 Task: In the  document Pottery.html, select heading and apply ' Italics'  Using "replace feature", replace:  'by to using'. Insert smartchip (Place) on bottom of the page New York Insert the mentioned footnote for 20th word with font style Arial and font size 8: The data was collected in 2022
Action: Mouse moved to (337, 458)
Screenshot: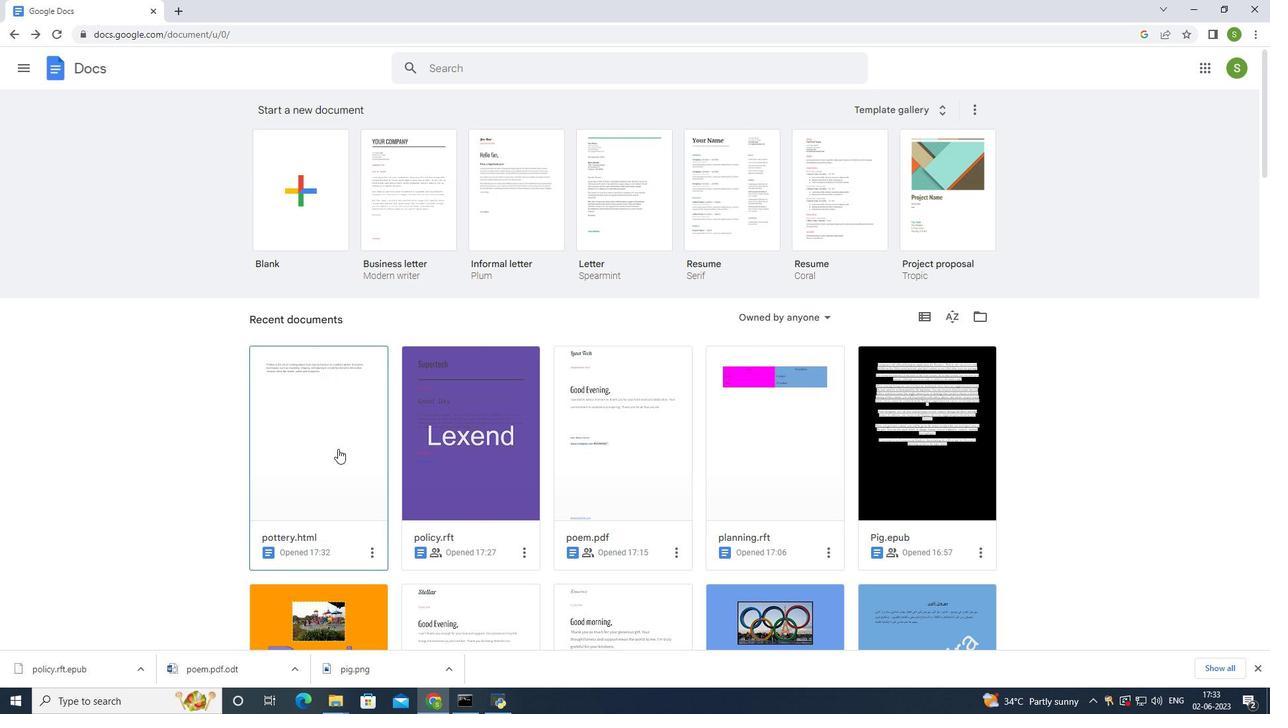 
Action: Mouse pressed left at (337, 458)
Screenshot: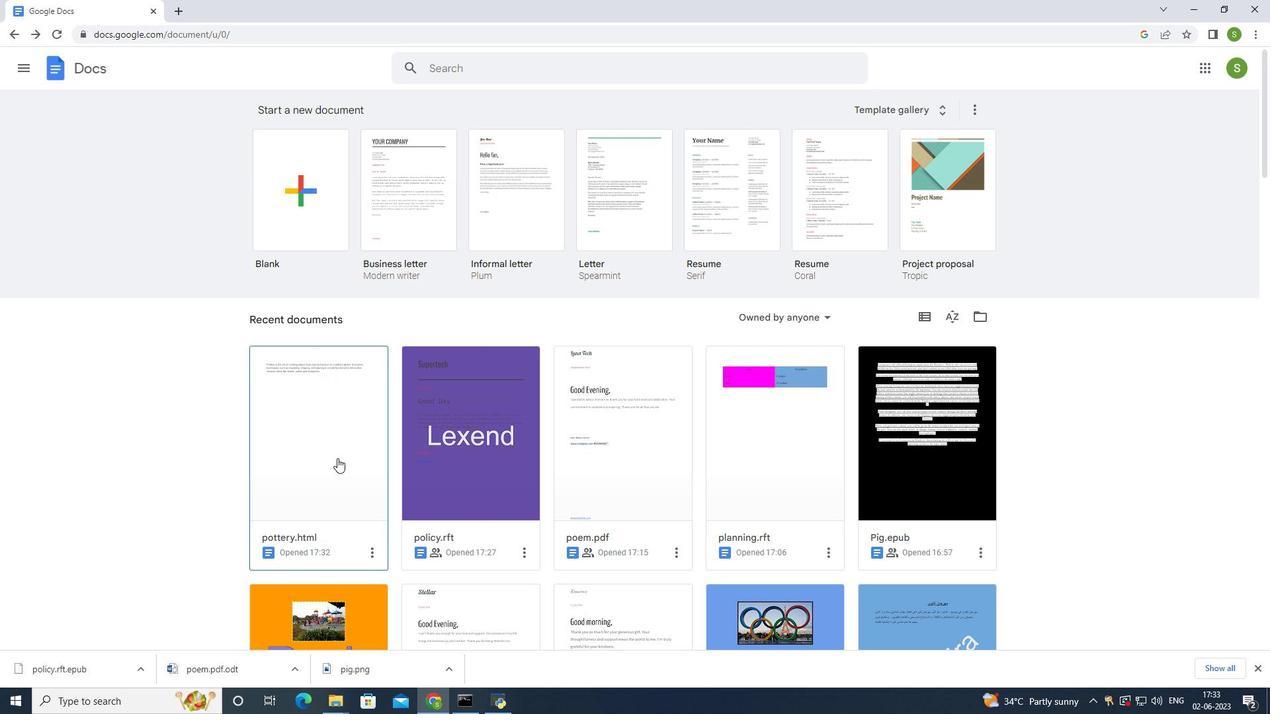 
Action: Mouse moved to (586, 187)
Screenshot: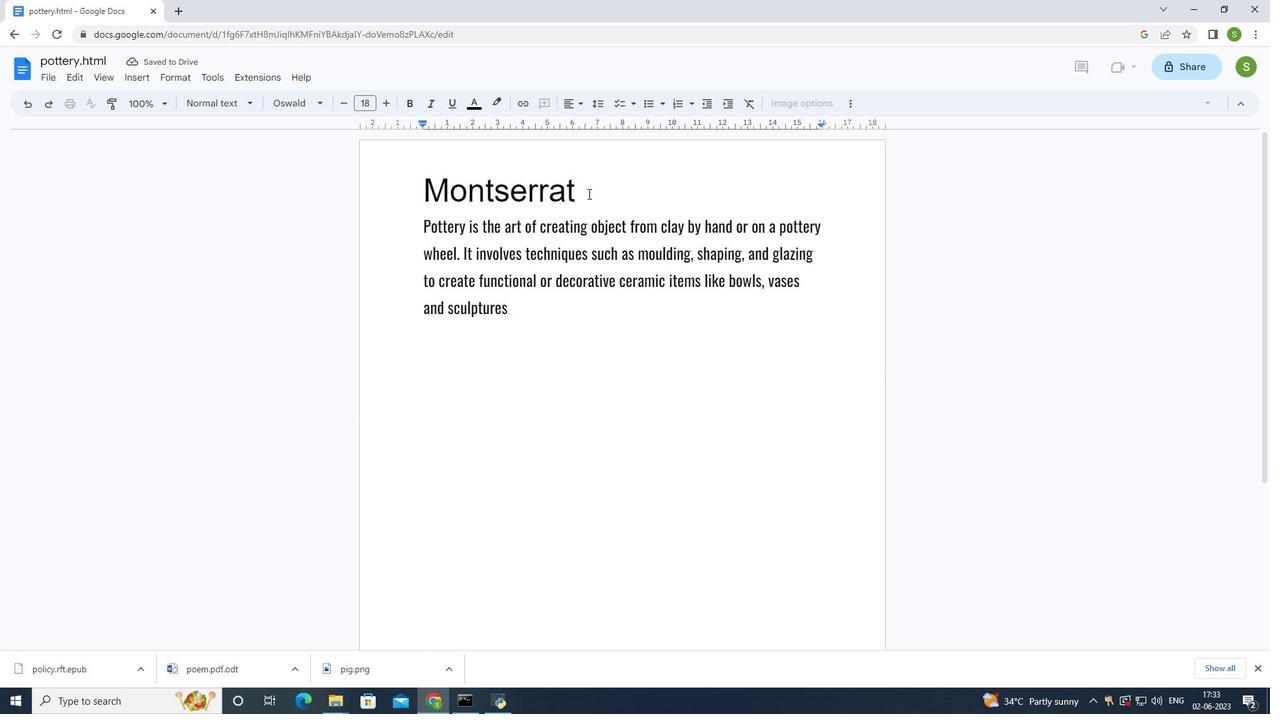 
Action: Mouse pressed left at (586, 187)
Screenshot: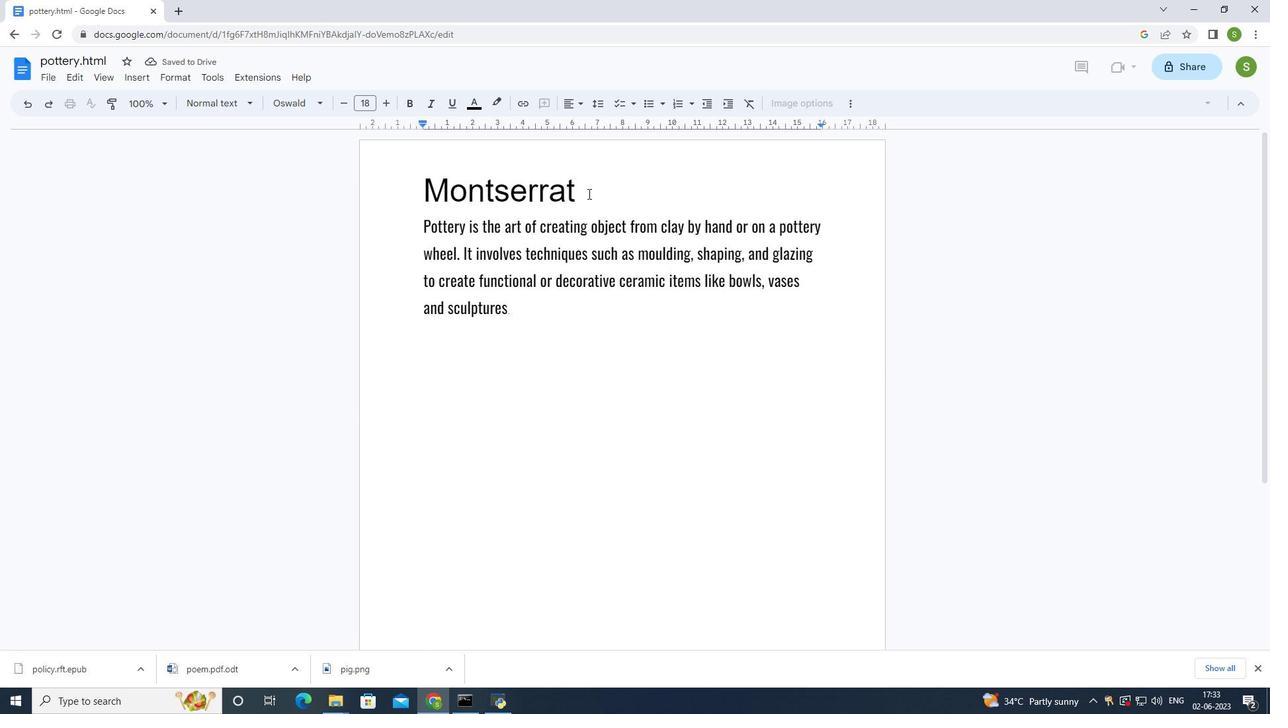 
Action: Mouse moved to (587, 188)
Screenshot: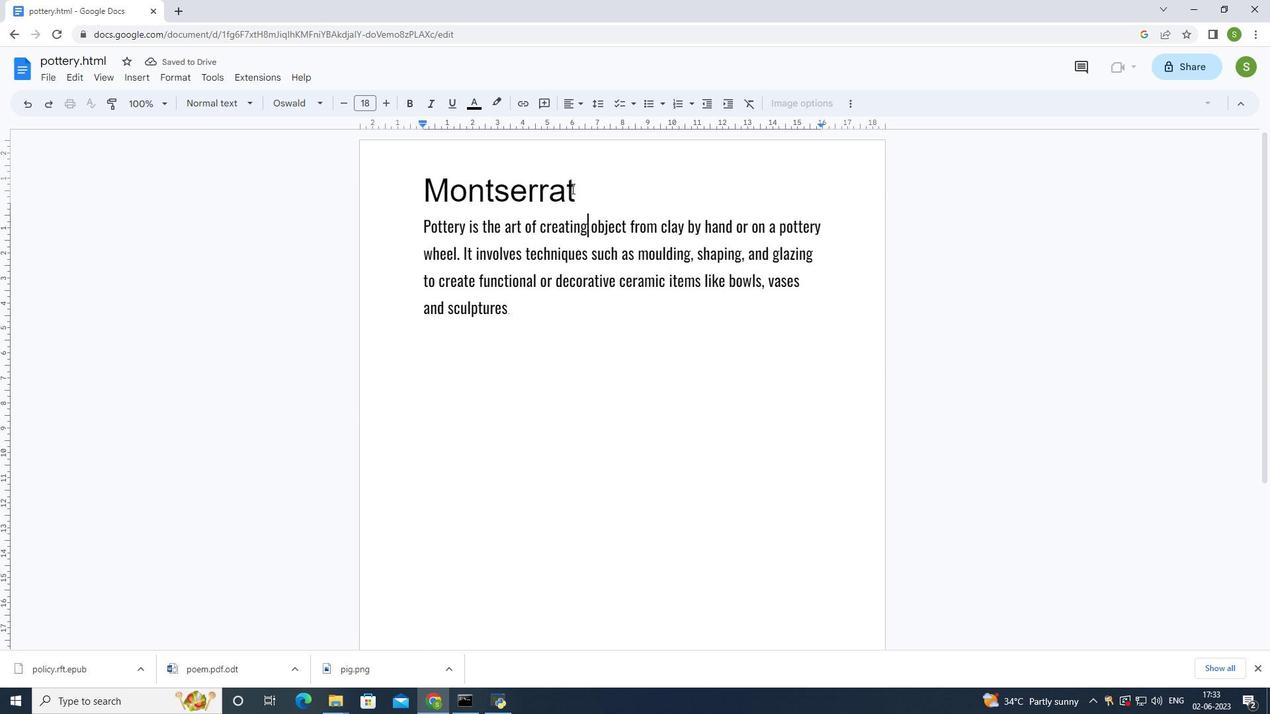 
Action: Mouse pressed left at (587, 188)
Screenshot: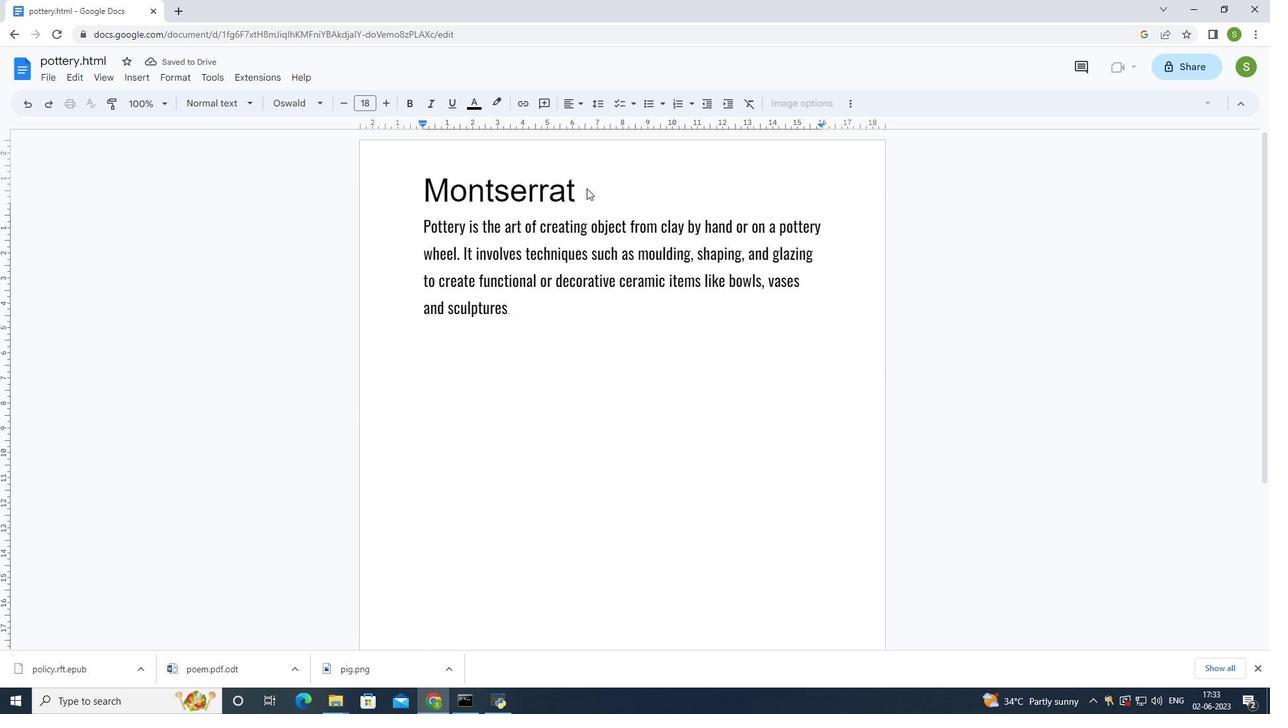 
Action: Mouse moved to (573, 189)
Screenshot: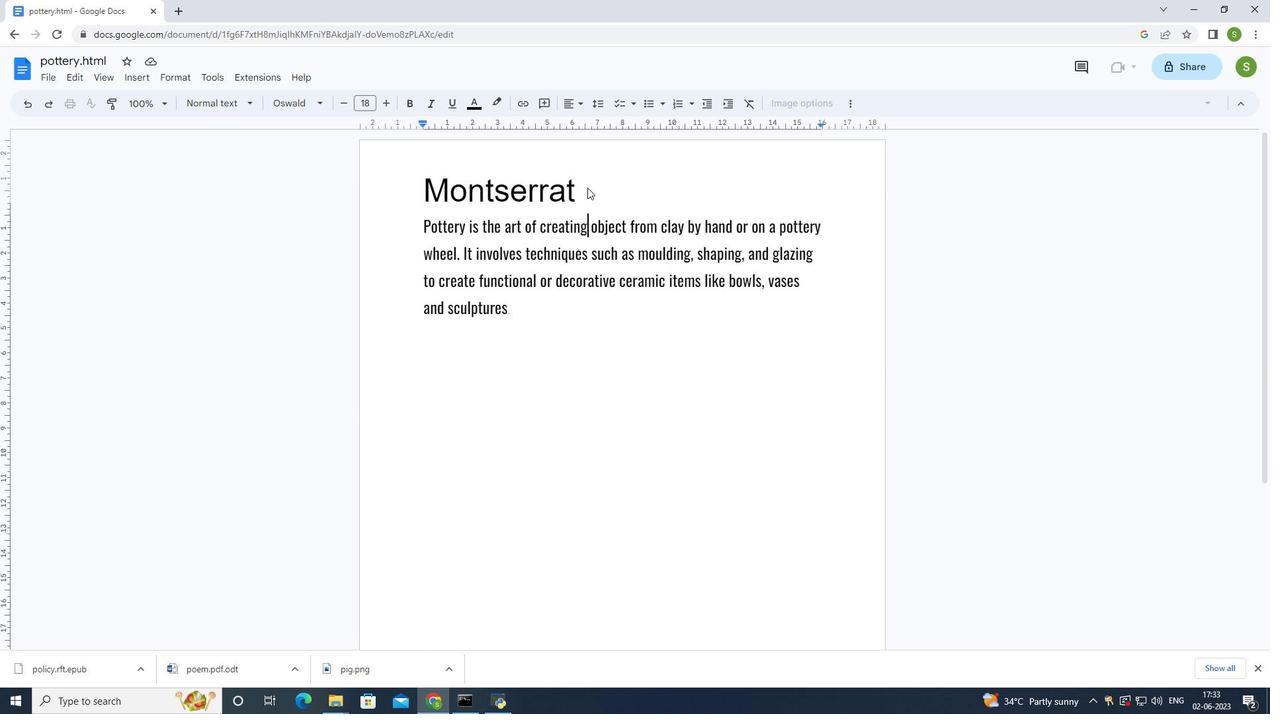 
Action: Mouse pressed left at (573, 189)
Screenshot: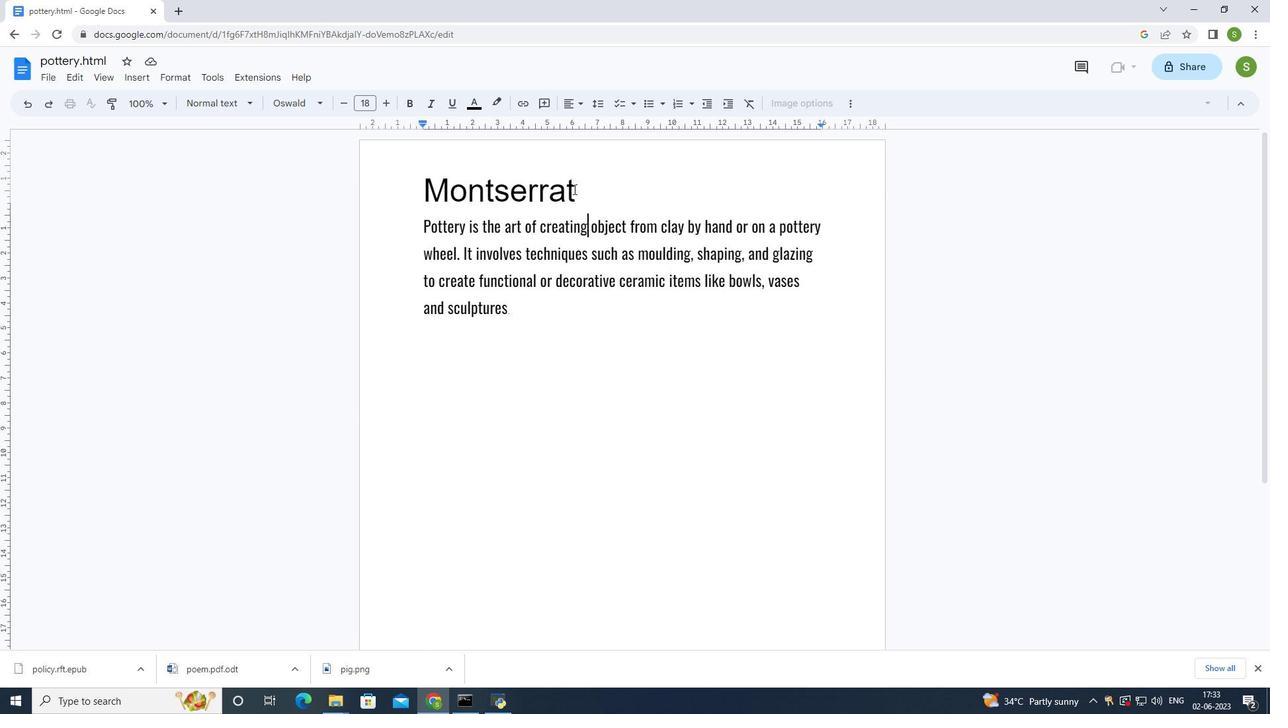 
Action: Mouse pressed left at (573, 189)
Screenshot: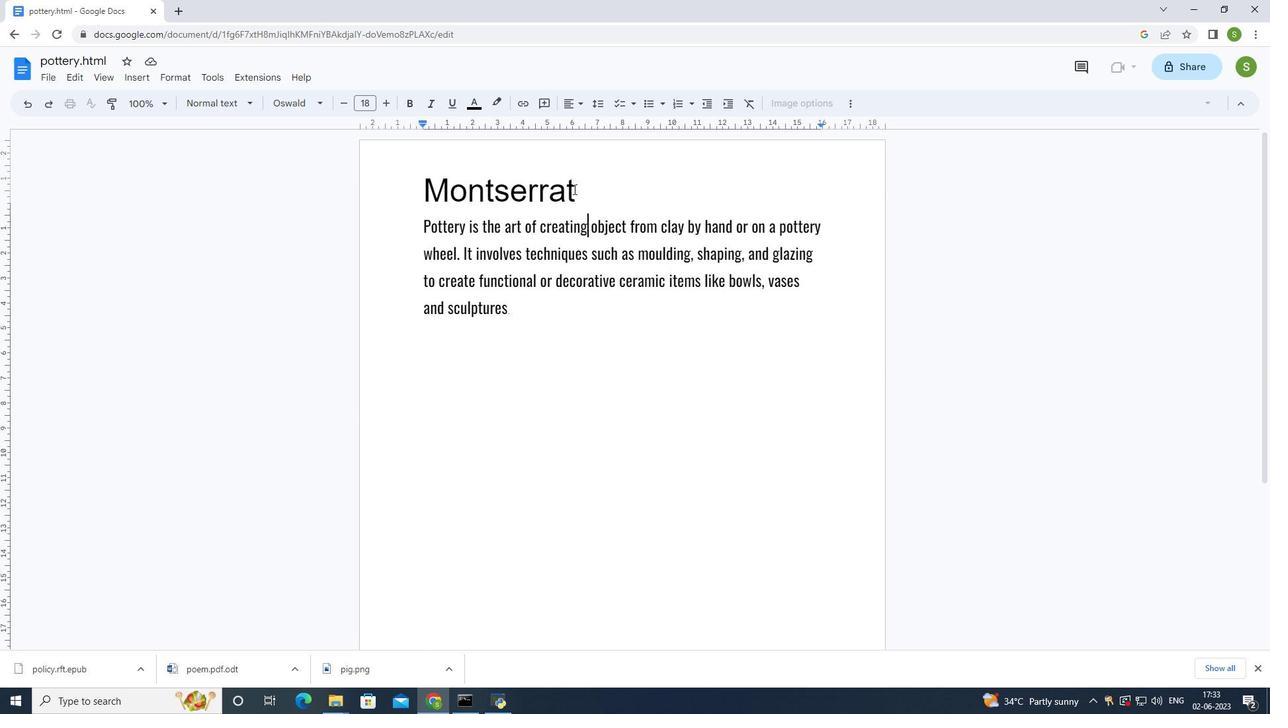 
Action: Mouse pressed left at (573, 189)
Screenshot: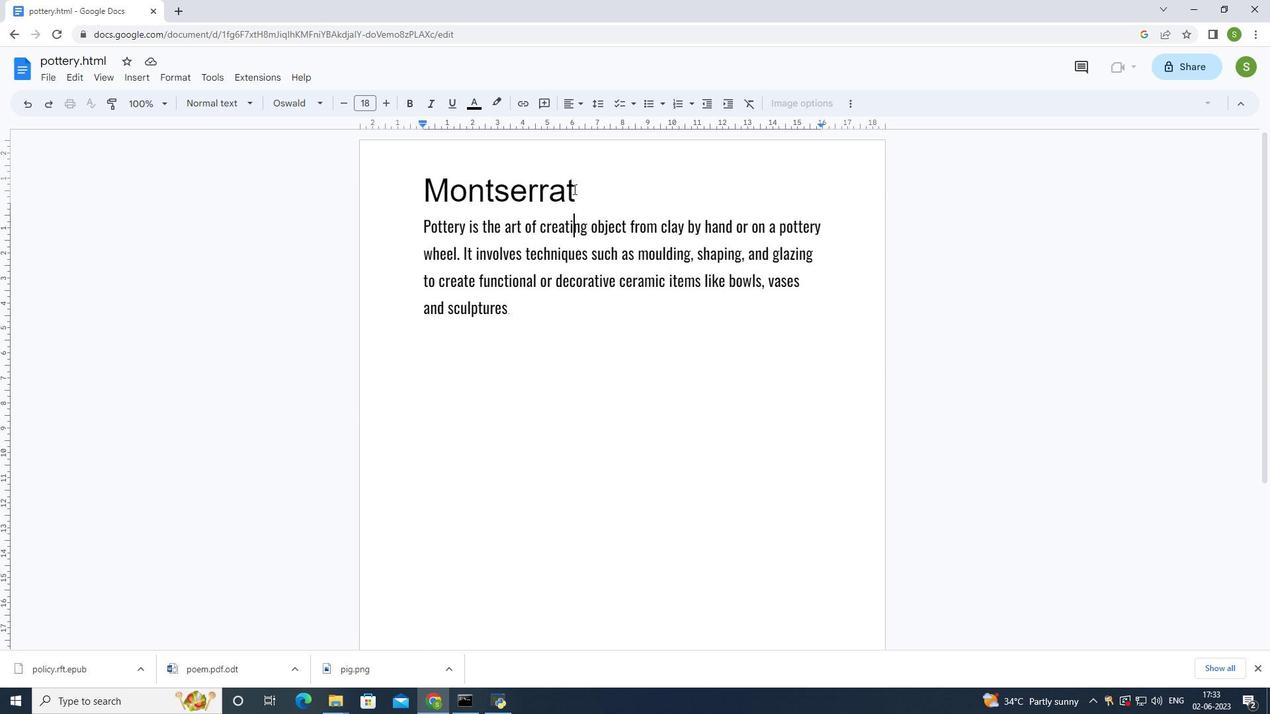 
Action: Mouse pressed left at (573, 189)
Screenshot: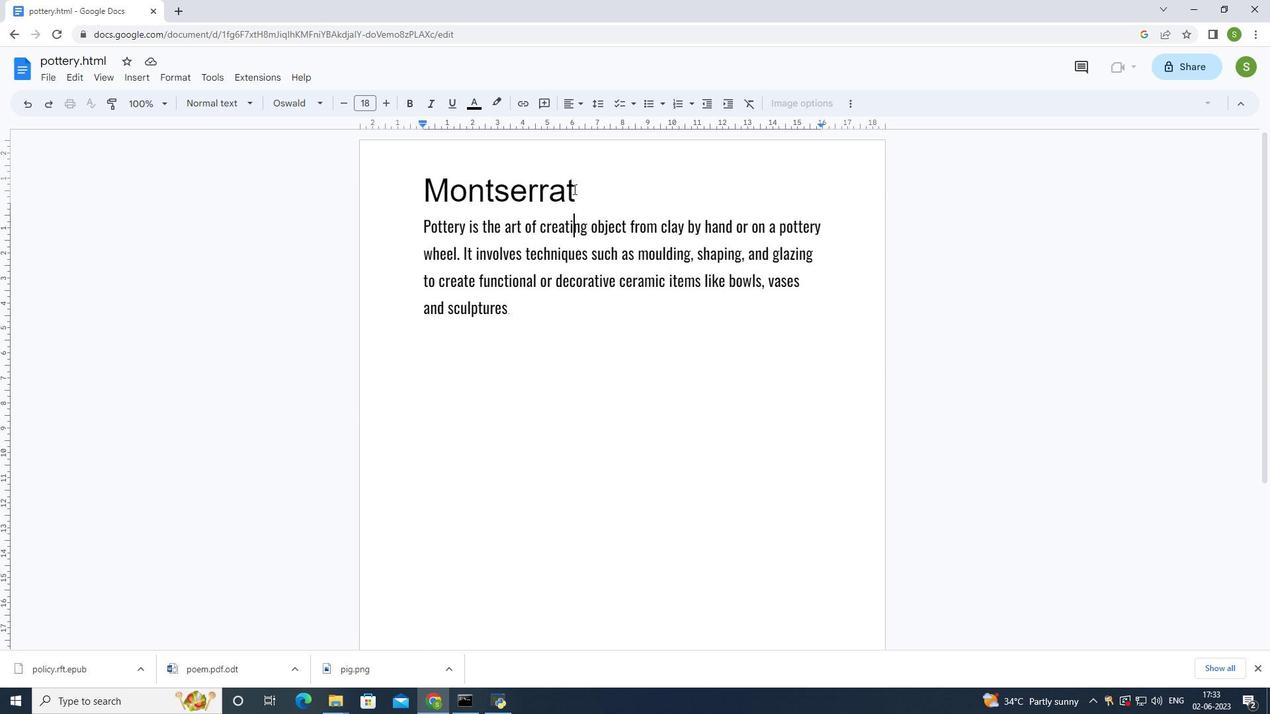 
Action: Mouse pressed left at (573, 189)
Screenshot: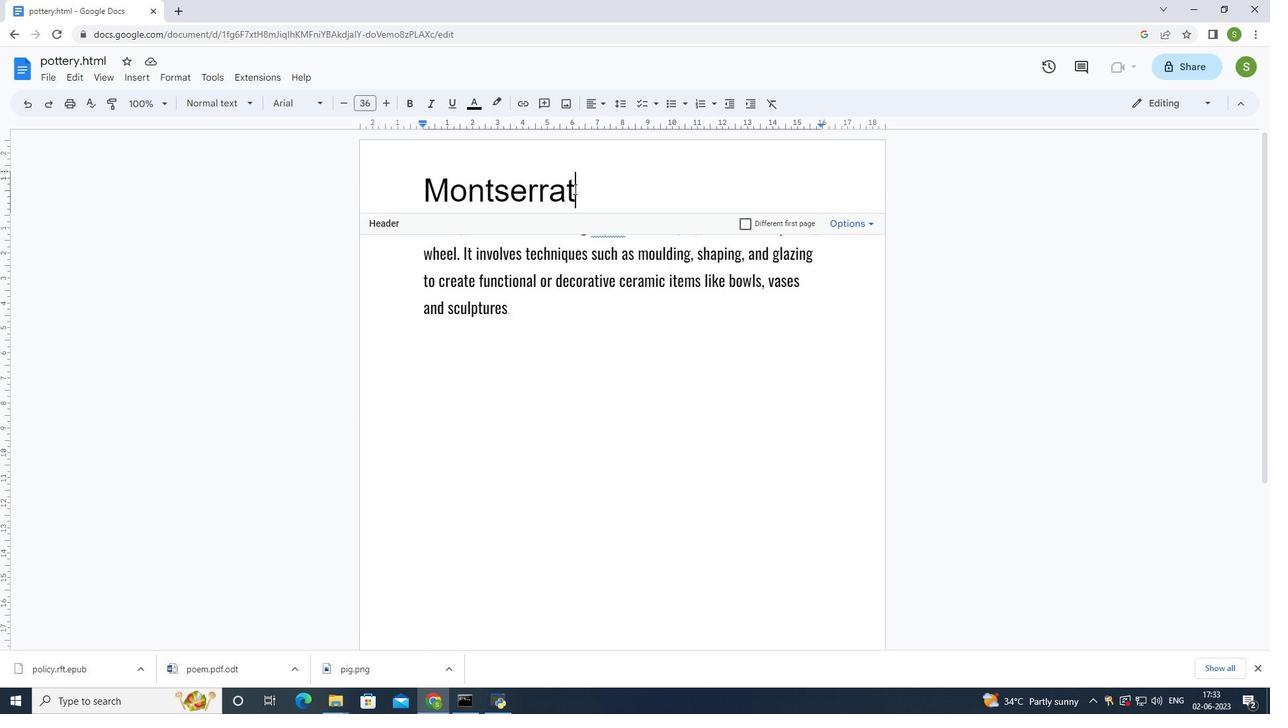 
Action: Mouse moved to (424, 102)
Screenshot: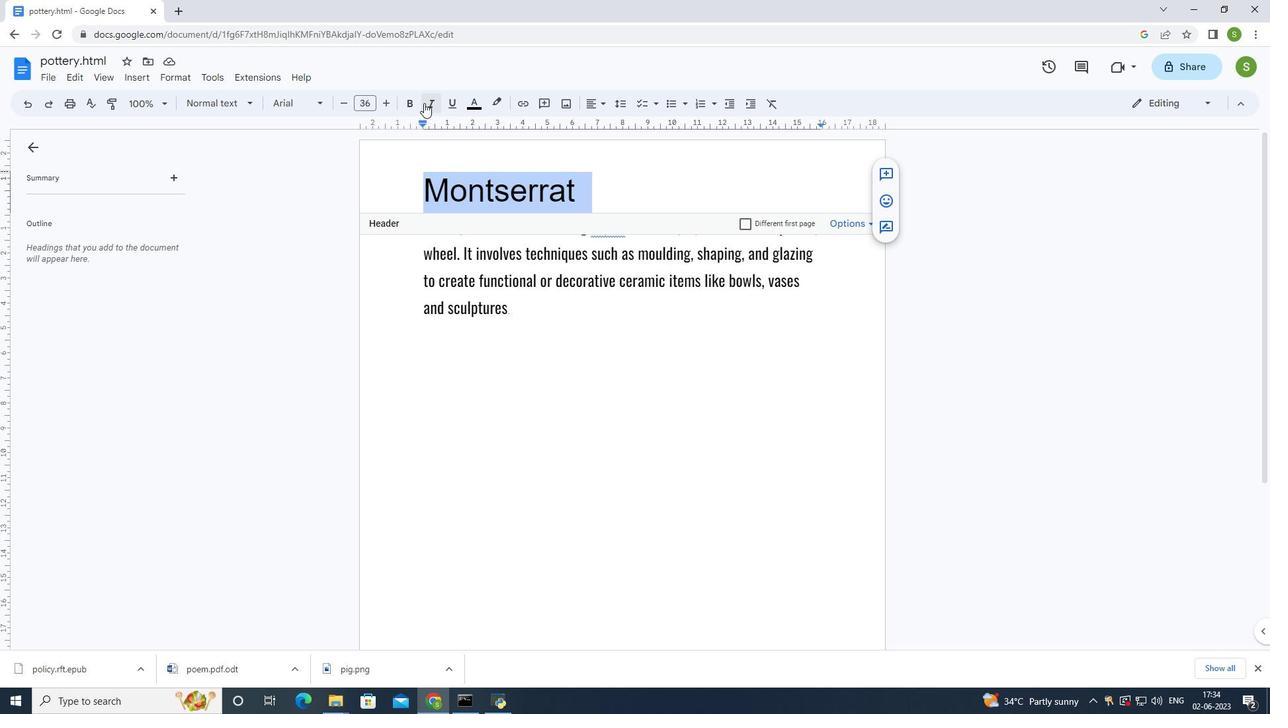
Action: Mouse pressed left at (424, 102)
Screenshot: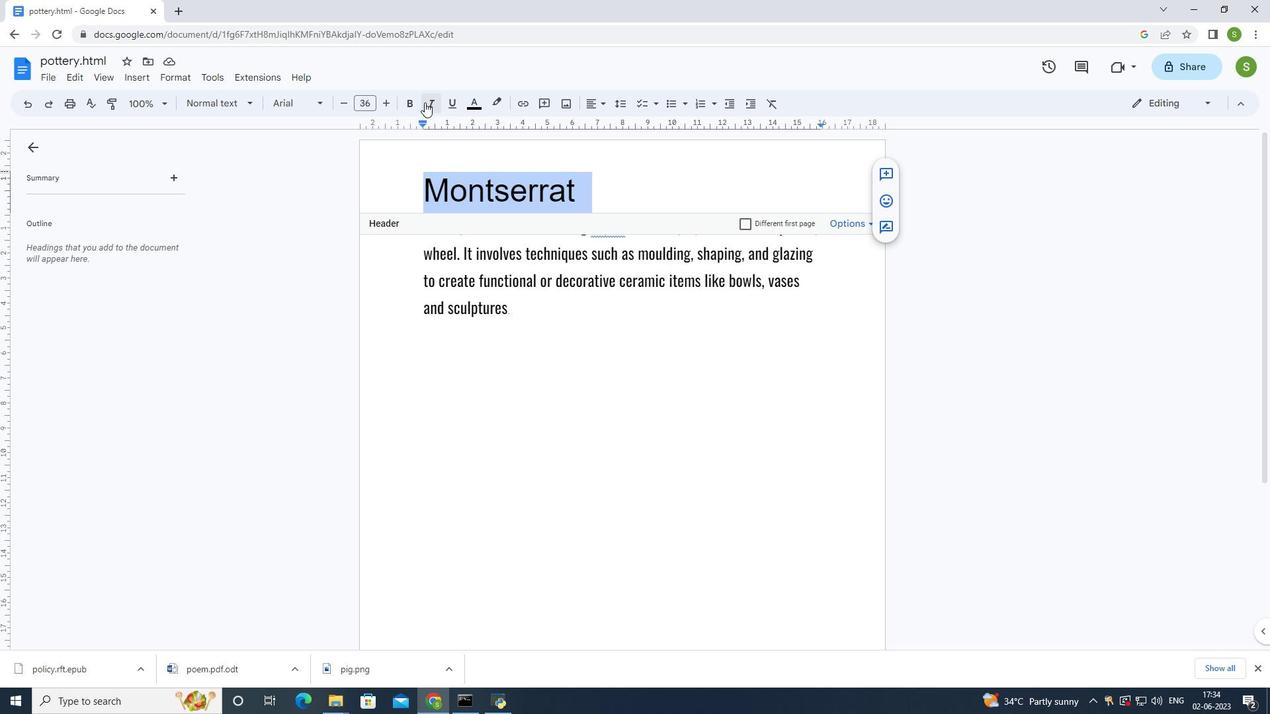 
Action: Mouse moved to (414, 258)
Screenshot: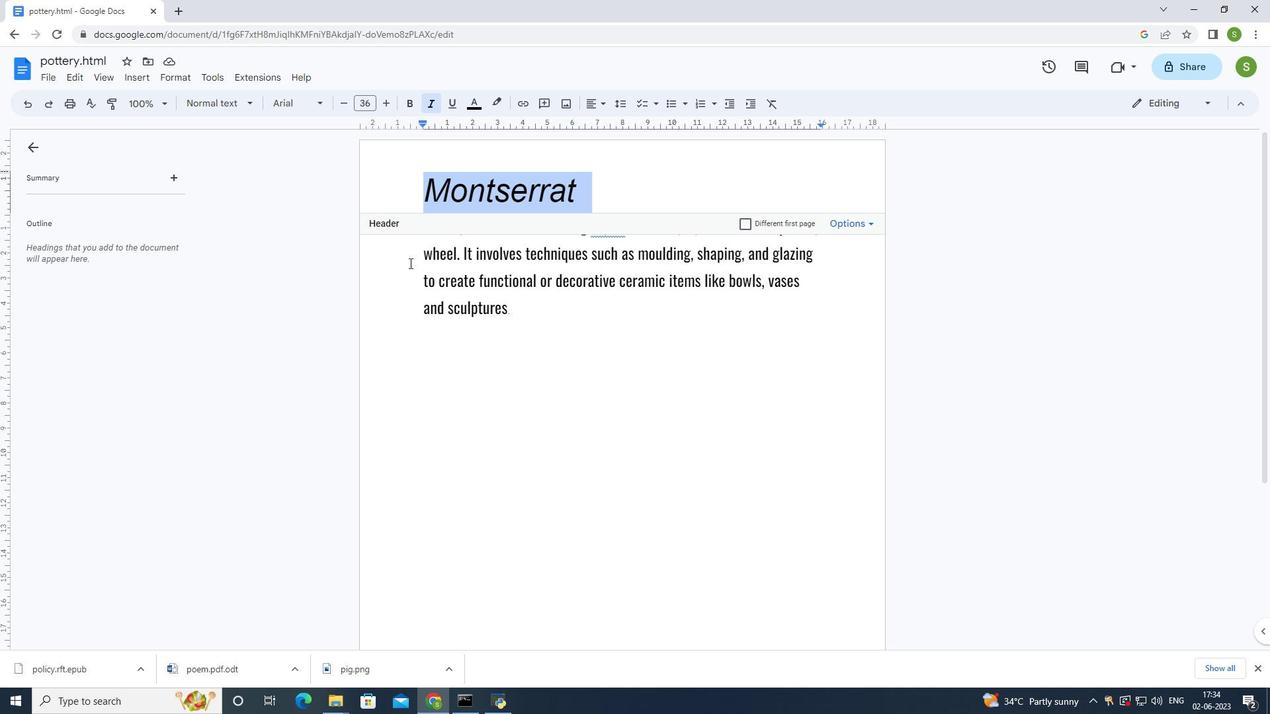 
Action: Mouse pressed left at (414, 258)
Screenshot: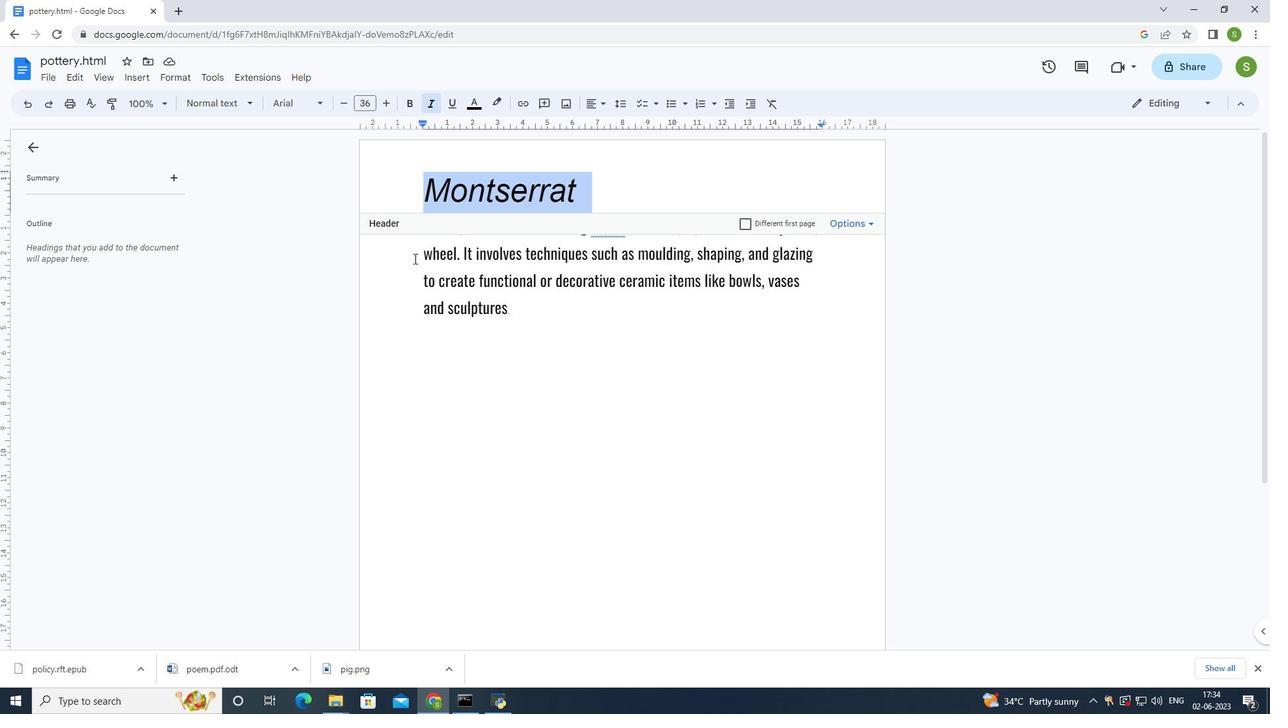 
Action: Mouse moved to (632, 344)
Screenshot: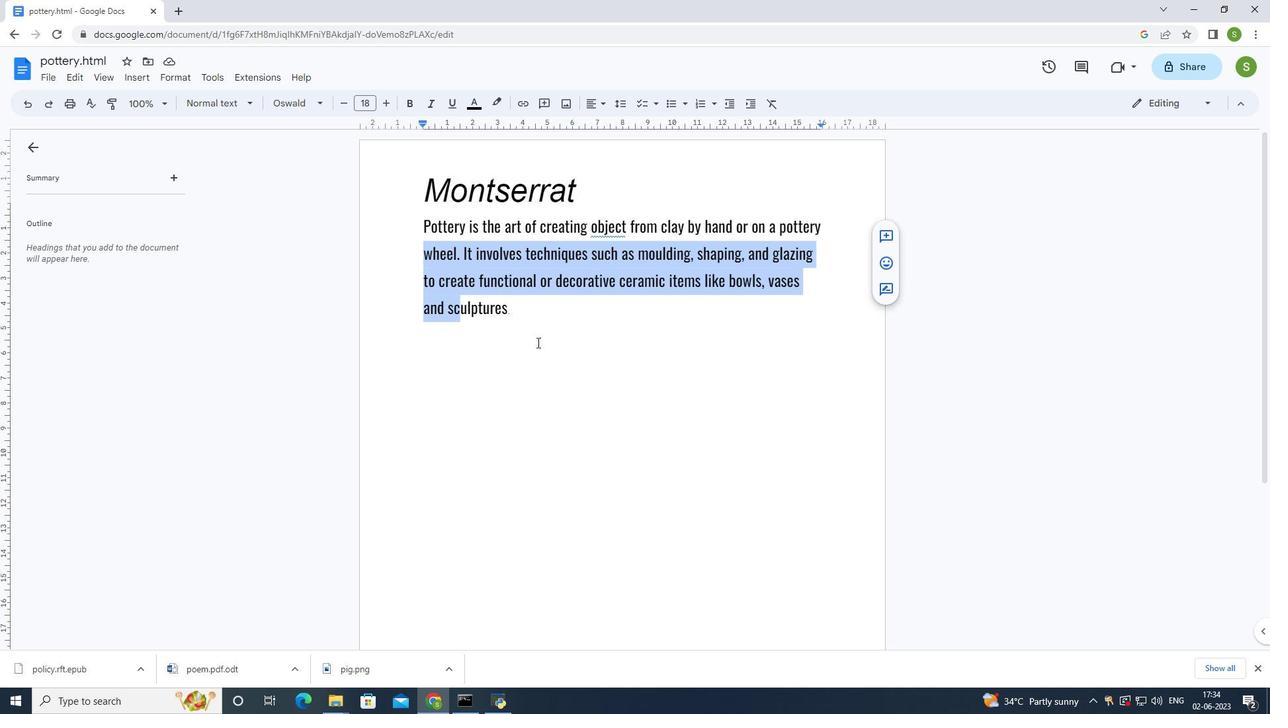 
Action: Mouse pressed left at (632, 344)
Screenshot: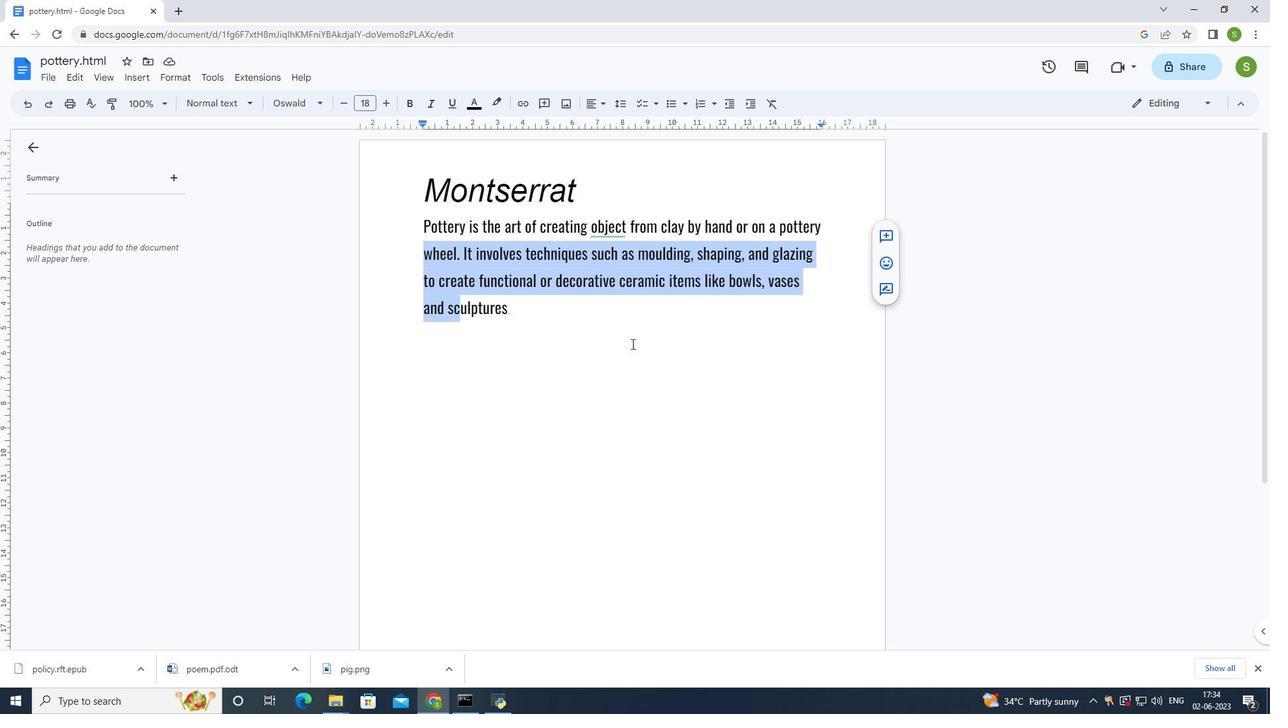 
Action: Mouse moved to (415, 215)
Screenshot: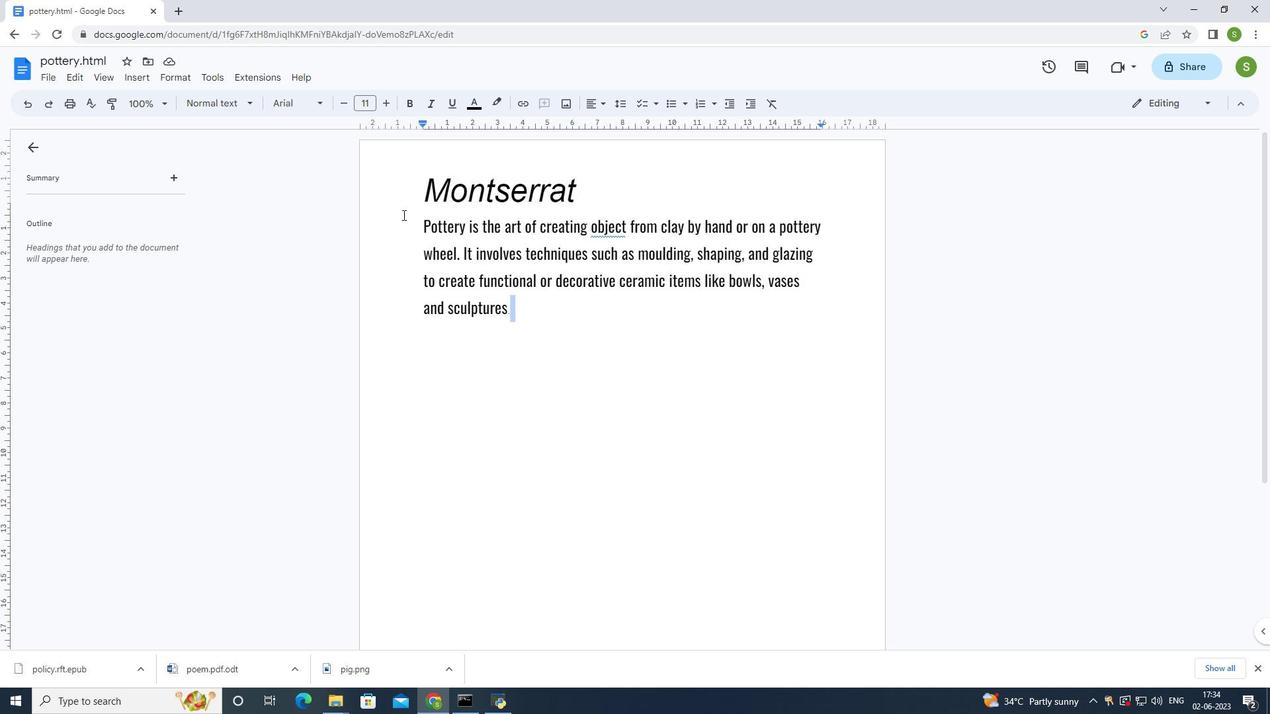
Action: Mouse pressed left at (415, 215)
Screenshot: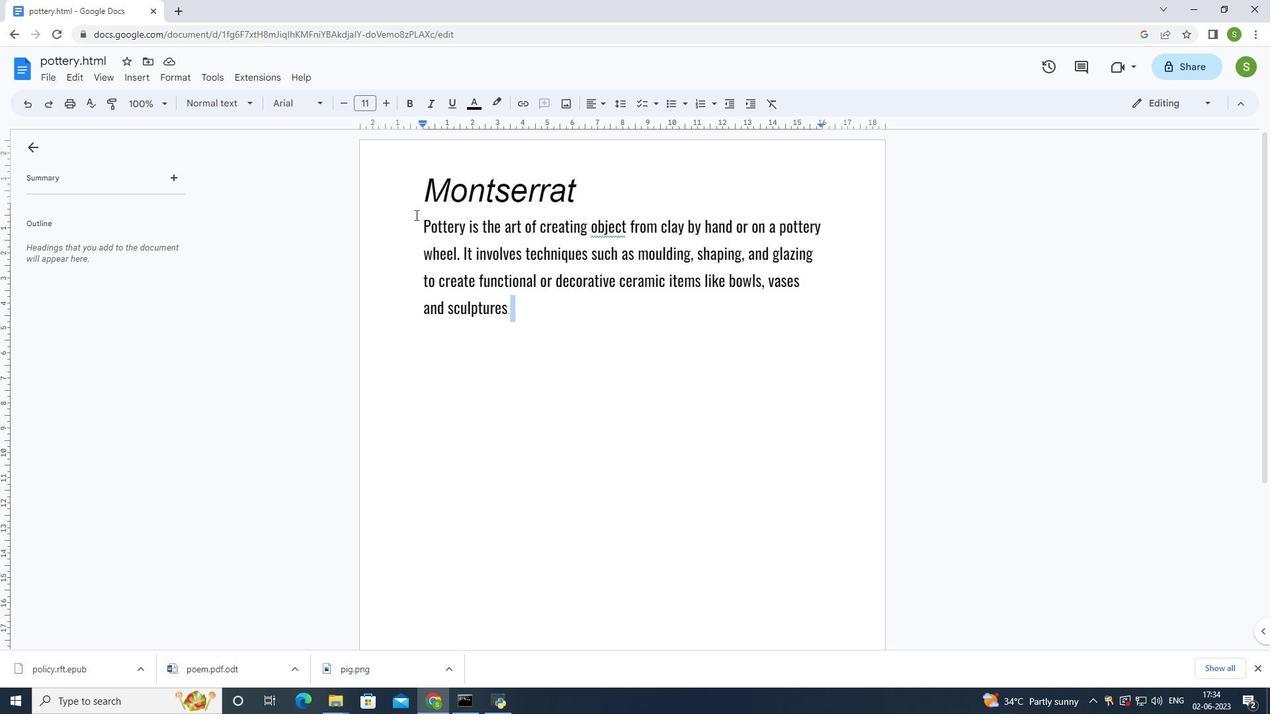 
Action: Mouse moved to (95, 74)
Screenshot: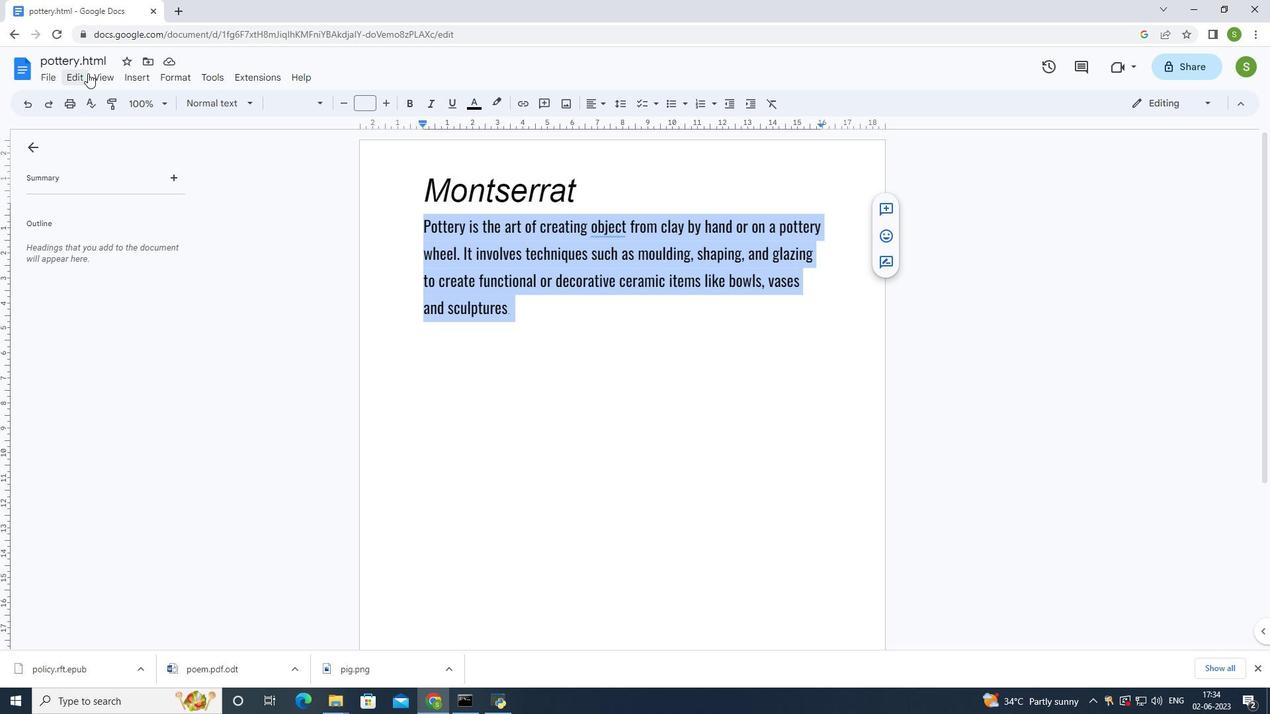 
Action: Mouse pressed left at (95, 74)
Screenshot: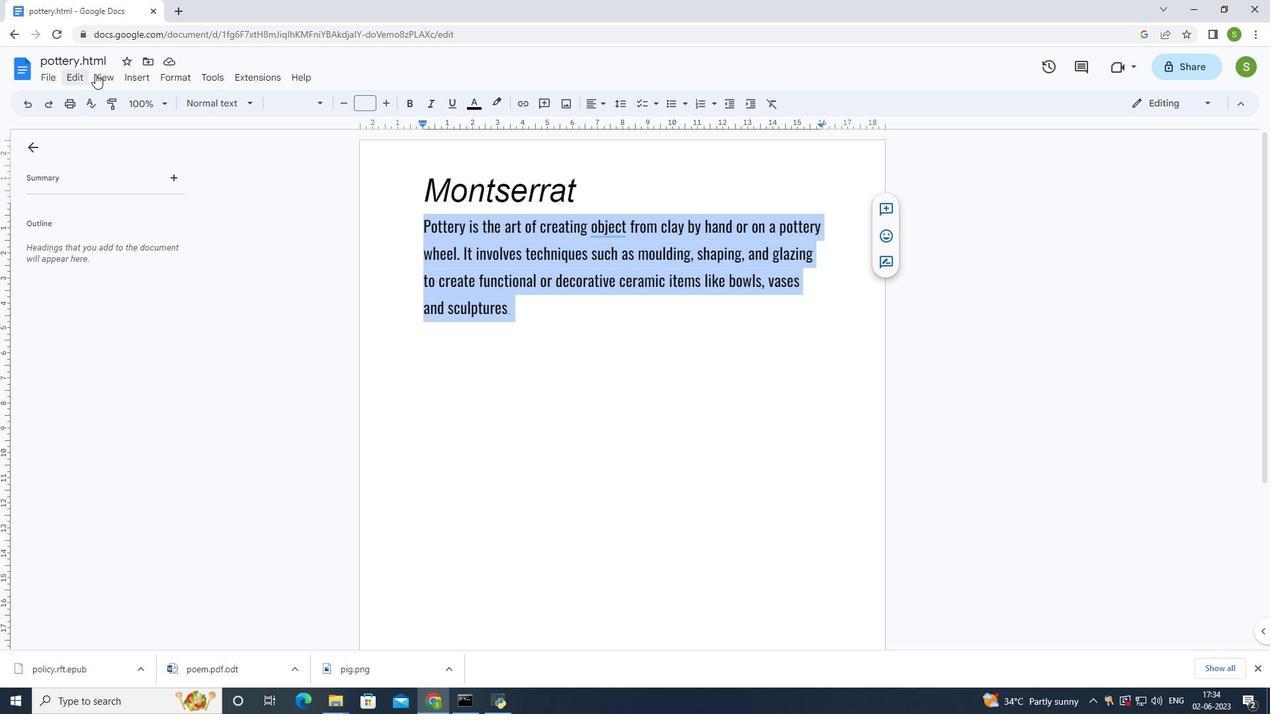 
Action: Mouse moved to (117, 301)
Screenshot: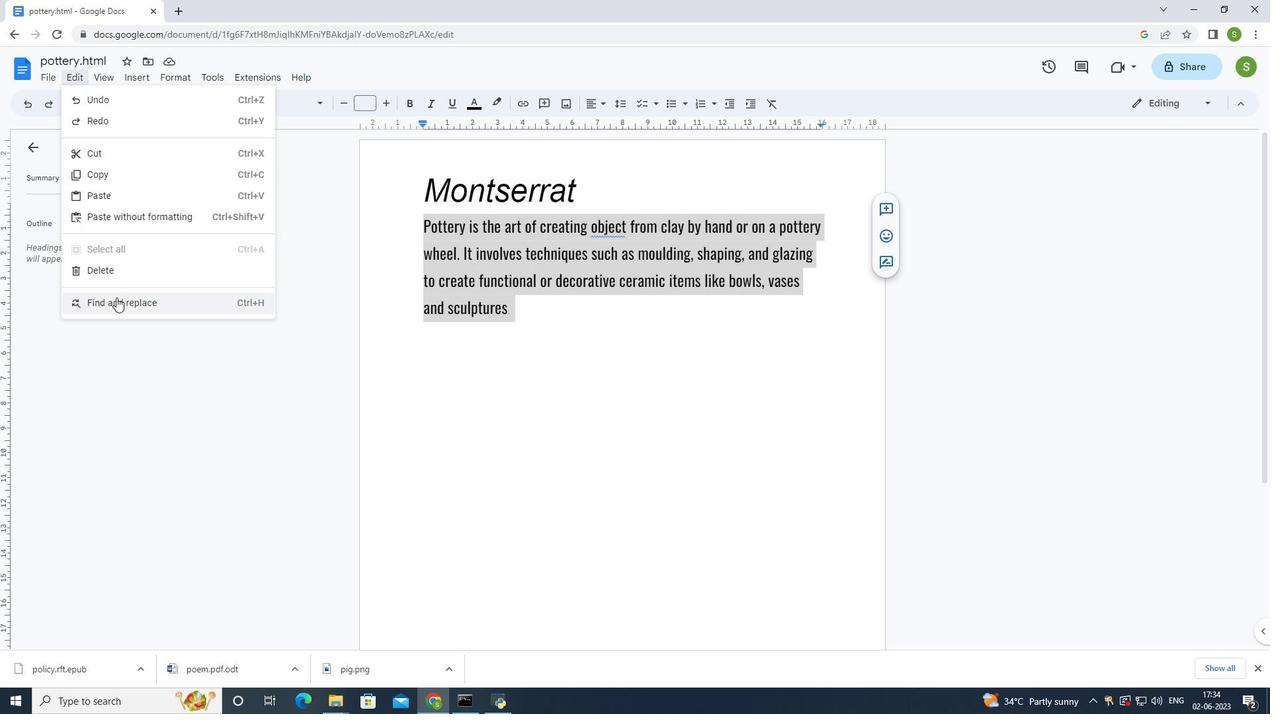
Action: Mouse pressed left at (117, 301)
Screenshot: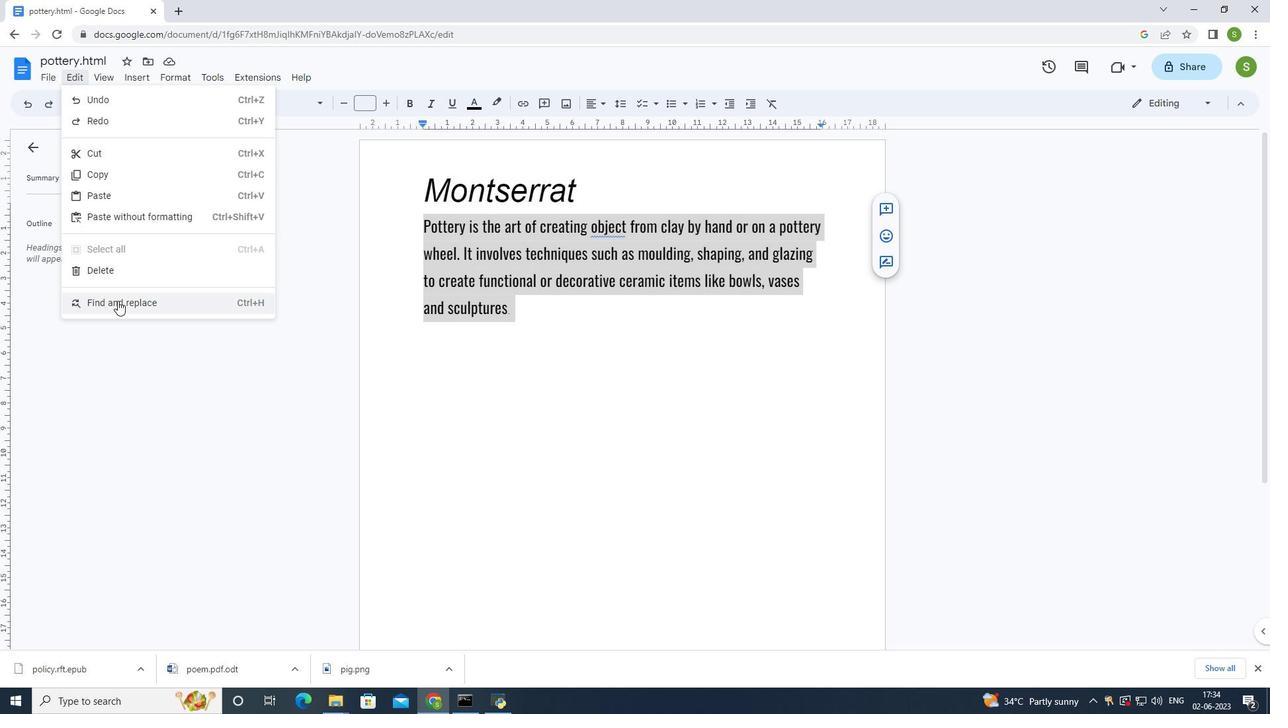 
Action: Mouse moved to (699, 288)
Screenshot: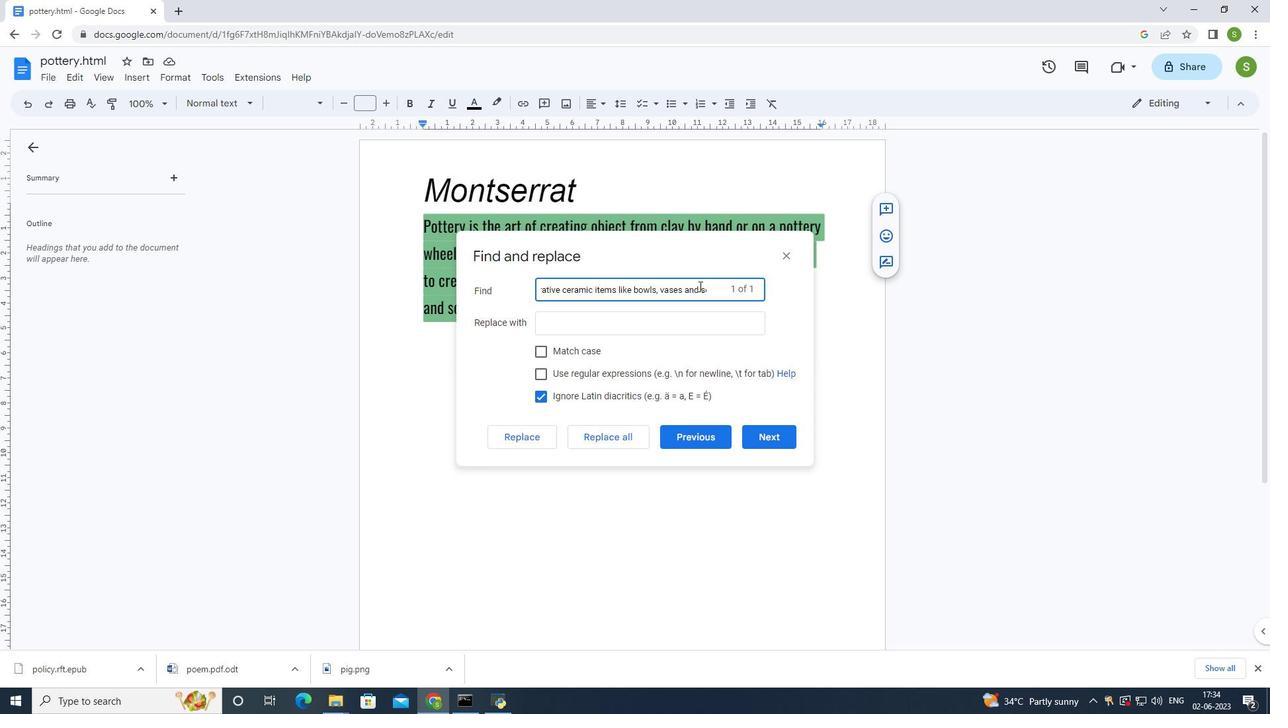 
Action: Mouse pressed left at (699, 288)
Screenshot: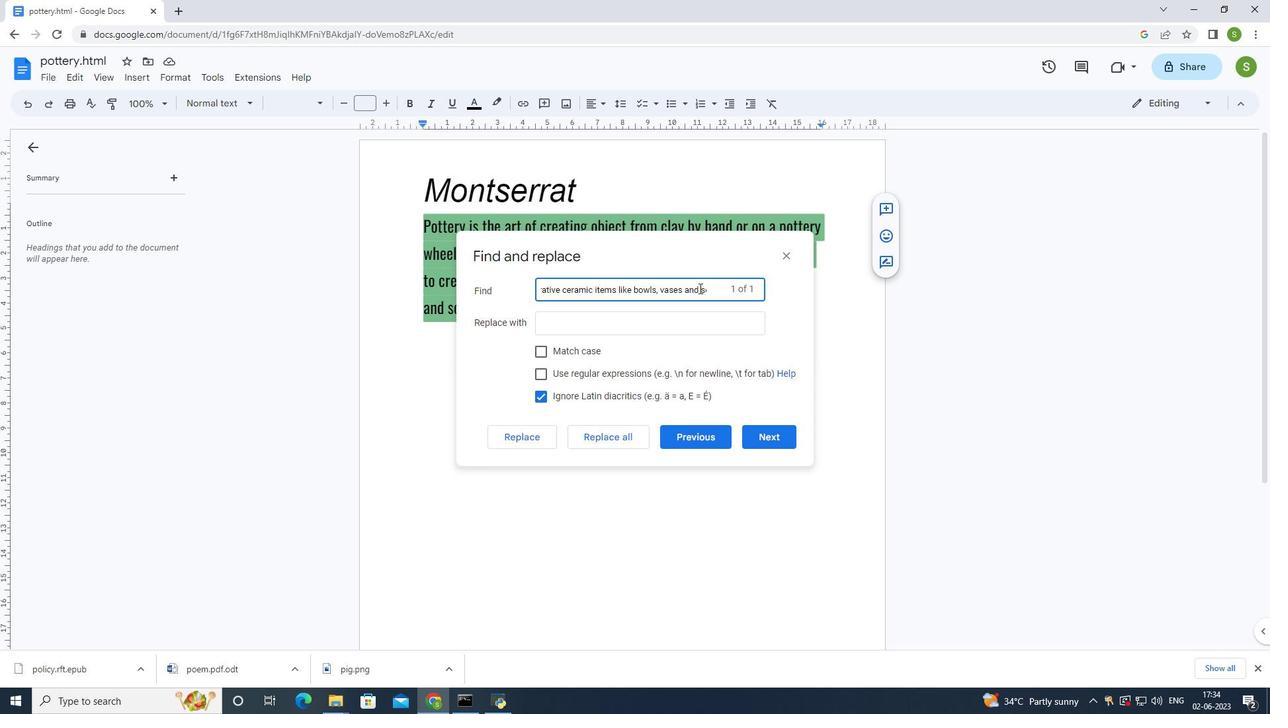 
Action: Mouse moved to (706, 289)
Screenshot: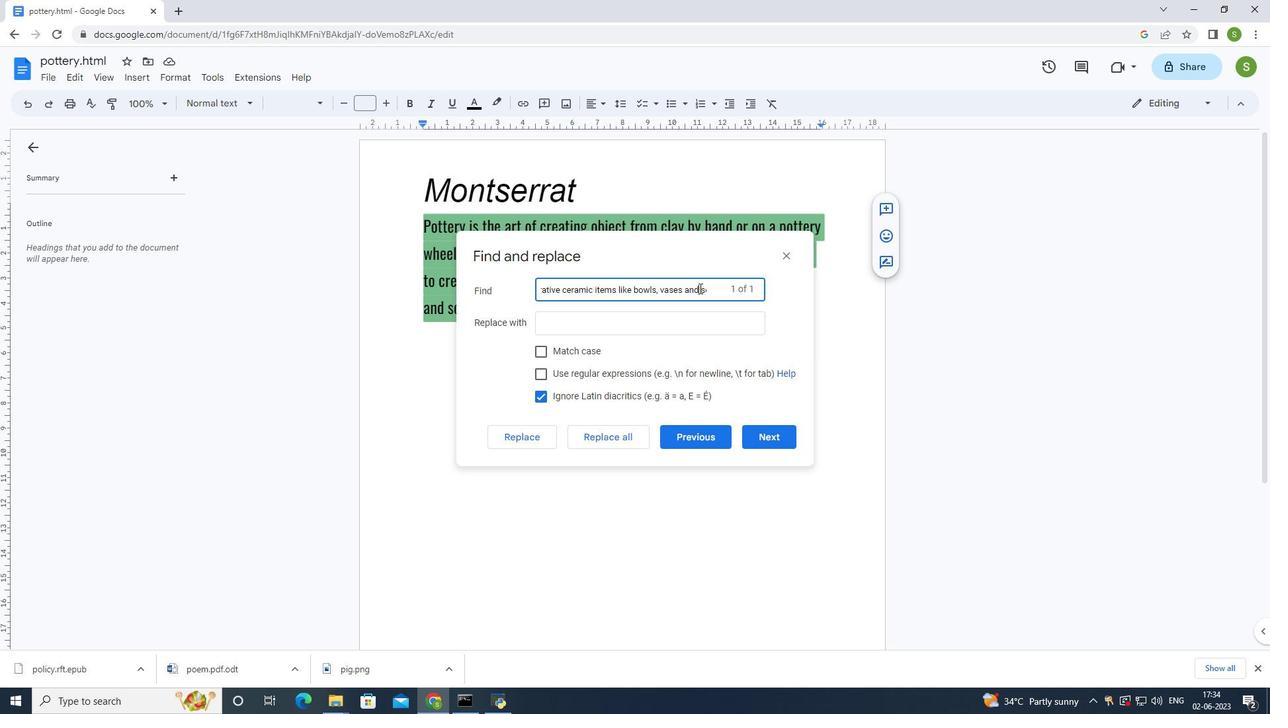 
Action: Mouse pressed left at (706, 289)
Screenshot: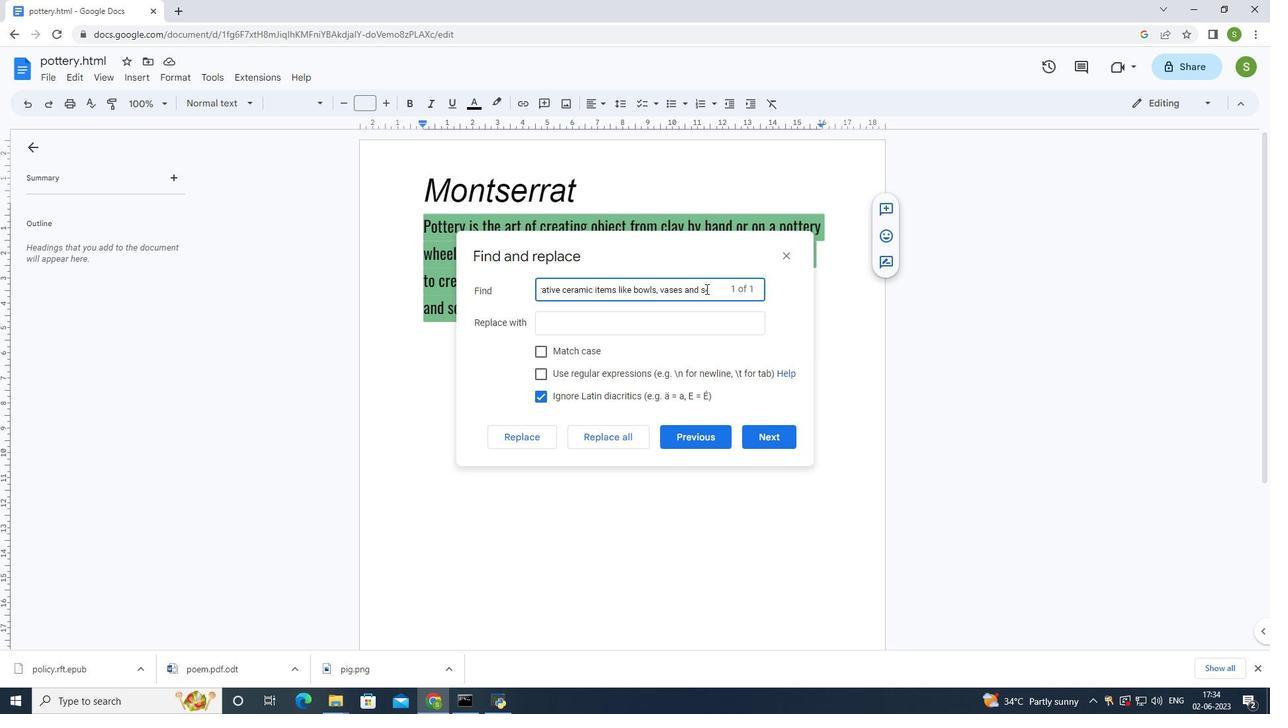
Action: Mouse moved to (400, 346)
Screenshot: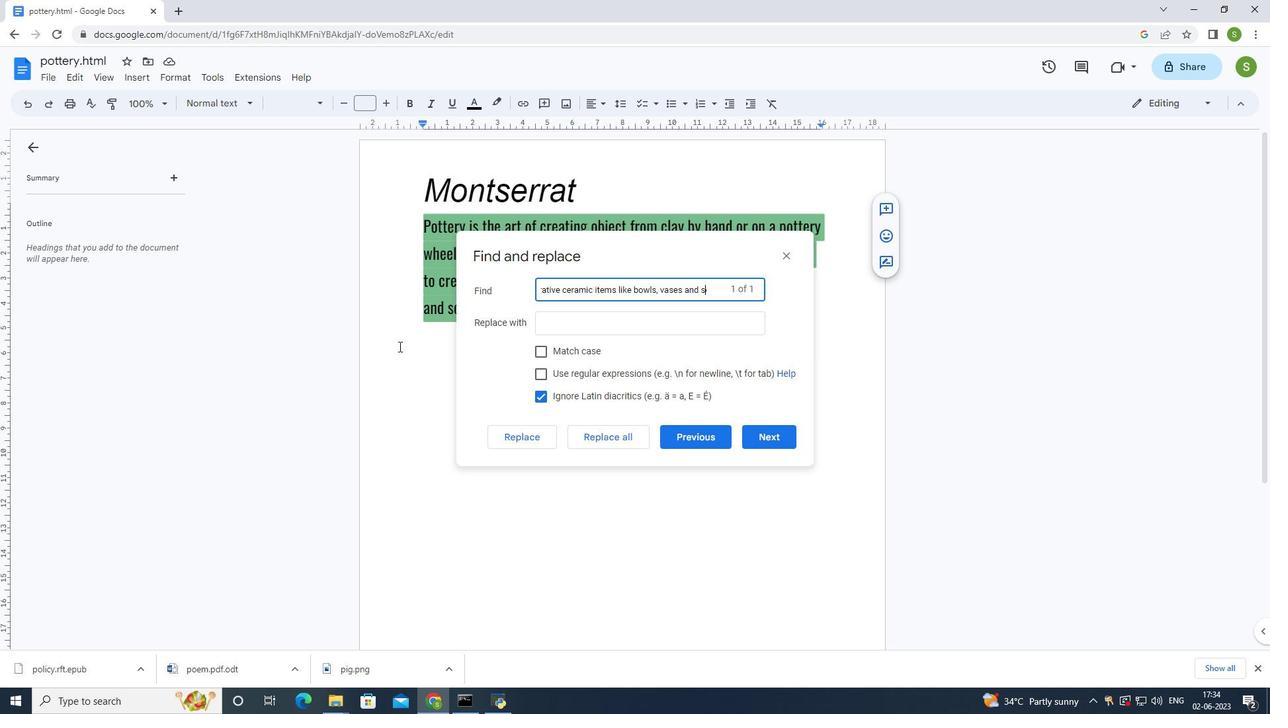 
Action: Mouse pressed left at (400, 346)
Screenshot: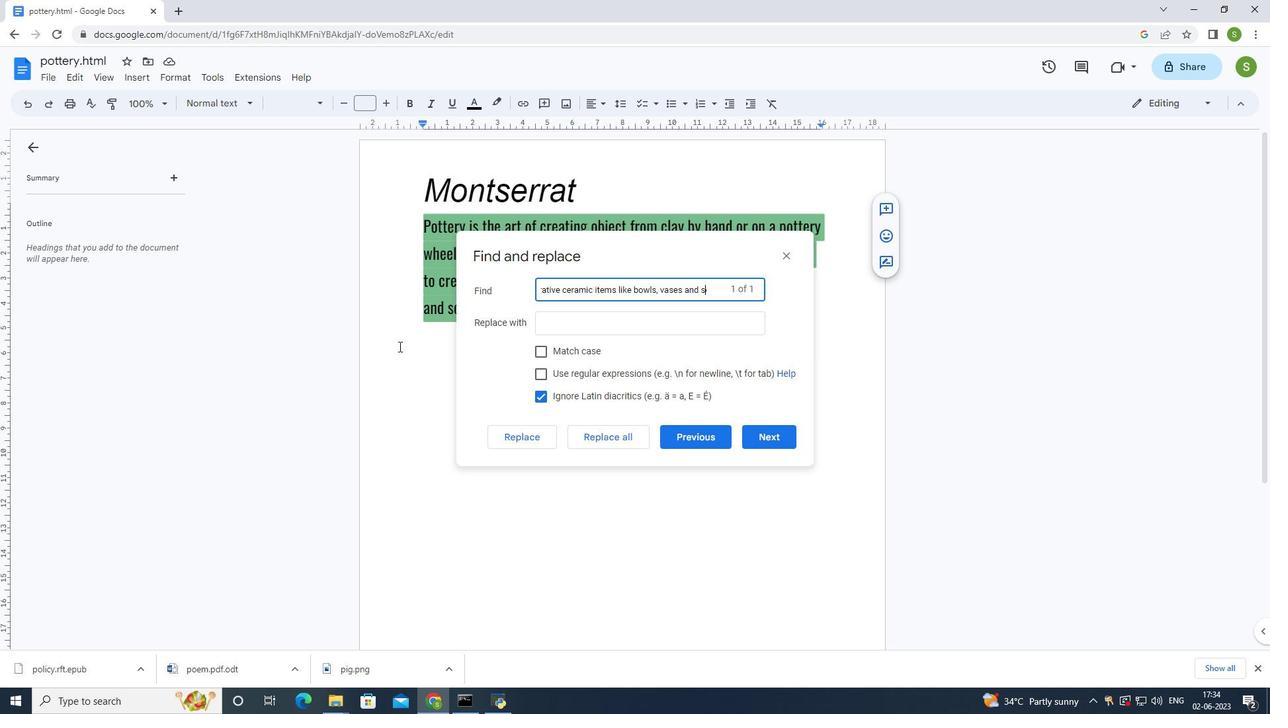
Action: Mouse moved to (784, 253)
Screenshot: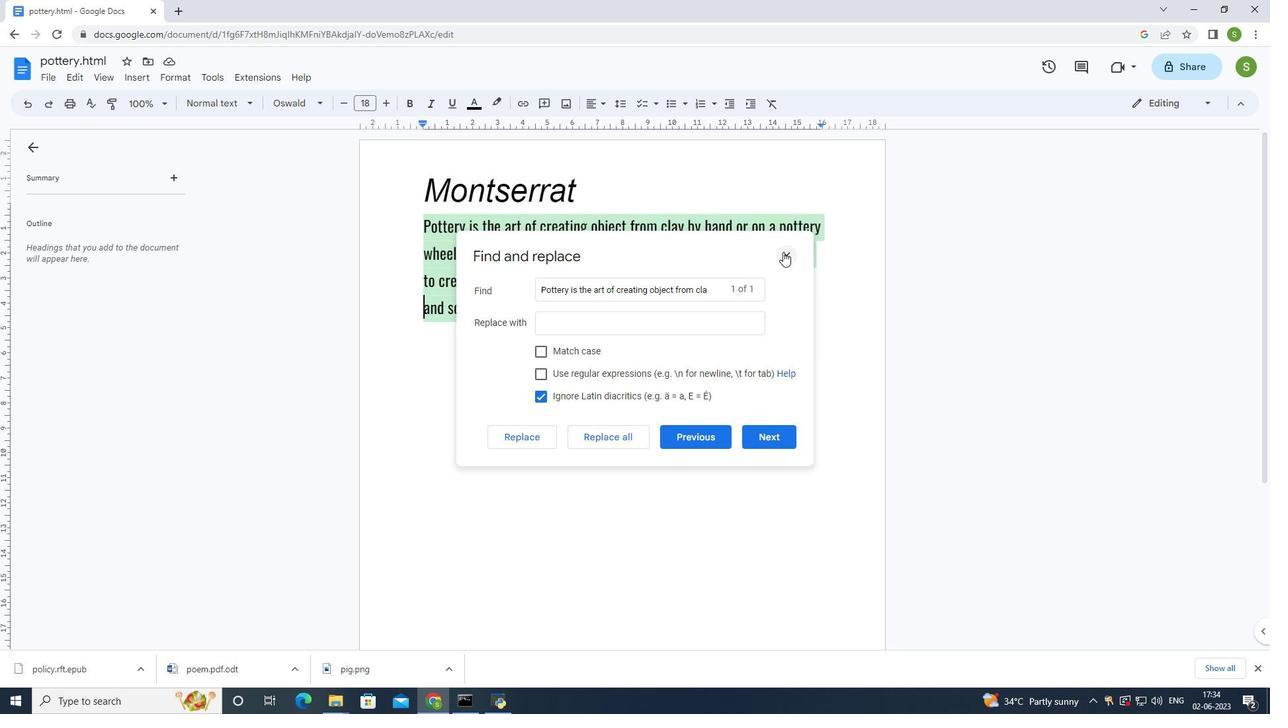 
Action: Mouse pressed left at (784, 253)
Screenshot: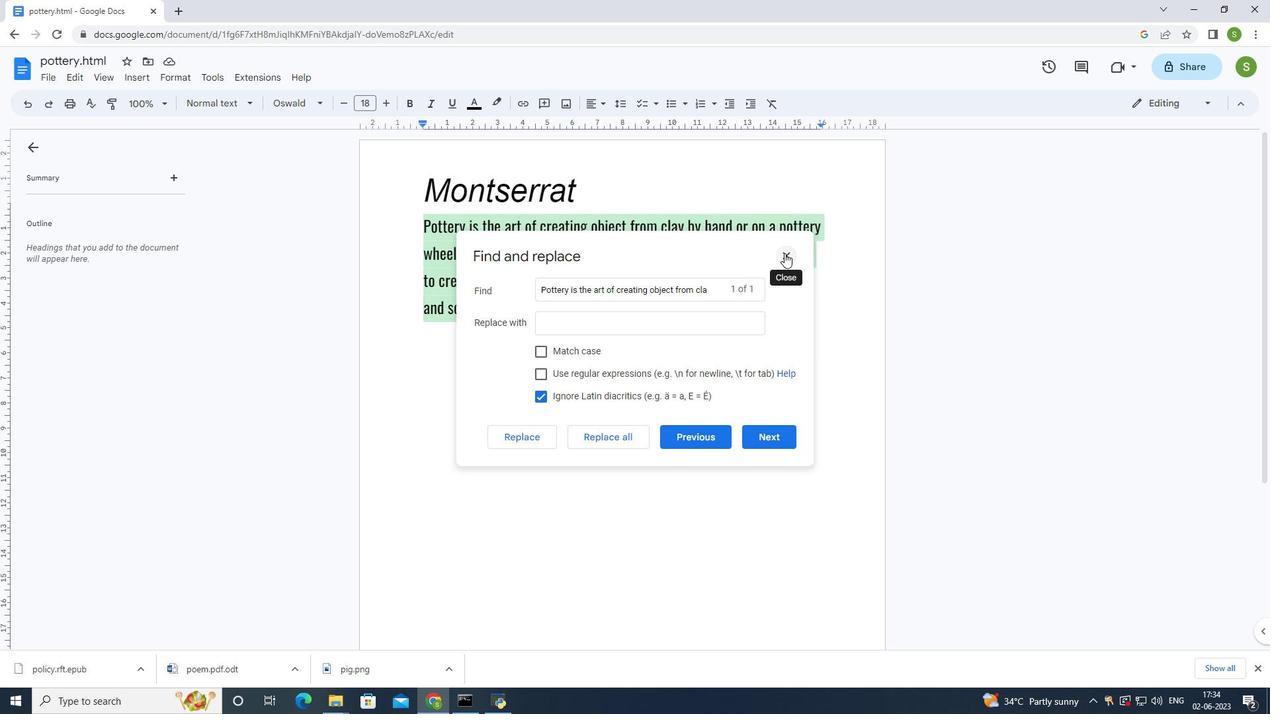 
Action: Mouse moved to (802, 373)
Screenshot: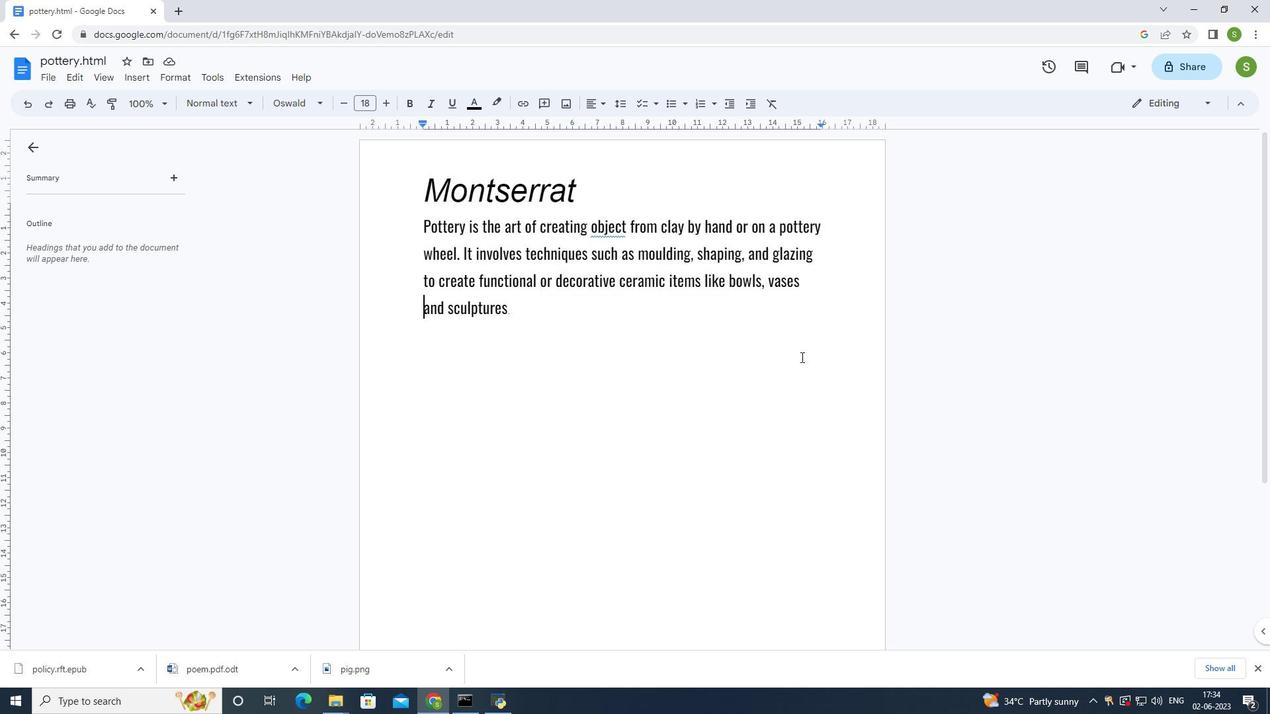 
Action: Mouse pressed left at (802, 373)
Screenshot: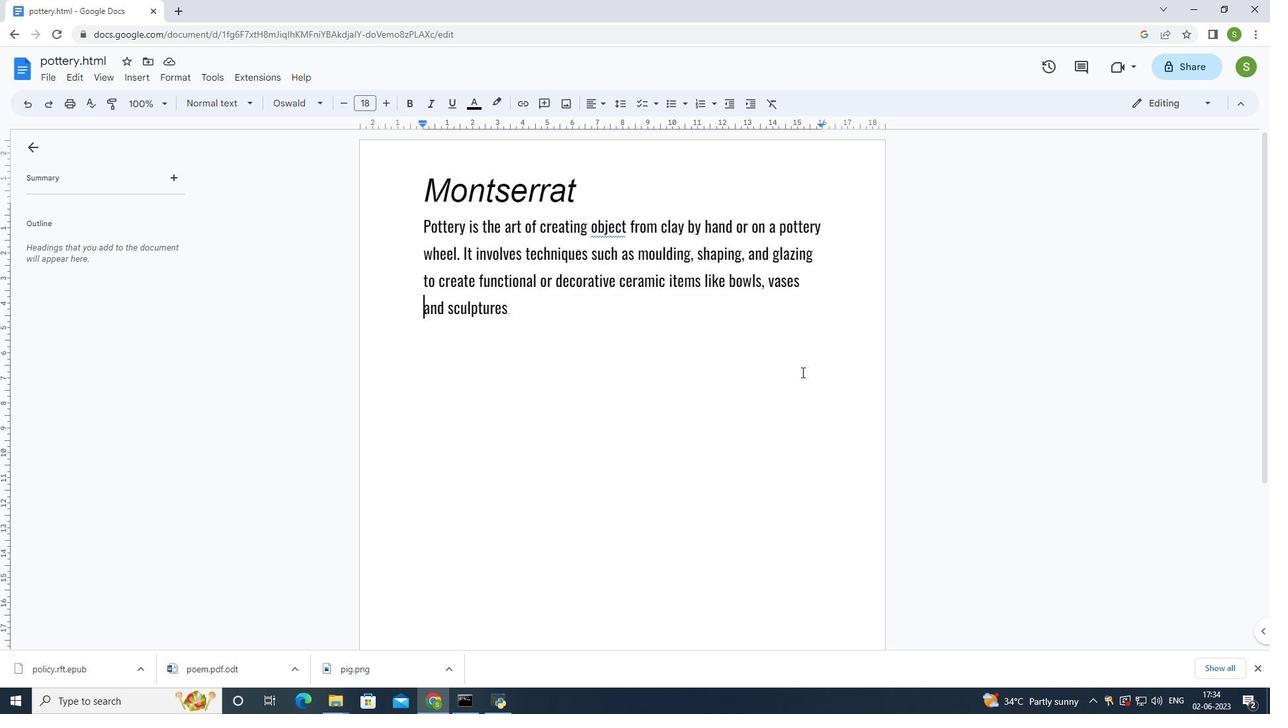 
Action: Mouse moved to (65, 74)
Screenshot: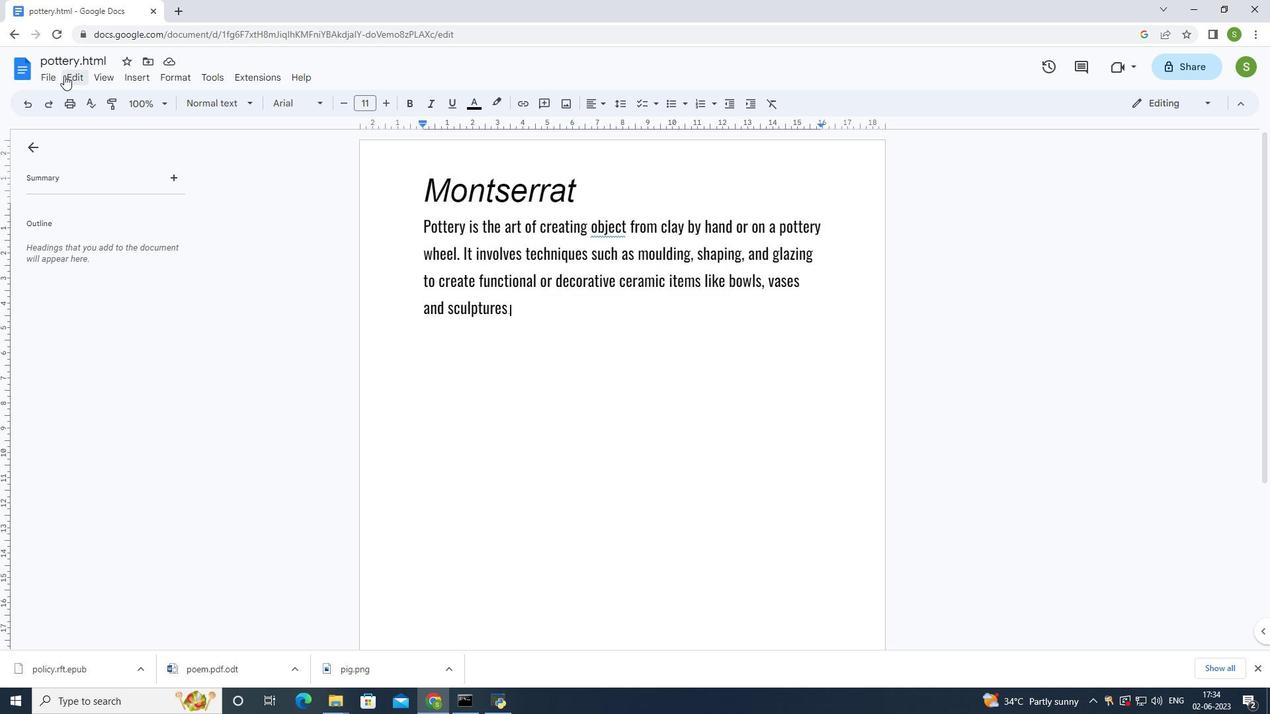 
Action: Mouse pressed left at (65, 74)
Screenshot: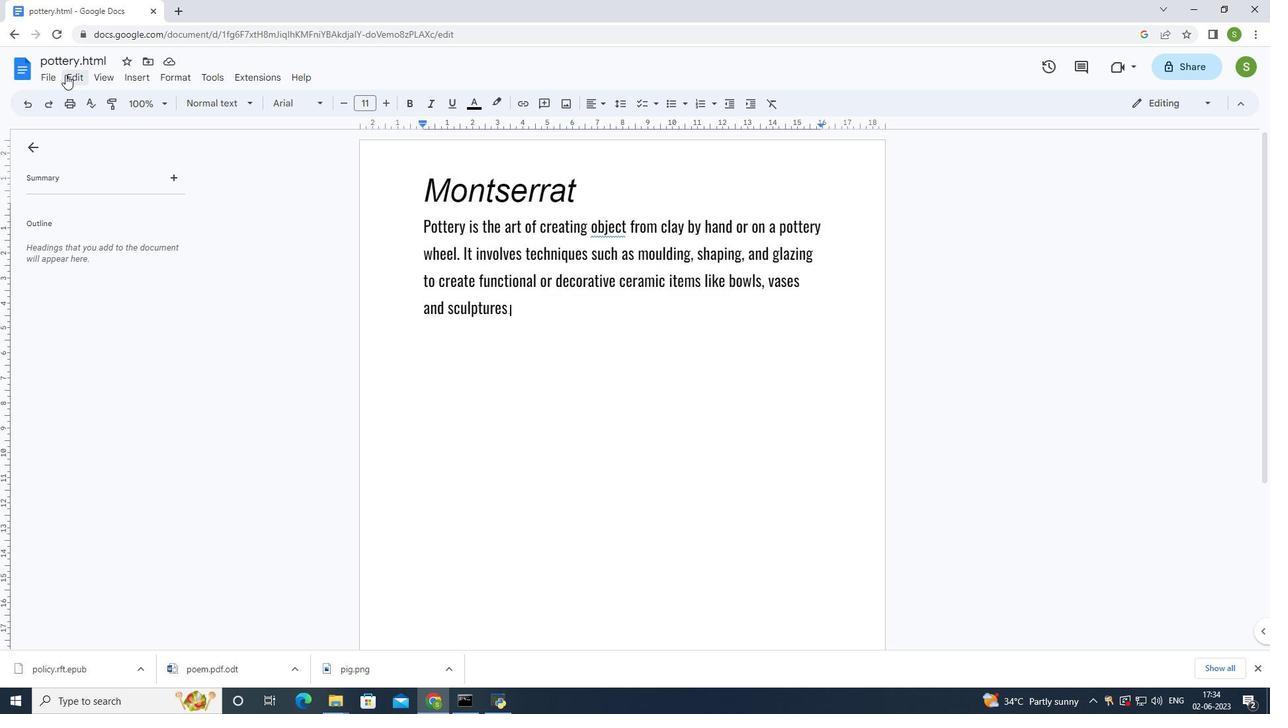 
Action: Mouse moved to (101, 296)
Screenshot: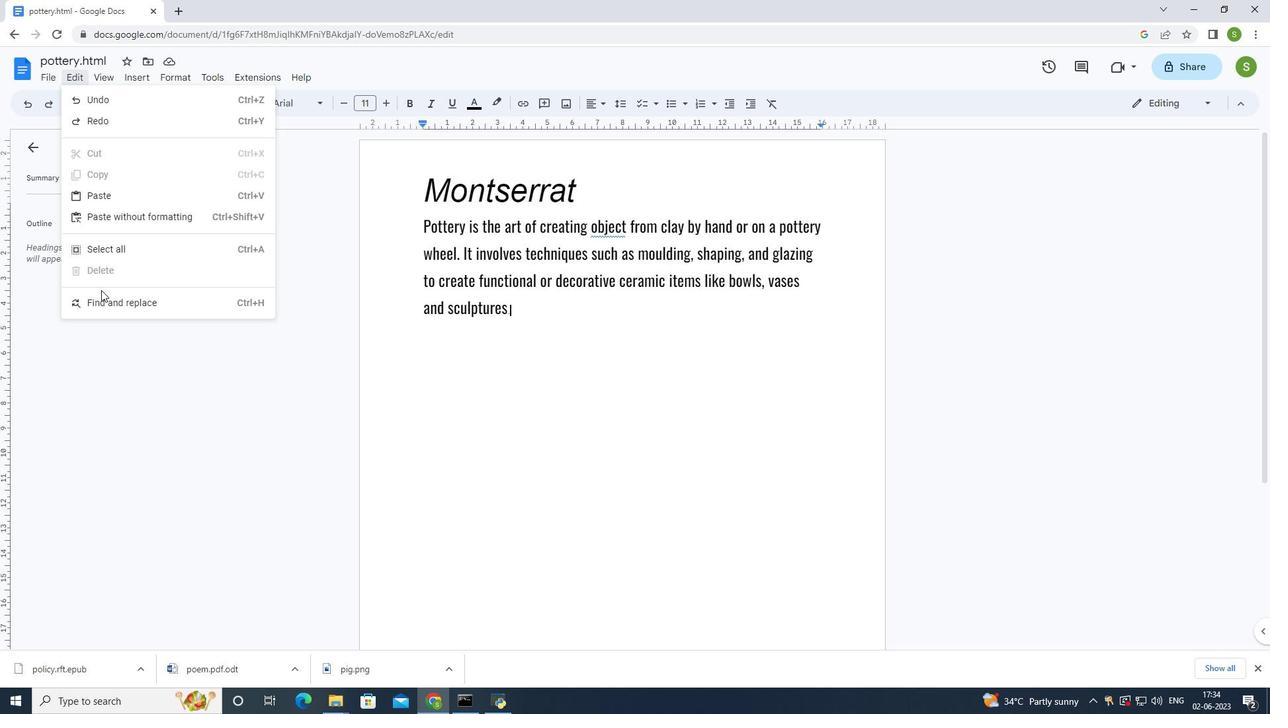 
Action: Mouse pressed left at (101, 296)
Screenshot: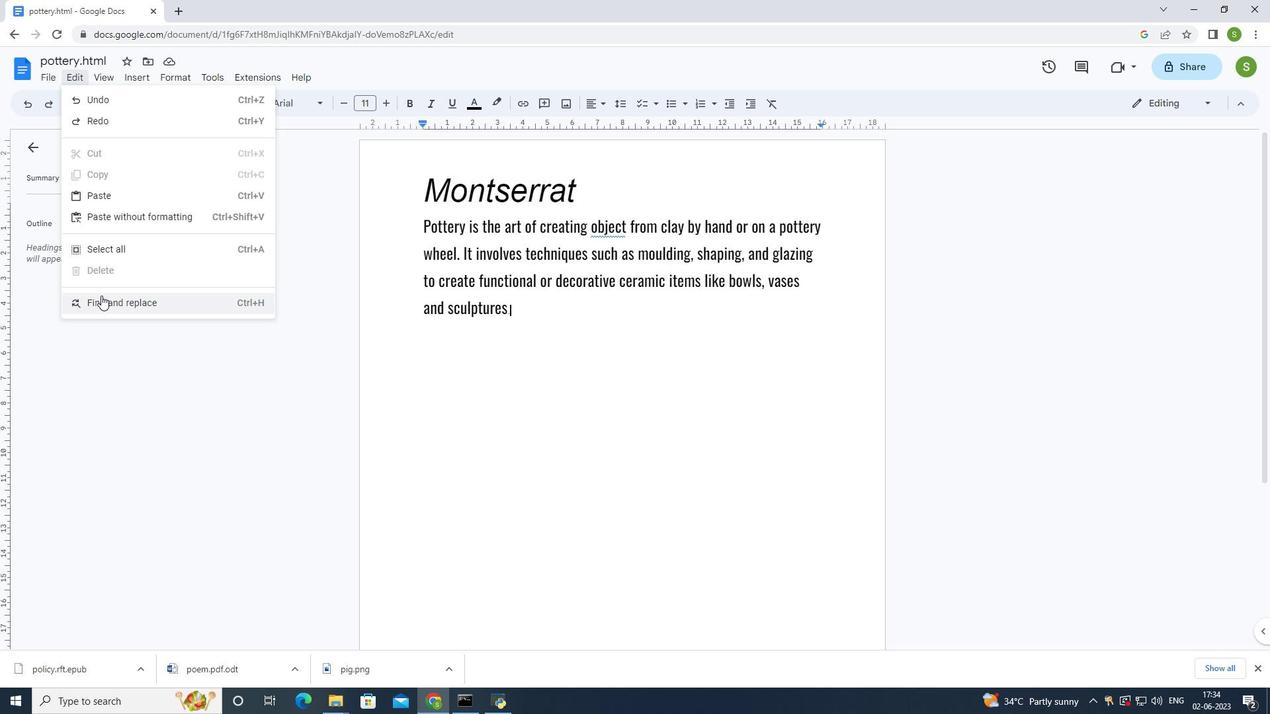 
Action: Mouse moved to (434, 240)
Screenshot: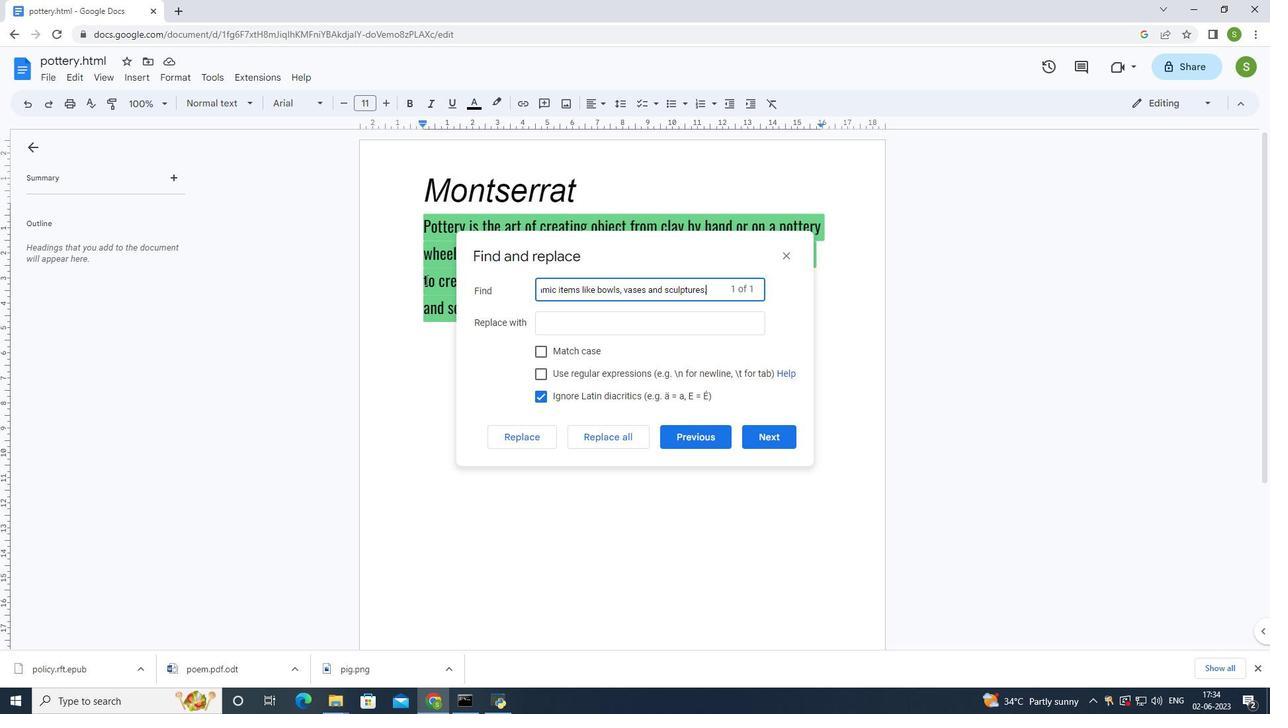 
Action: Key pressed <Key.backspace><Key.backspace><Key.backspace><Key.backspace><Key.backspace><Key.backspace><Key.backspace><Key.backspace><Key.backspace><Key.backspace><Key.backspace><Key.backspace><Key.backspace><Key.backspace><Key.backspace><Key.backspace><Key.backspace><Key.backspace><Key.backspace><Key.backspace><Key.backspace><Key.backspace><Key.backspace><Key.backspace><Key.backspace><Key.backspace><Key.backspace><Key.backspace><Key.backspace><Key.backspace><Key.backspace><Key.backspace><Key.backspace><Key.backspace><Key.backspace><Key.backspace><Key.backspace><Key.backspace><Key.backspace><Key.backspace><Key.backspace><Key.backspace><Key.backspace><Key.backspace><Key.backspace><Key.backspace><Key.backspace><Key.backspace><Key.backspace><Key.backspace><Key.backspace><Key.backspace><Key.backspace><Key.backspace><Key.backspace><Key.backspace><Key.backspace><Key.backspace><Key.backspace><Key.backspace><Key.backspace><Key.backspace><Key.backspace><Key.backspace><Key.backspace><Key.backspace><Key.backspace><Key.backspace><Key.backspace><Key.backspace><Key.backspace><Key.backspace><Key.backspace><Key.backspace><Key.backspace><Key.backspace><Key.backspace><Key.backspace><Key.backspace><Key.backspace><Key.backspace><Key.backspace><Key.backspace><Key.backspace><Key.backspace><Key.backspace><Key.backspace><Key.backspace><Key.backspace><Key.backspace><Key.backspace><Key.backspace><Key.backspace><Key.backspace><Key.backspace><Key.backspace><Key.backspace><Key.backspace><Key.backspace><Key.backspace><Key.backspace><Key.backspace><Key.backspace><Key.backspace><Key.backspace><Key.backspace><Key.backspace><Key.backspace><Key.backspace><Key.backspace><Key.backspace><Key.backspace><Key.backspace><Key.backspace><Key.backspace><Key.backspace><Key.backspace><Key.backspace><Key.backspace><Key.backspace><Key.backspace><Key.backspace><Key.backspace><Key.backspace><Key.backspace><Key.backspace><Key.backspace><Key.backspace><Key.backspace><Key.backspace><Key.backspace><Key.backspace><Key.backspace><Key.backspace><Key.backspace><Key.backspace><Key.backspace><Key.backspace><Key.backspace><Key.backspace><Key.backspace><Key.backspace><Key.backspace><Key.backspace><Key.backspace><Key.backspace><Key.backspace><Key.backspace><Key.backspace><Key.backspace><Key.backspace><Key.backspace><Key.backspace><Key.backspace><Key.backspace><Key.backspace><Key.backspace><Key.backspace><Key.backspace><Key.backspace><Key.backspace><Key.backspace><Key.backspace><Key.backspace><Key.backspace><Key.backspace><Key.backspace><Key.backspace><Key.backspace><Key.backspace><Key.backspace><Key.backspace><Key.backspace><Key.backspace><Key.backspace><Key.backspace><Key.backspace><Key.backspace><Key.backspace><Key.backspace><Key.backspace><Key.backspace><Key.backspace><Key.backspace><Key.backspace><Key.backspace><Key.backspace><Key.backspace><Key.backspace><Key.backspace><Key.backspace><Key.backspace><Key.backspace><Key.backspace><Key.backspace><Key.backspace><Key.backspace><Key.backspace><Key.backspace><Key.backspace><Key.backspace><Key.backspace><Key.backspace><Key.backspace><Key.backspace><Key.backspace><Key.backspace><Key.backspace><Key.backspace><Key.backspace><Key.backspace><Key.backspace><Key.backspace><Key.backspace><Key.backspace><Key.backspace><Key.backspace><Key.backspace><Key.backspace><Key.backspace><Key.backspace><Key.backspace><Key.backspace><Key.backspace><Key.backspace><Key.backspace><Key.backspace><Key.backspace><Key.backspace><Key.backspace><Key.backspace><Key.backspace><Key.backspace><Key.backspace><Key.backspace>by
Screenshot: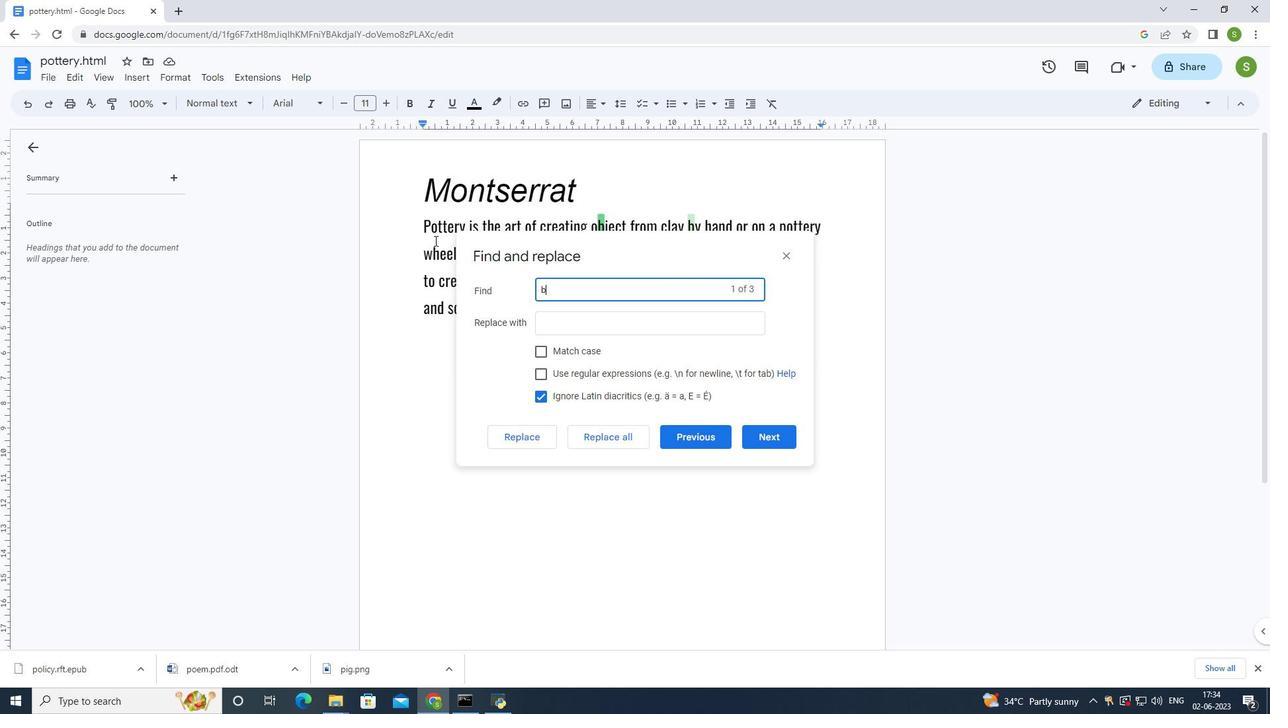 
Action: Mouse moved to (587, 321)
Screenshot: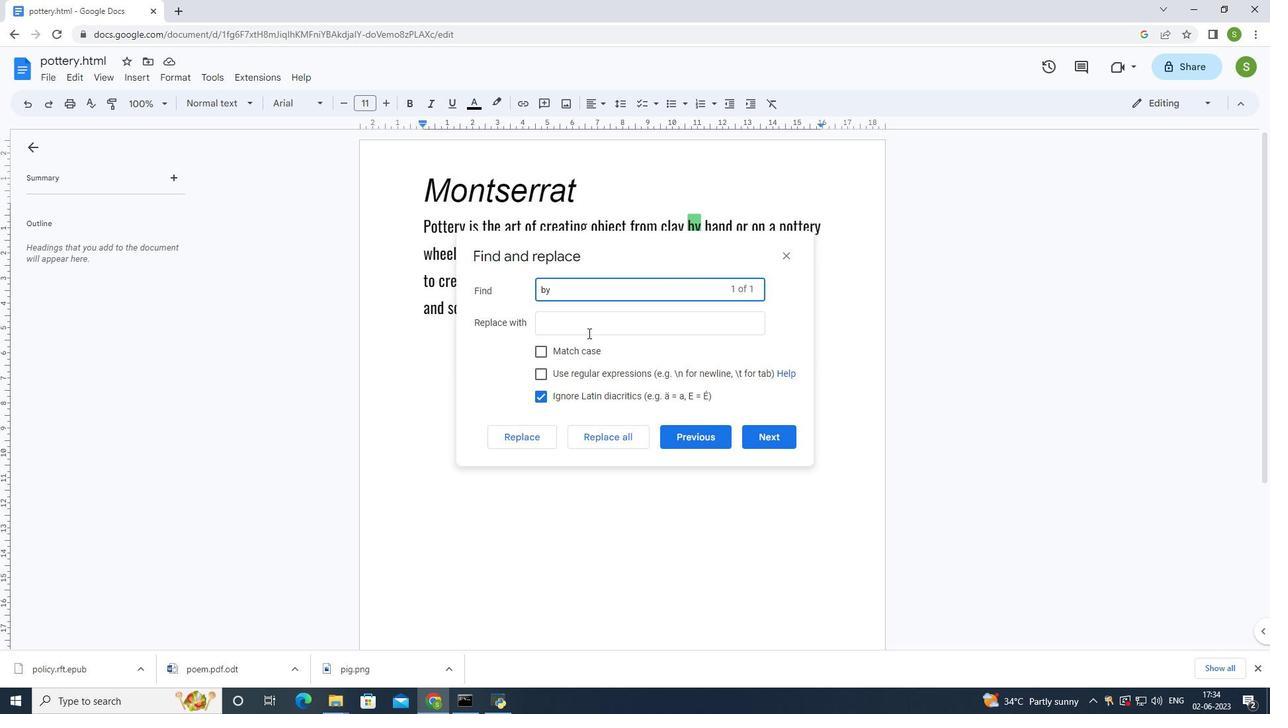 
Action: Mouse pressed left at (587, 321)
Screenshot: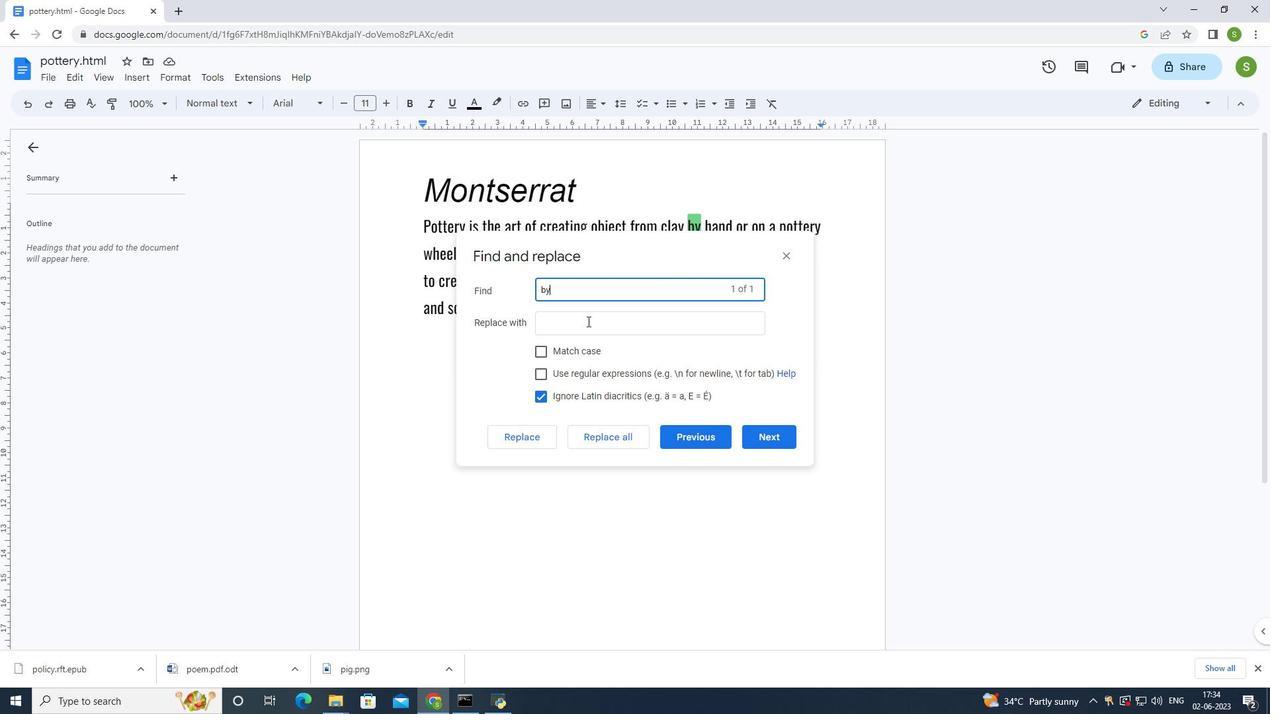 
Action: Mouse moved to (587, 320)
Screenshot: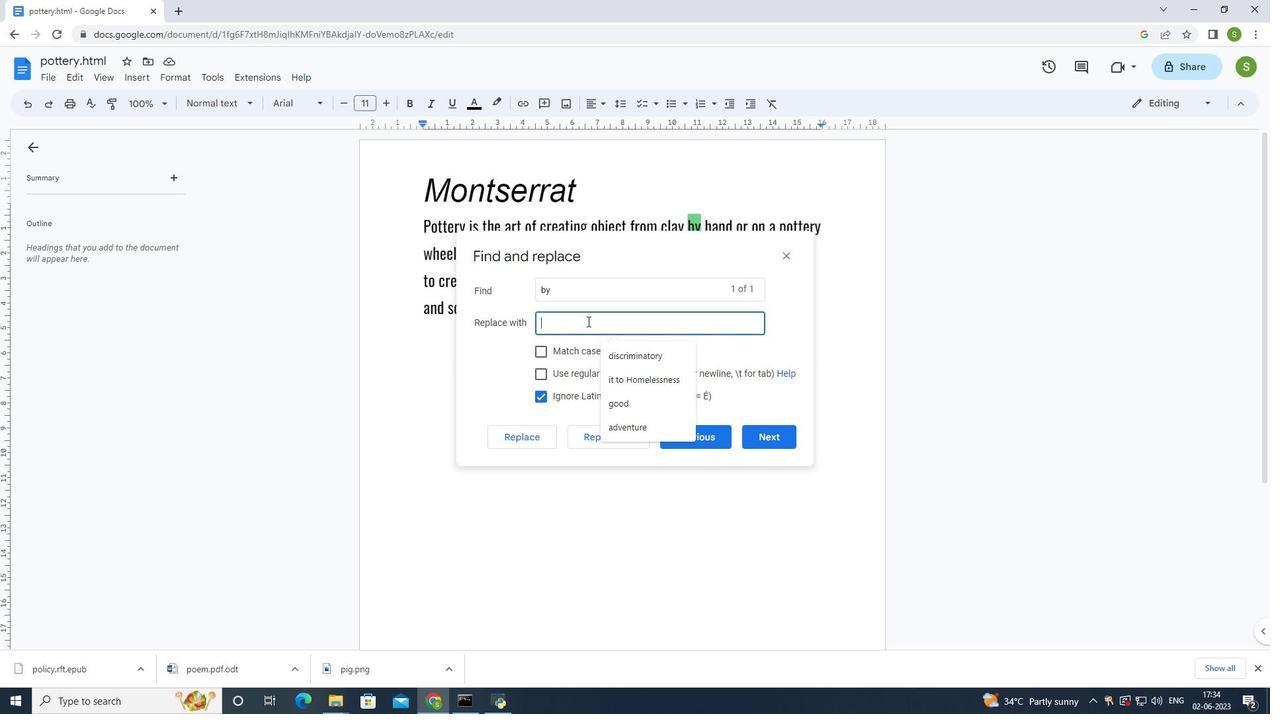 
Action: Key pressed using
Screenshot: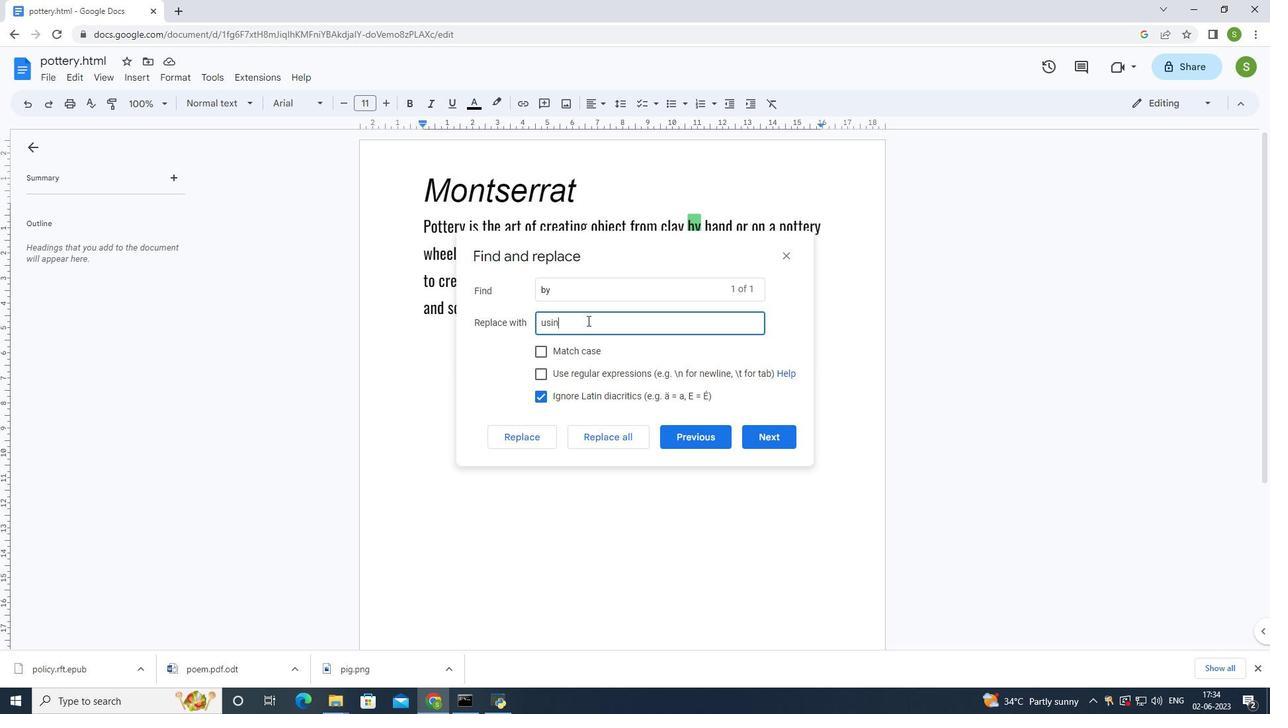 
Action: Mouse moved to (533, 441)
Screenshot: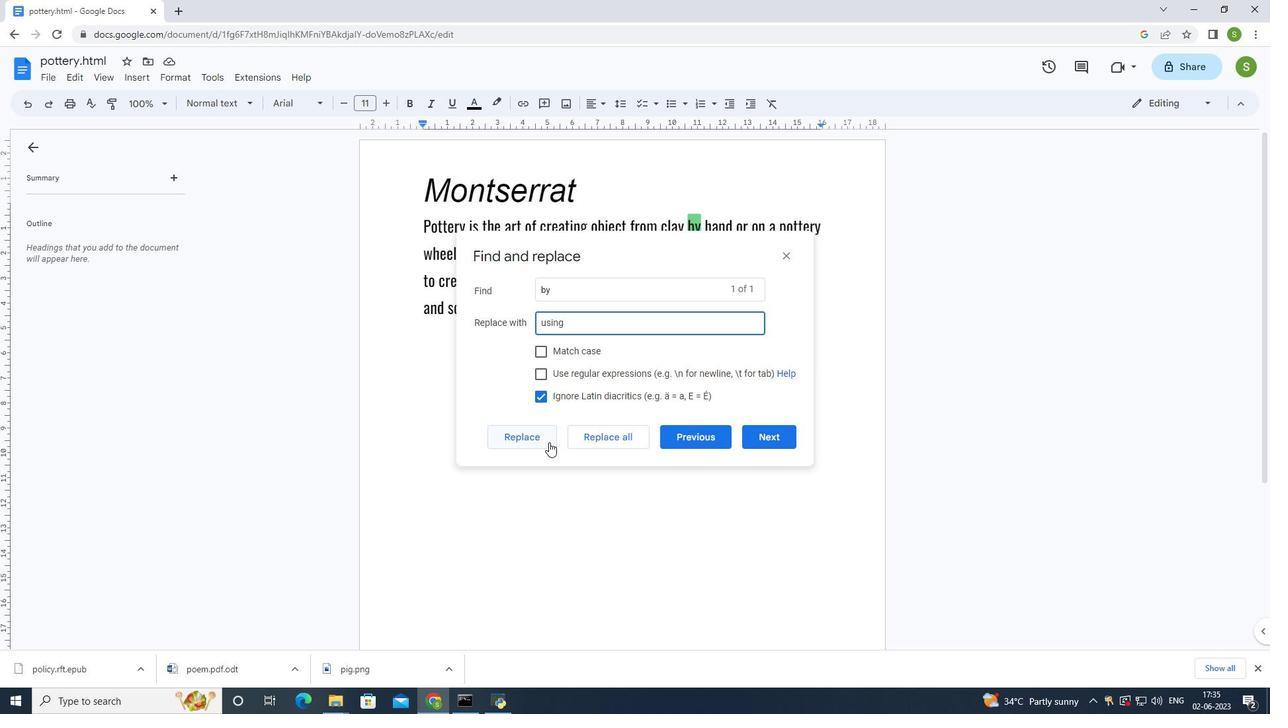 
Action: Mouse pressed left at (533, 441)
Screenshot: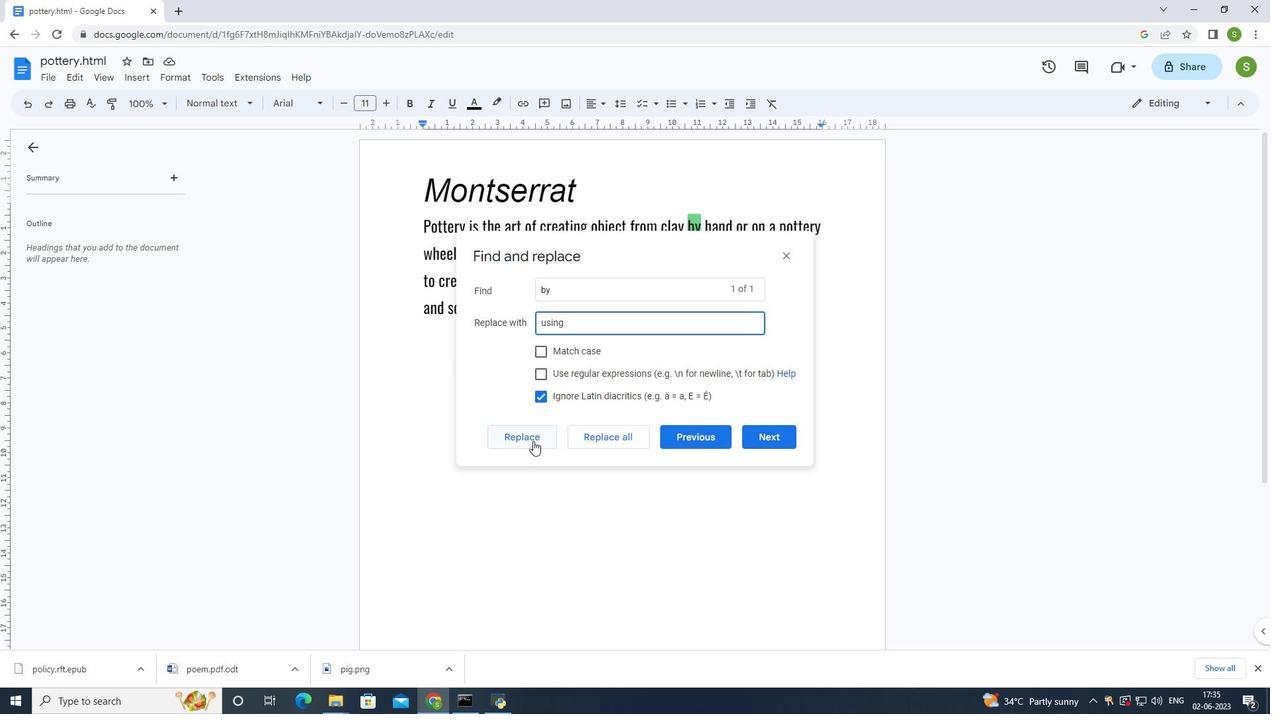
Action: Mouse moved to (780, 250)
Screenshot: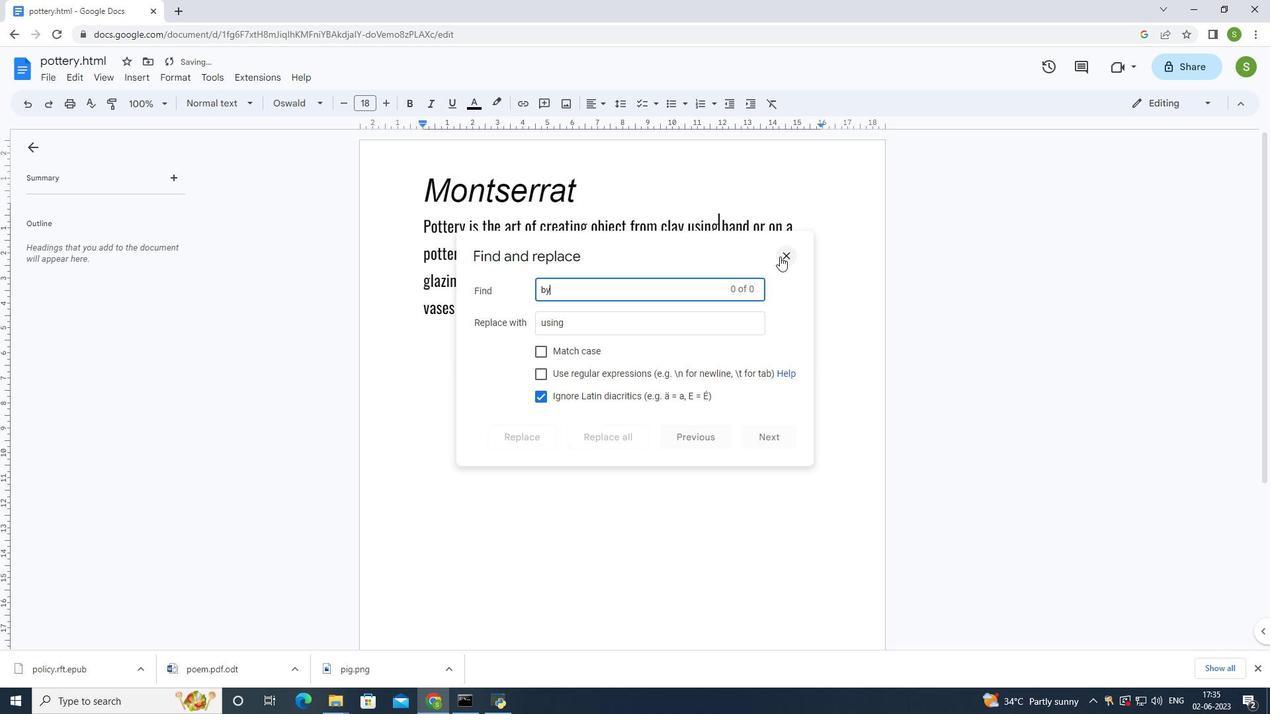 
Action: Mouse pressed left at (780, 250)
Screenshot: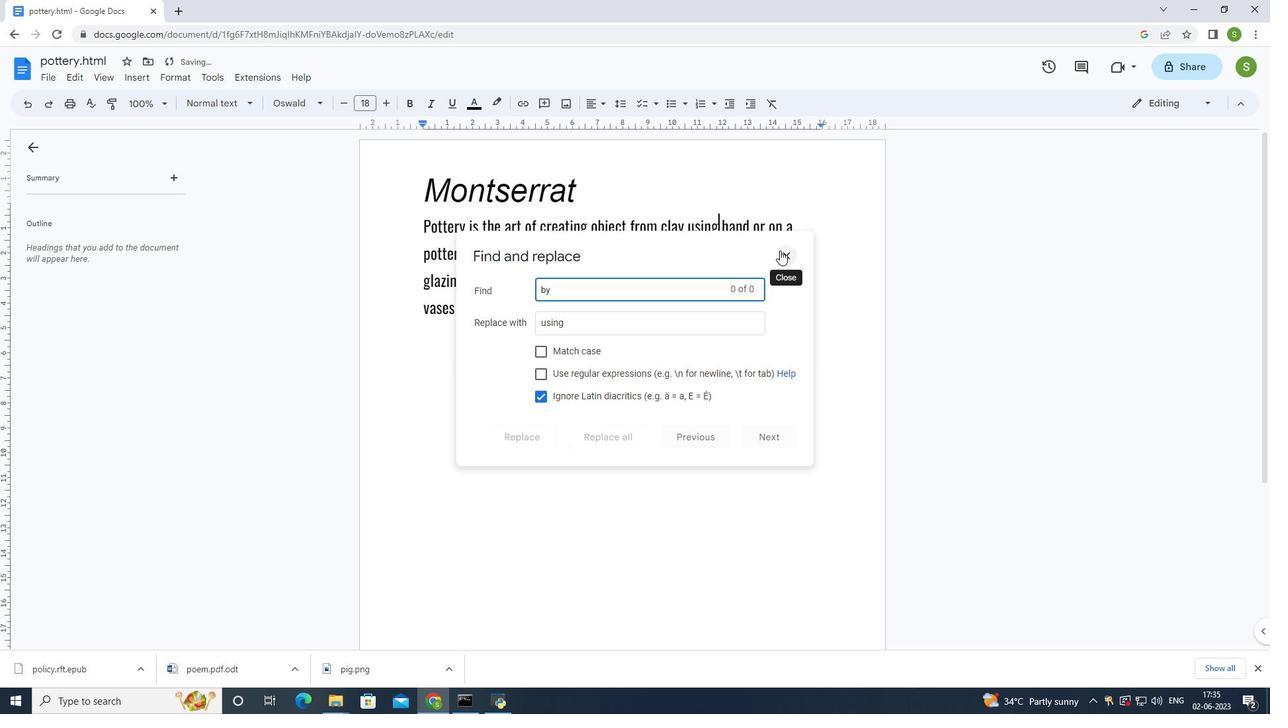 
Action: Mouse moved to (593, 355)
Screenshot: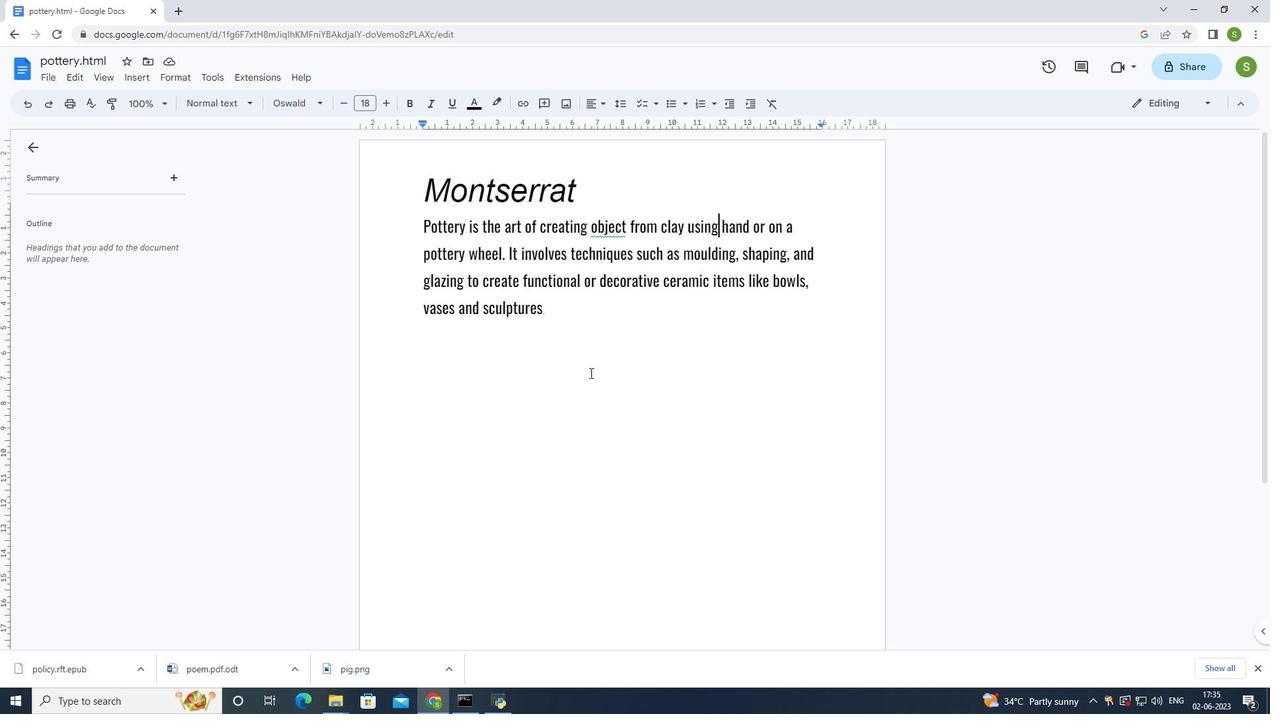 
Action: Mouse pressed left at (593, 355)
Screenshot: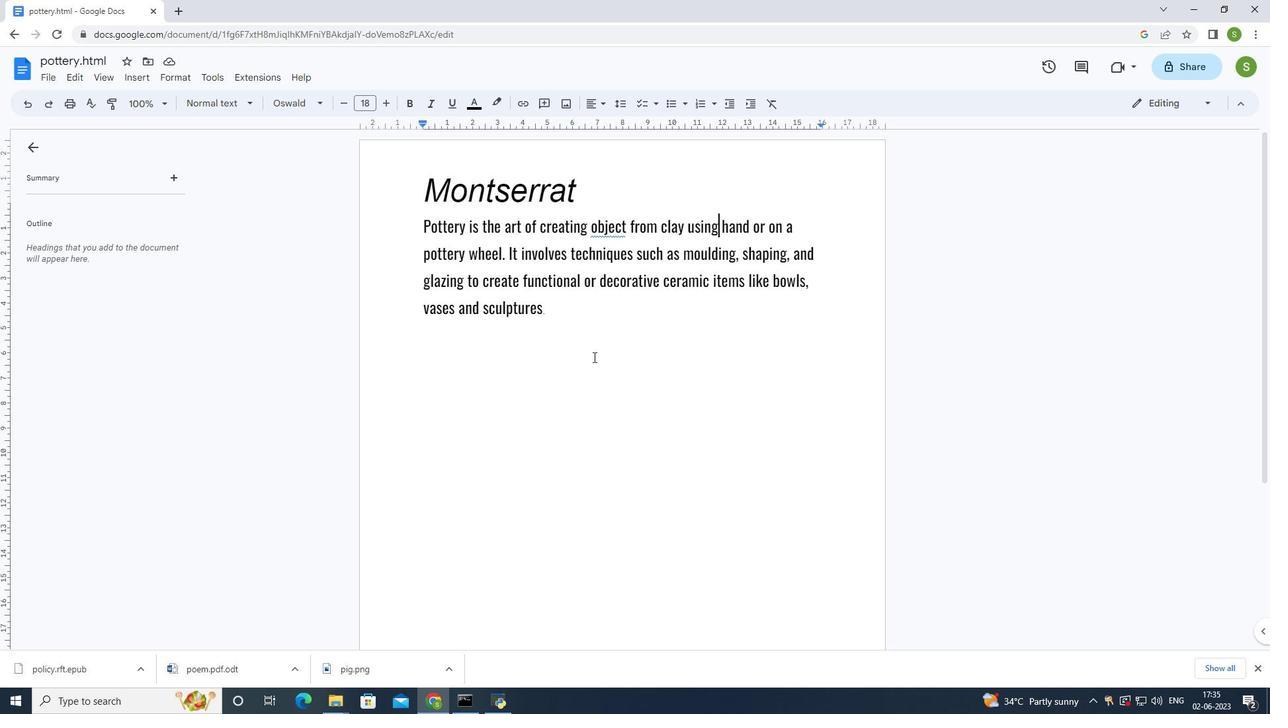 
Action: Mouse pressed left at (593, 355)
Screenshot: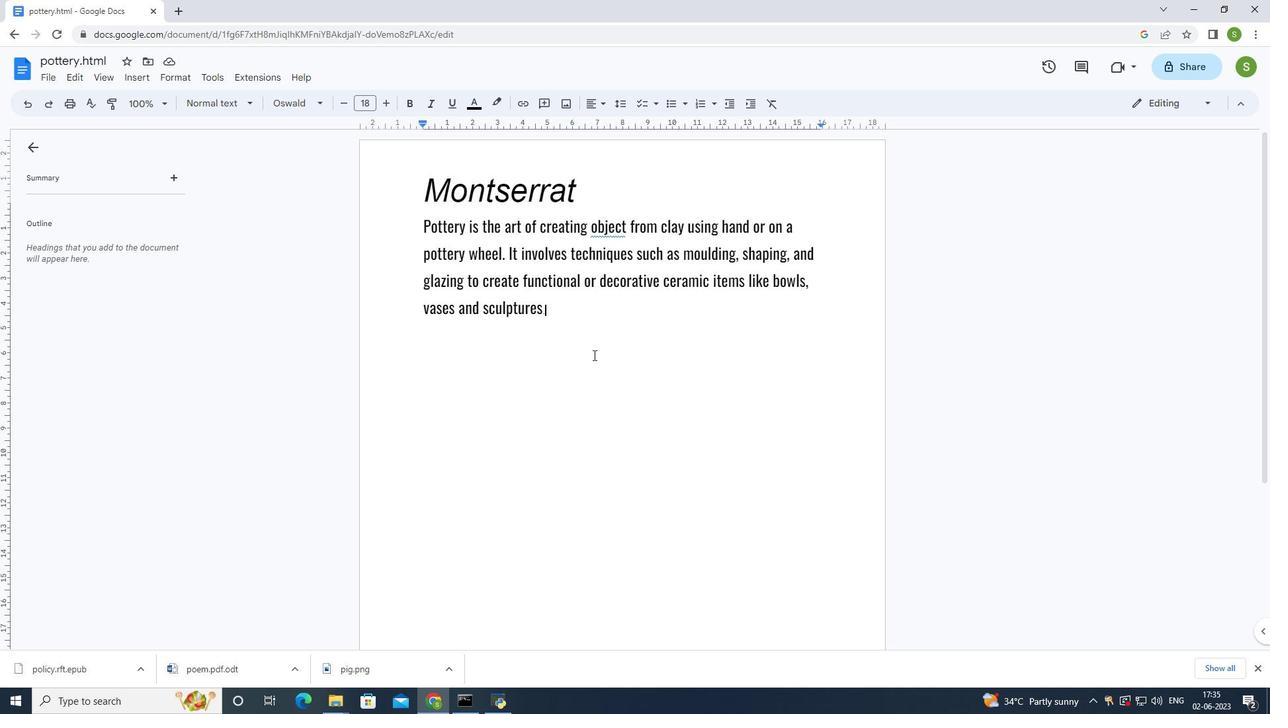 
Action: Mouse moved to (516, 432)
Screenshot: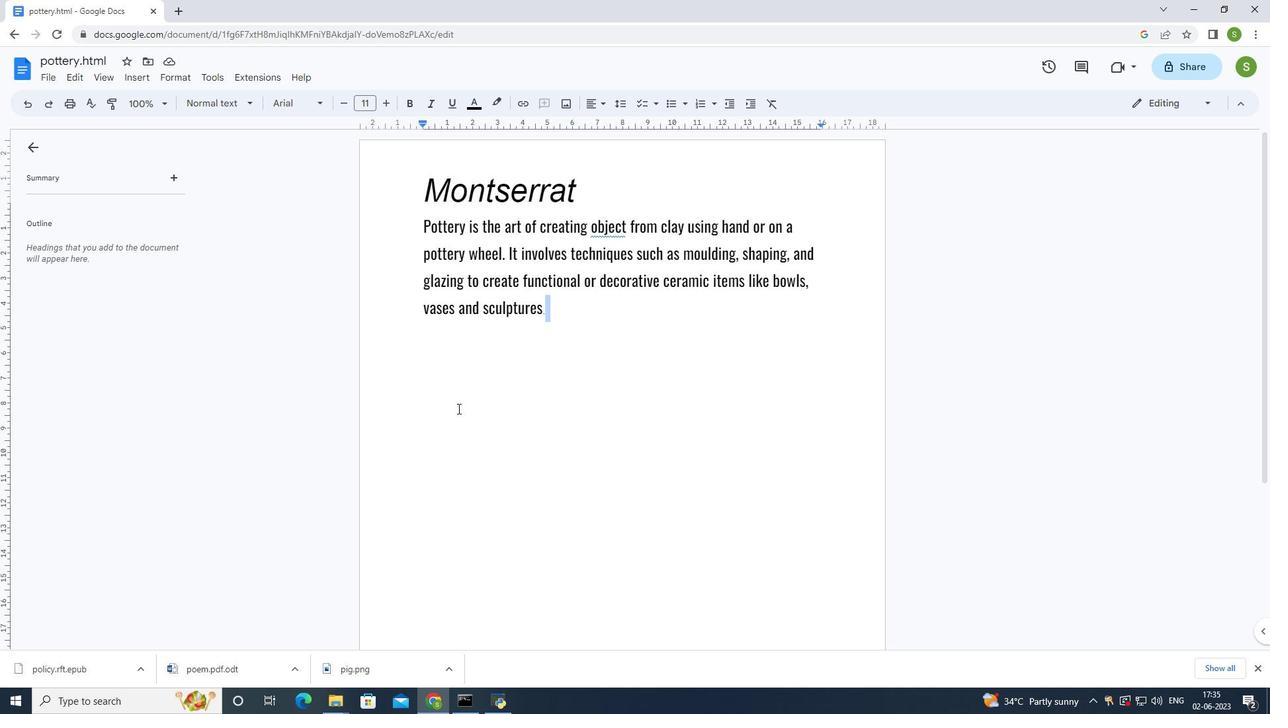 
Action: Mouse pressed left at (516, 432)
Screenshot: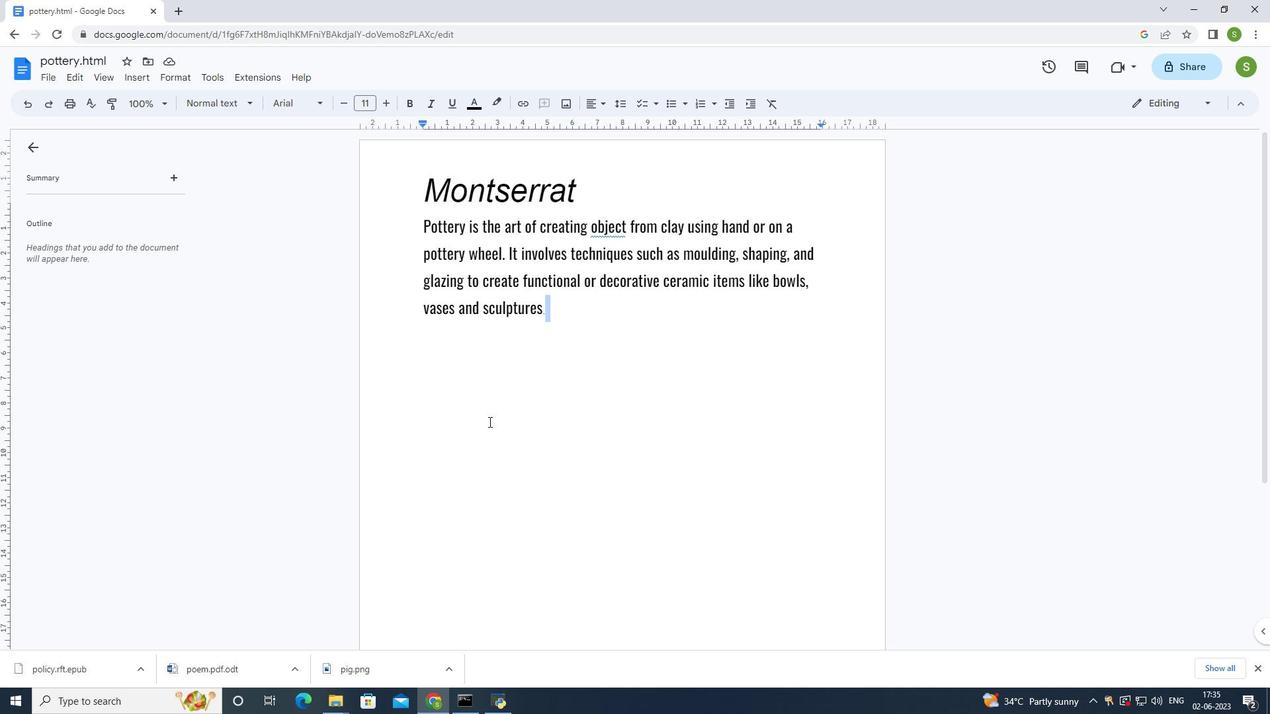 
Action: Mouse moved to (567, 326)
Screenshot: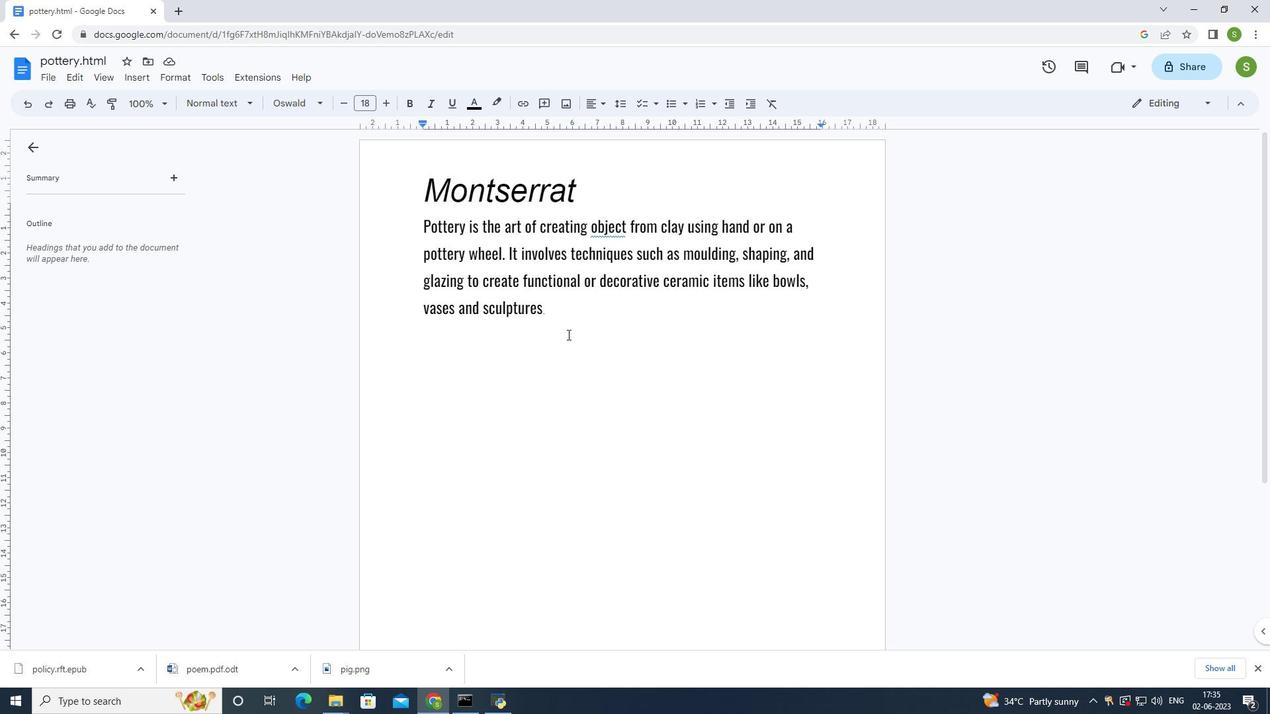 
Action: Mouse pressed left at (567, 326)
Screenshot: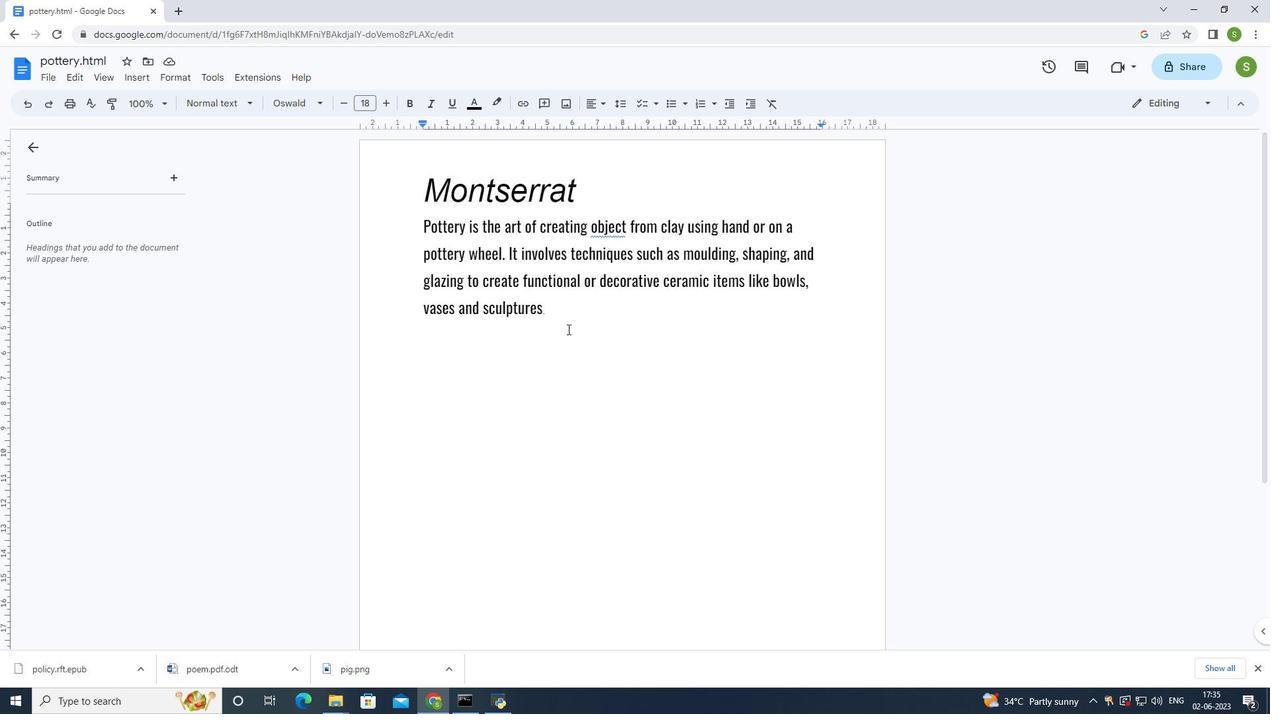 
Action: Mouse moved to (45, 75)
Screenshot: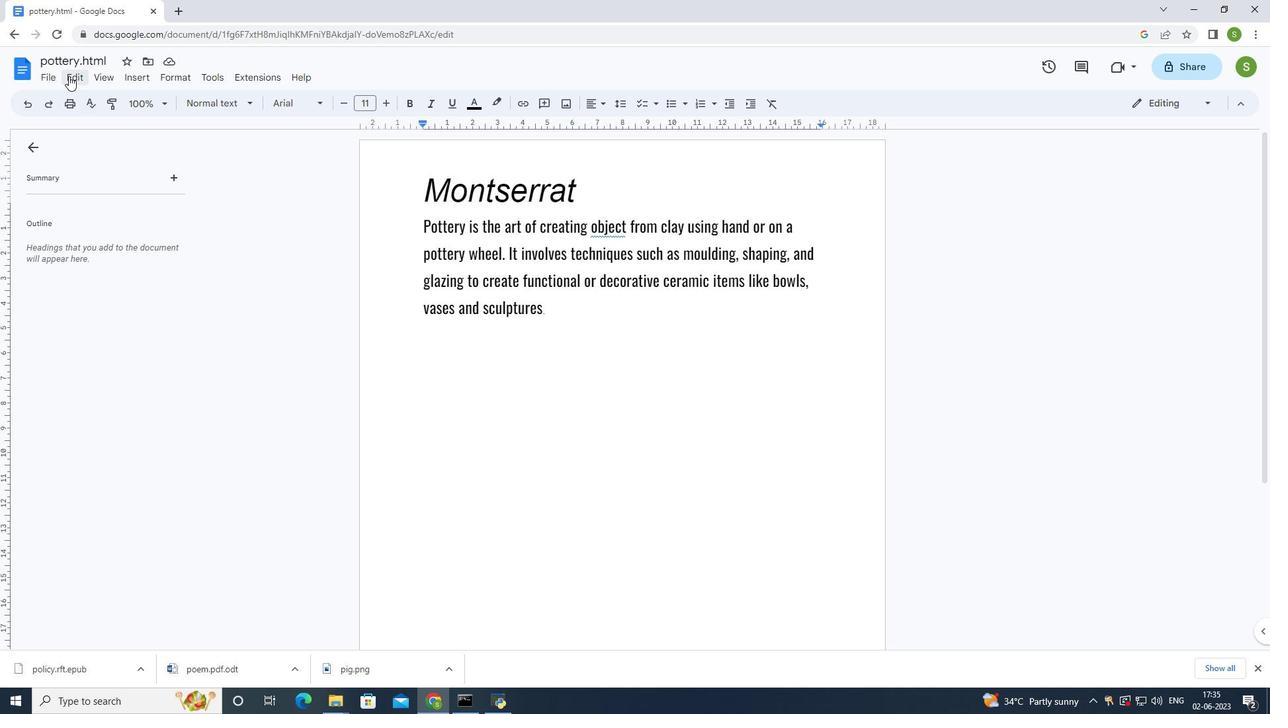 
Action: Mouse pressed left at (45, 75)
Screenshot: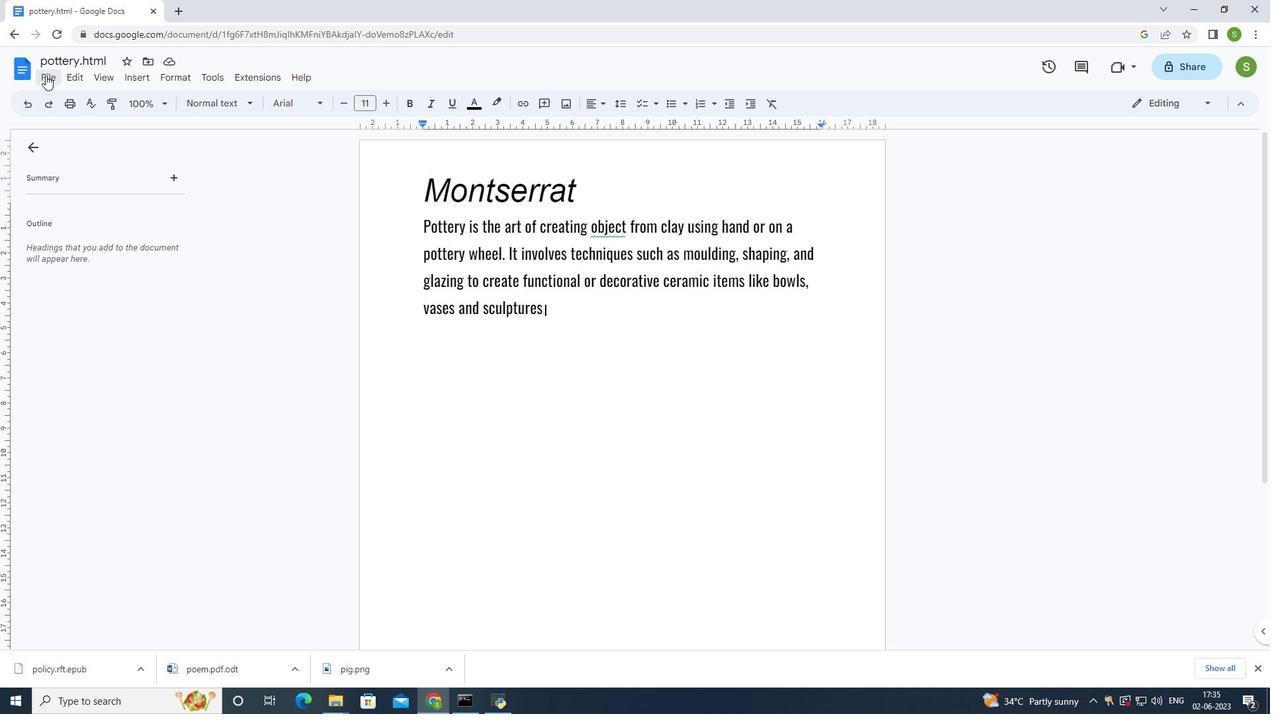 
Action: Mouse moved to (158, 226)
Screenshot: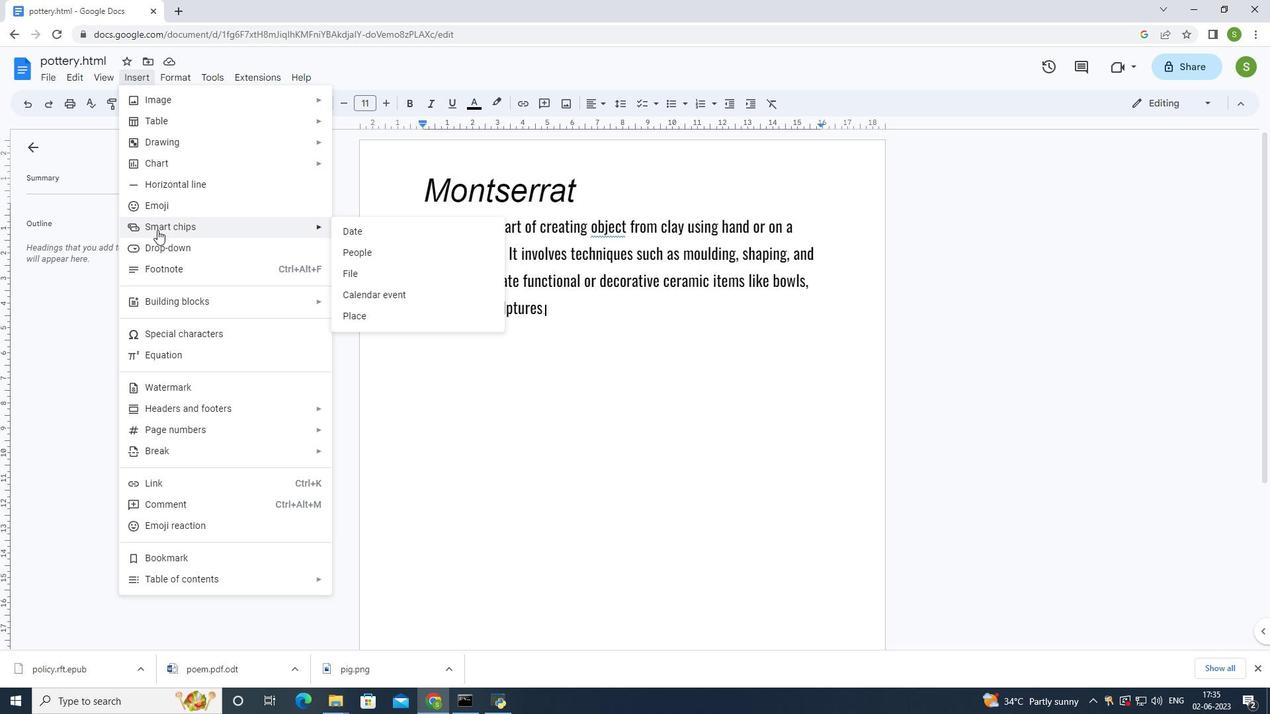 
Action: Mouse pressed left at (158, 226)
Screenshot: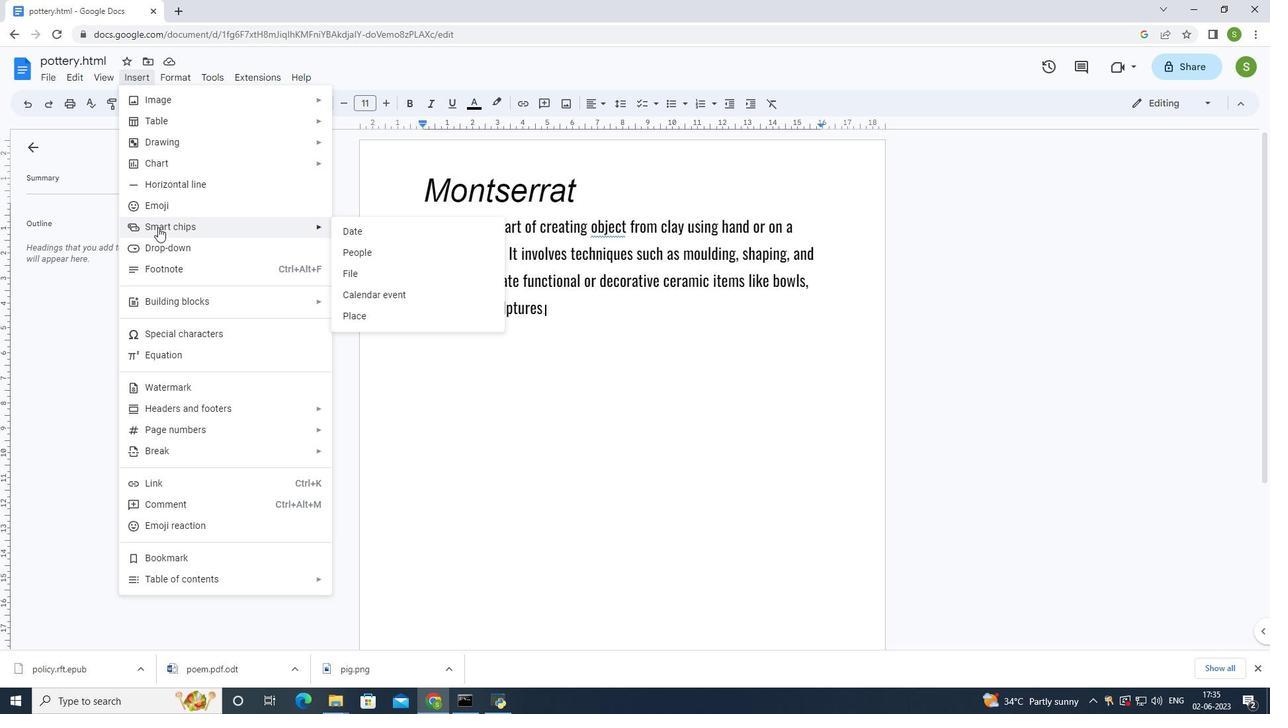 
Action: Mouse moved to (362, 321)
Screenshot: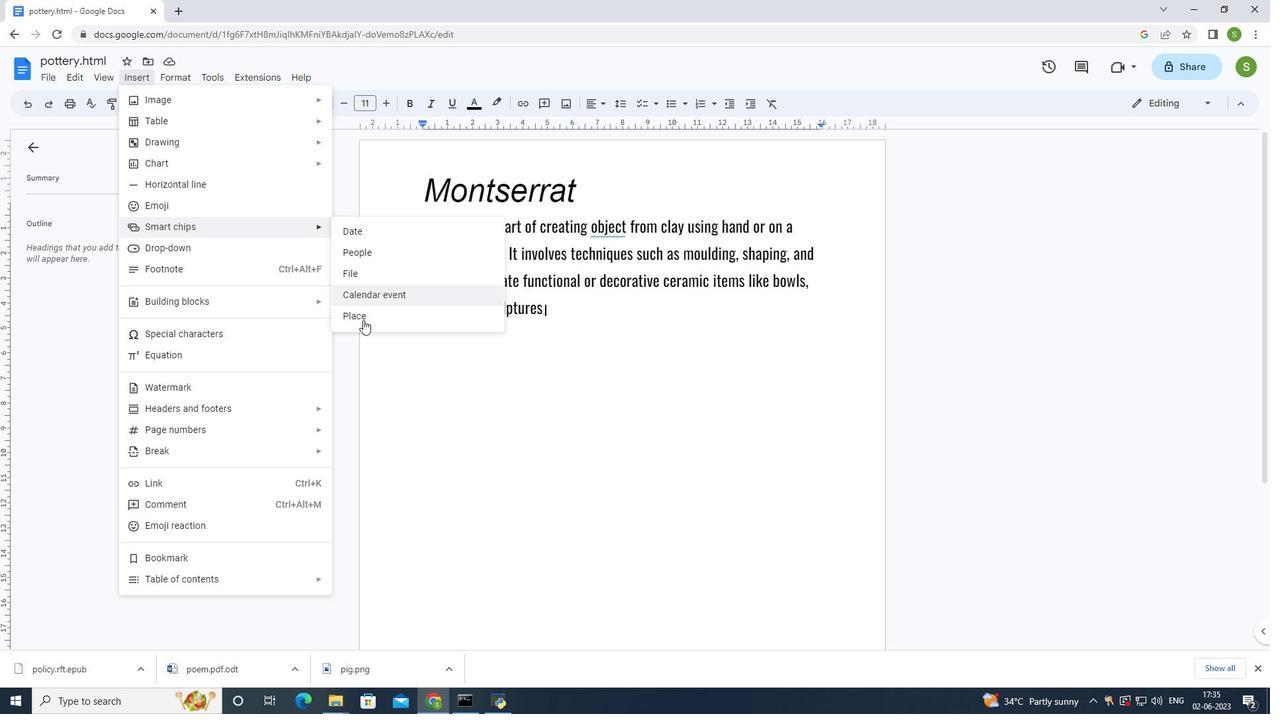 
Action: Mouse pressed left at (362, 321)
Screenshot: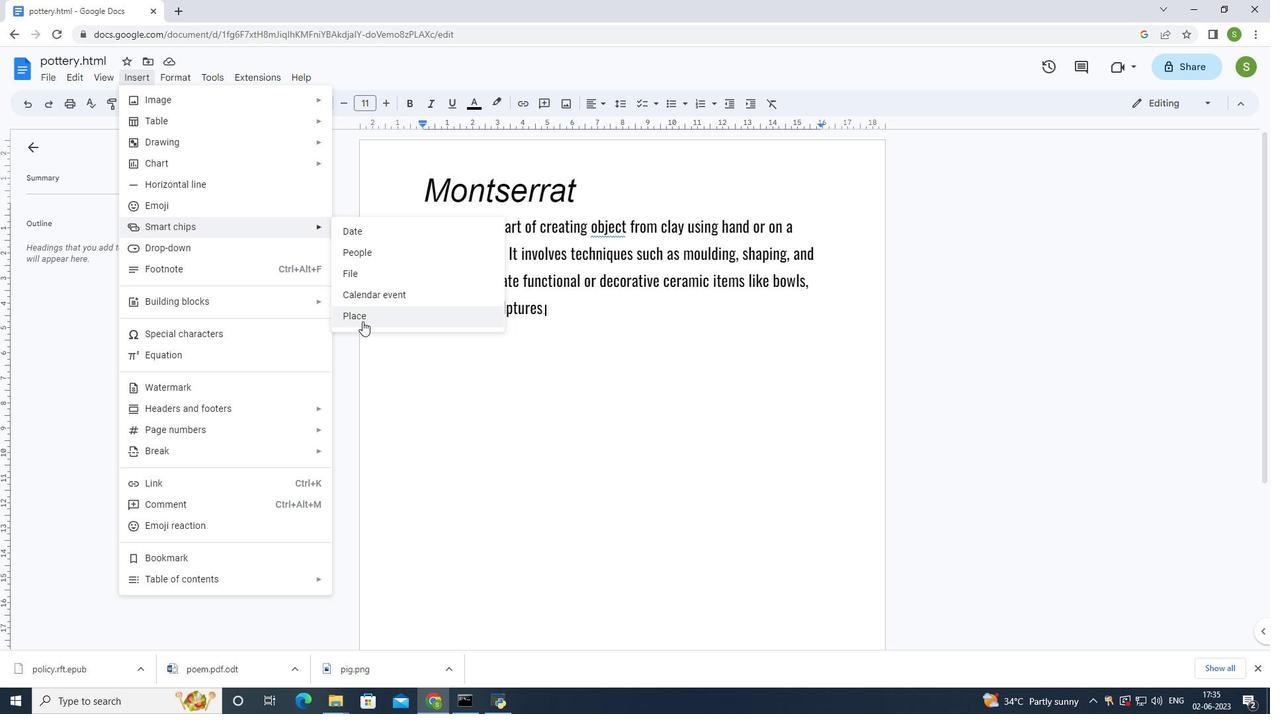 
Action: Mouse moved to (597, 332)
Screenshot: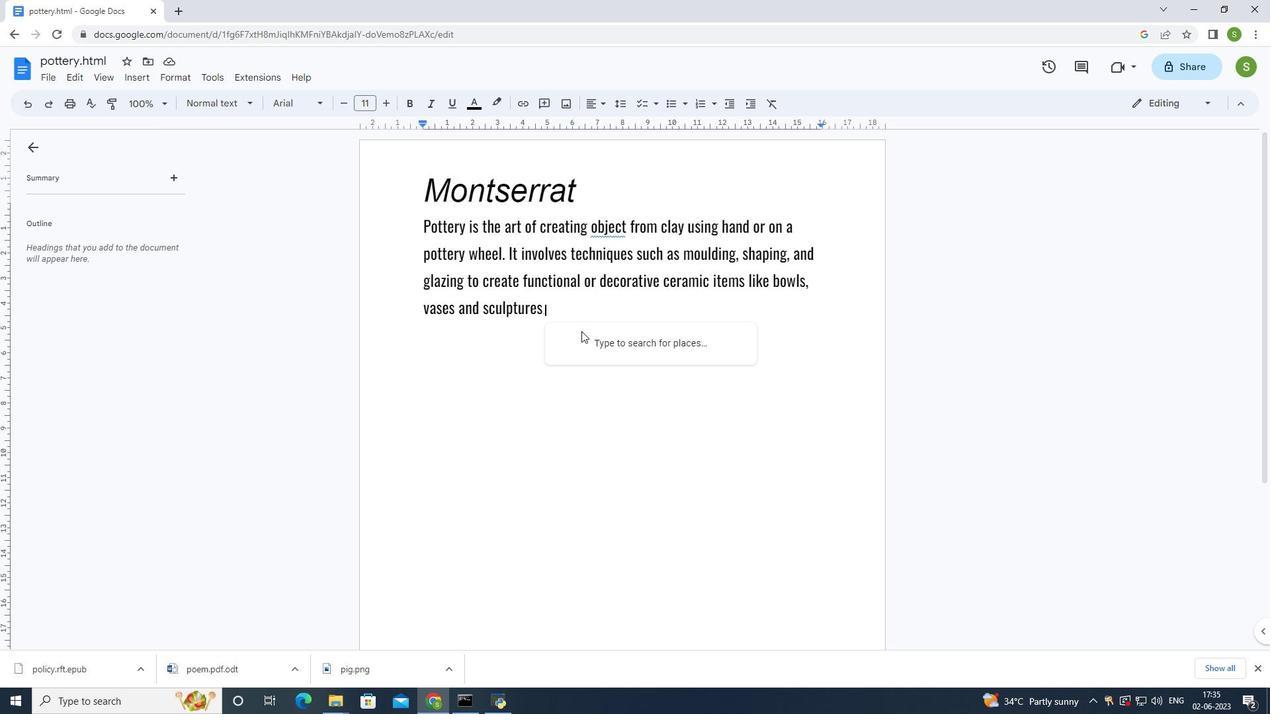 
Action: Mouse pressed left at (597, 332)
Screenshot: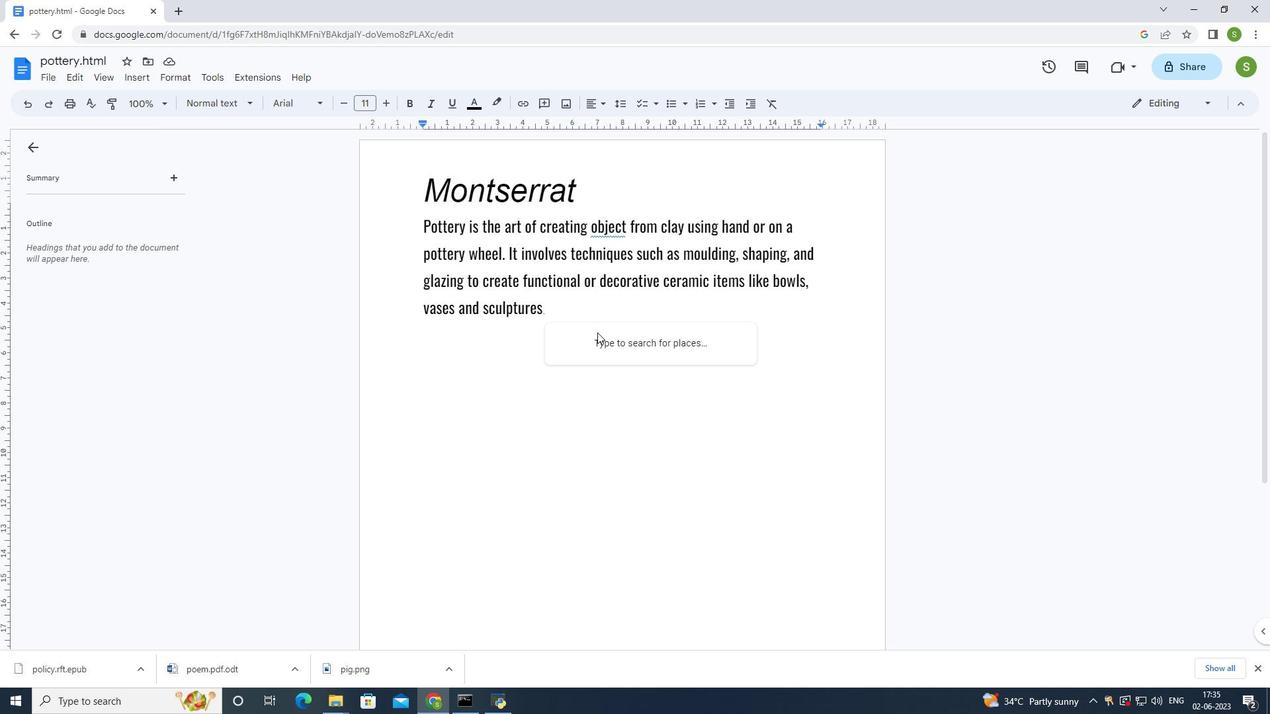 
Action: Mouse moved to (533, 440)
Screenshot: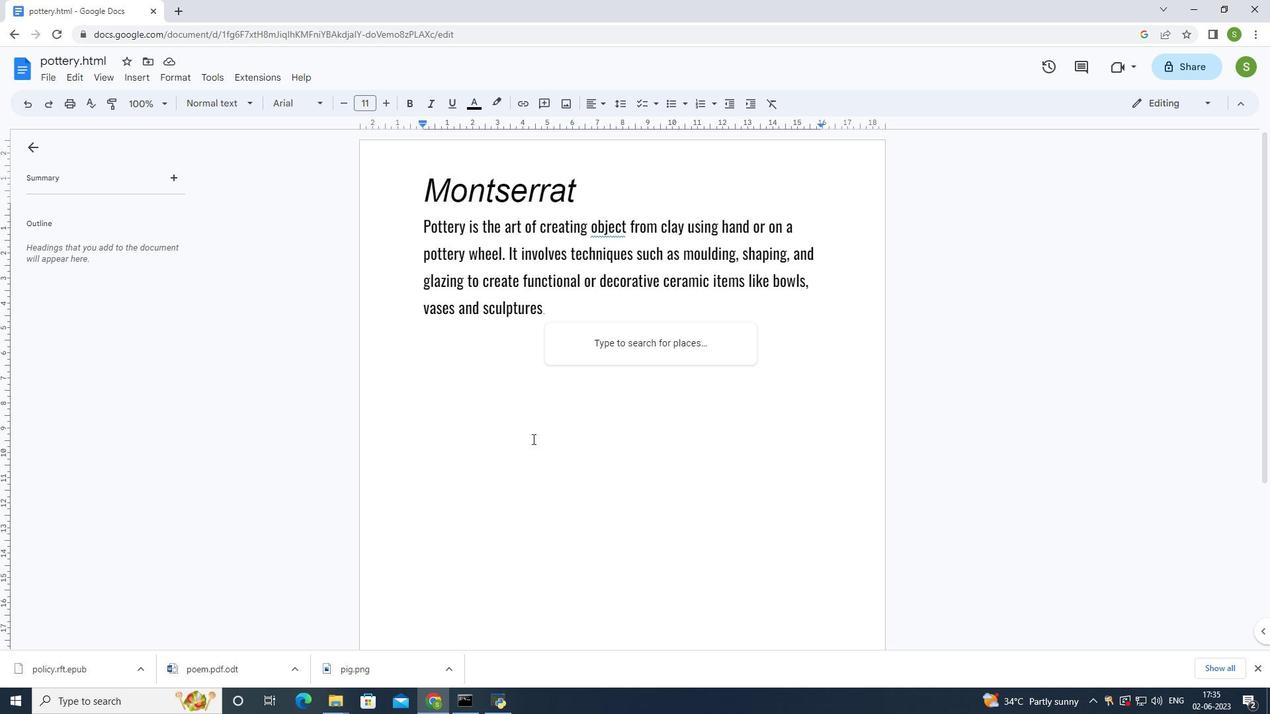 
Action: Mouse scrolled (533, 440) with delta (0, 0)
Screenshot: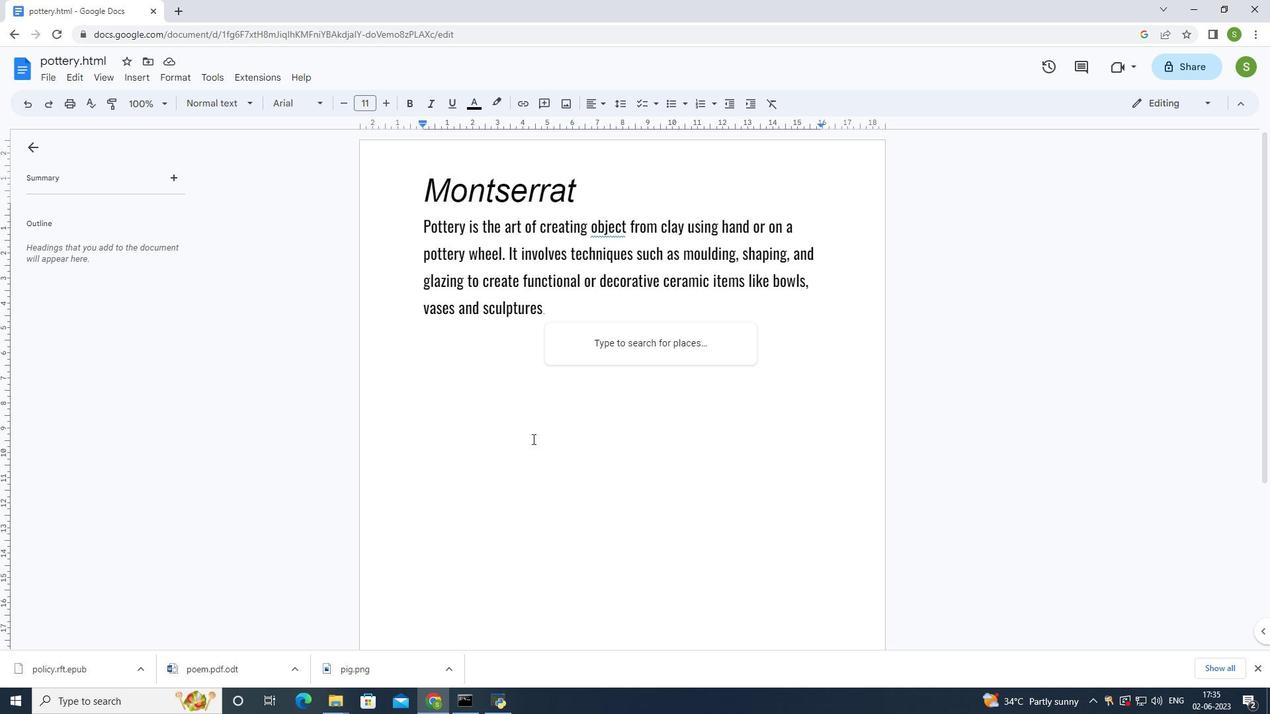 
Action: Mouse moved to (534, 444)
Screenshot: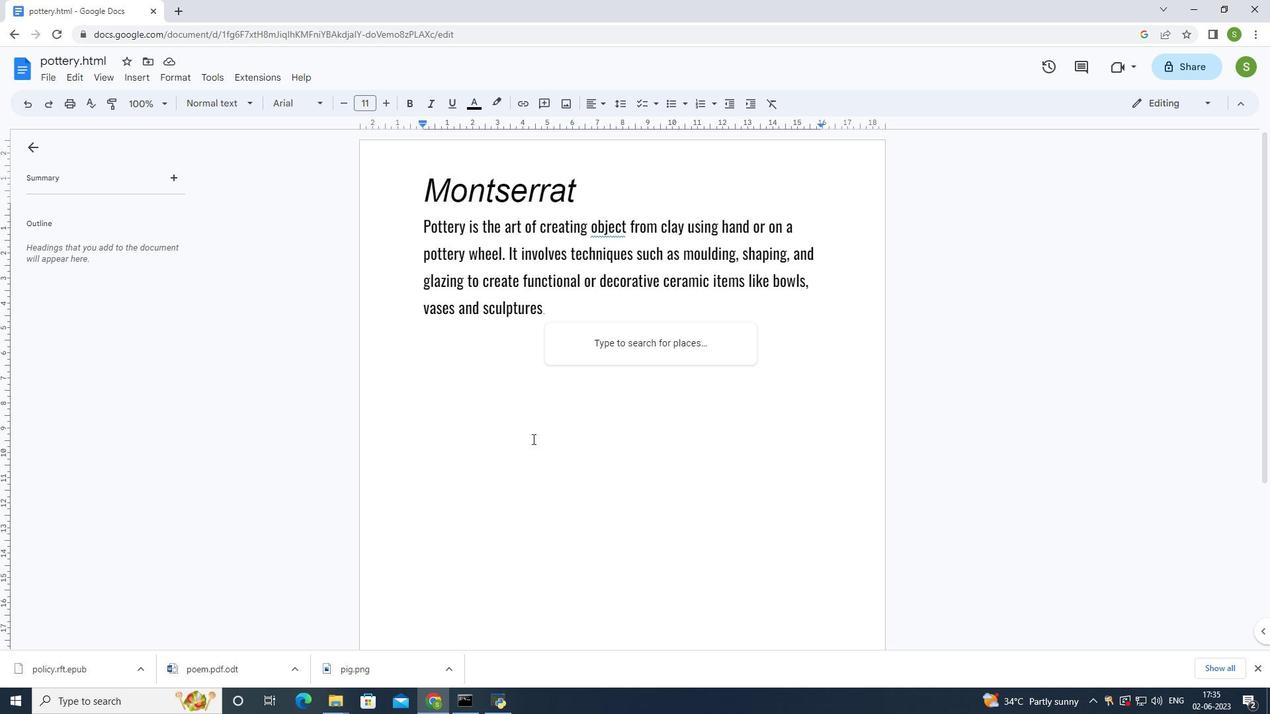 
Action: Mouse scrolled (534, 444) with delta (0, 0)
Screenshot: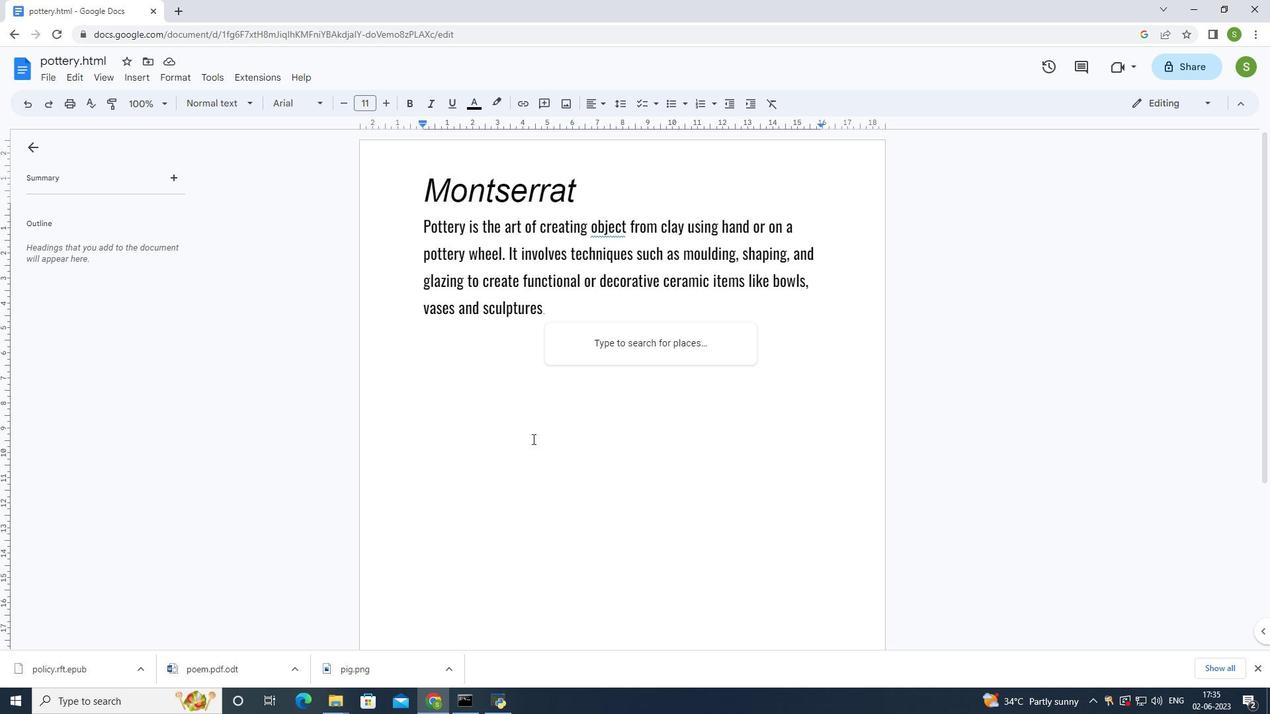 
Action: Mouse moved to (535, 445)
Screenshot: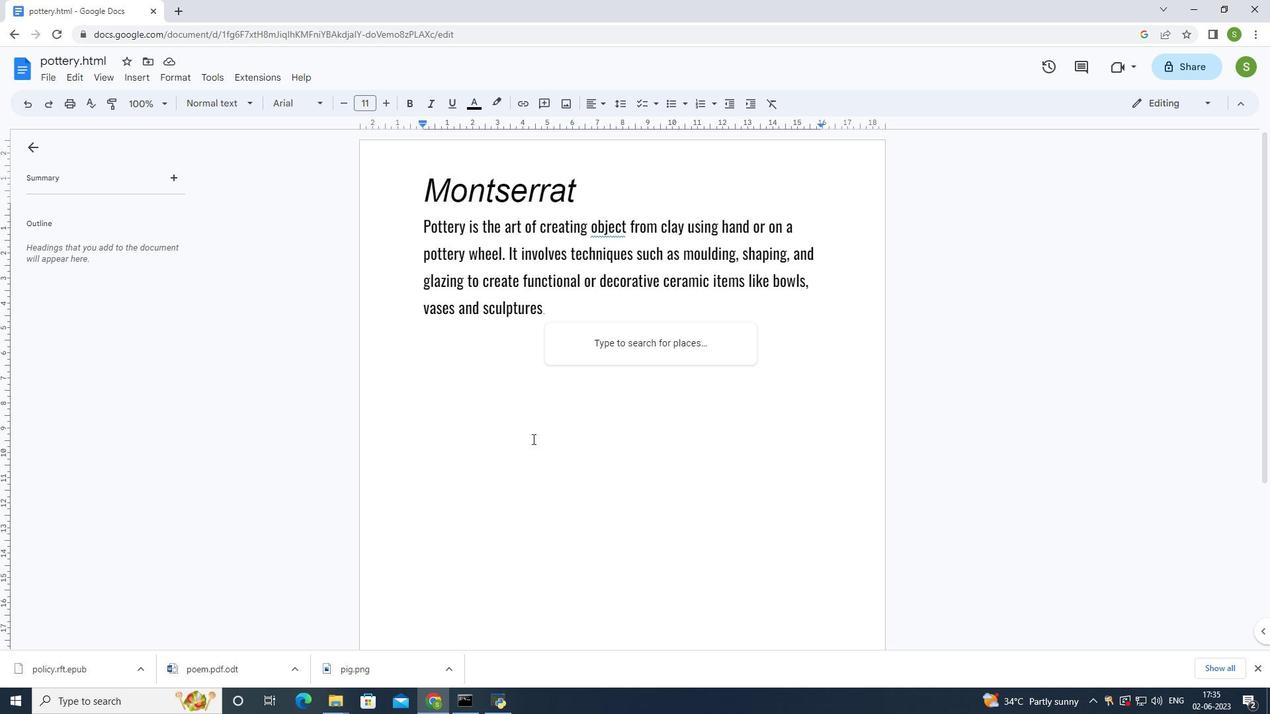 
Action: Mouse scrolled (535, 444) with delta (0, 0)
Screenshot: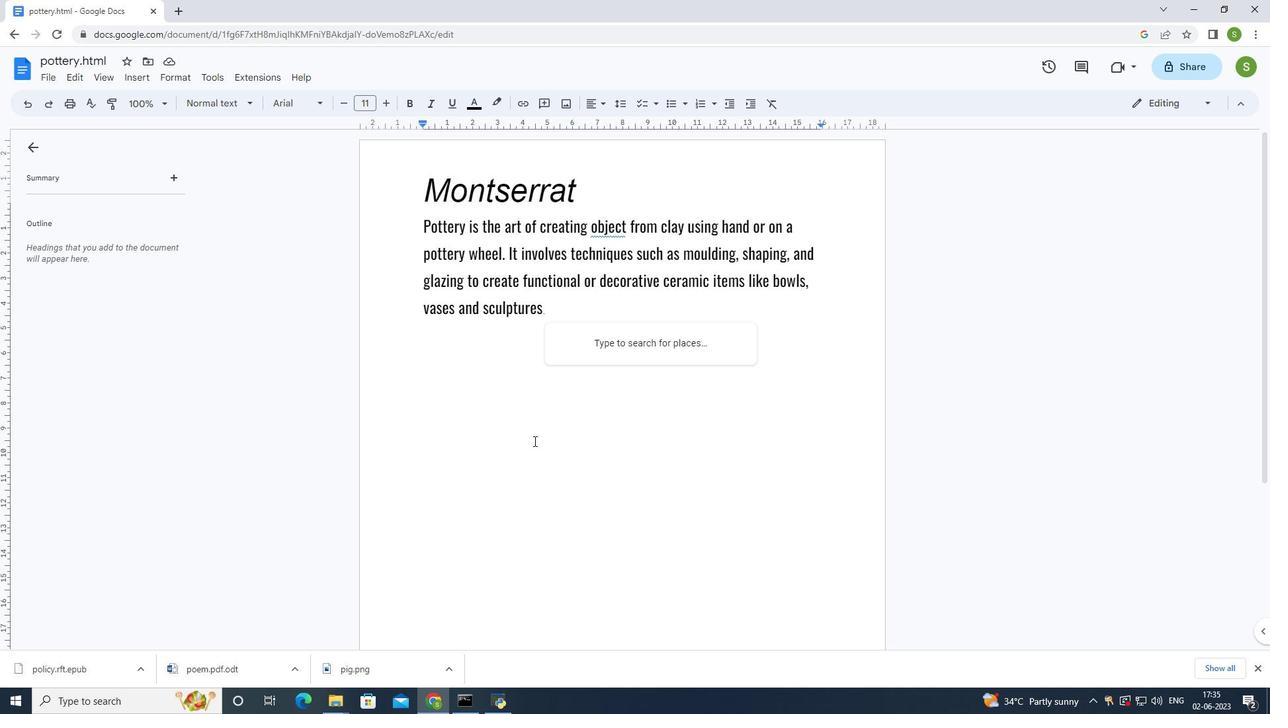 
Action: Mouse scrolled (535, 444) with delta (0, 0)
Screenshot: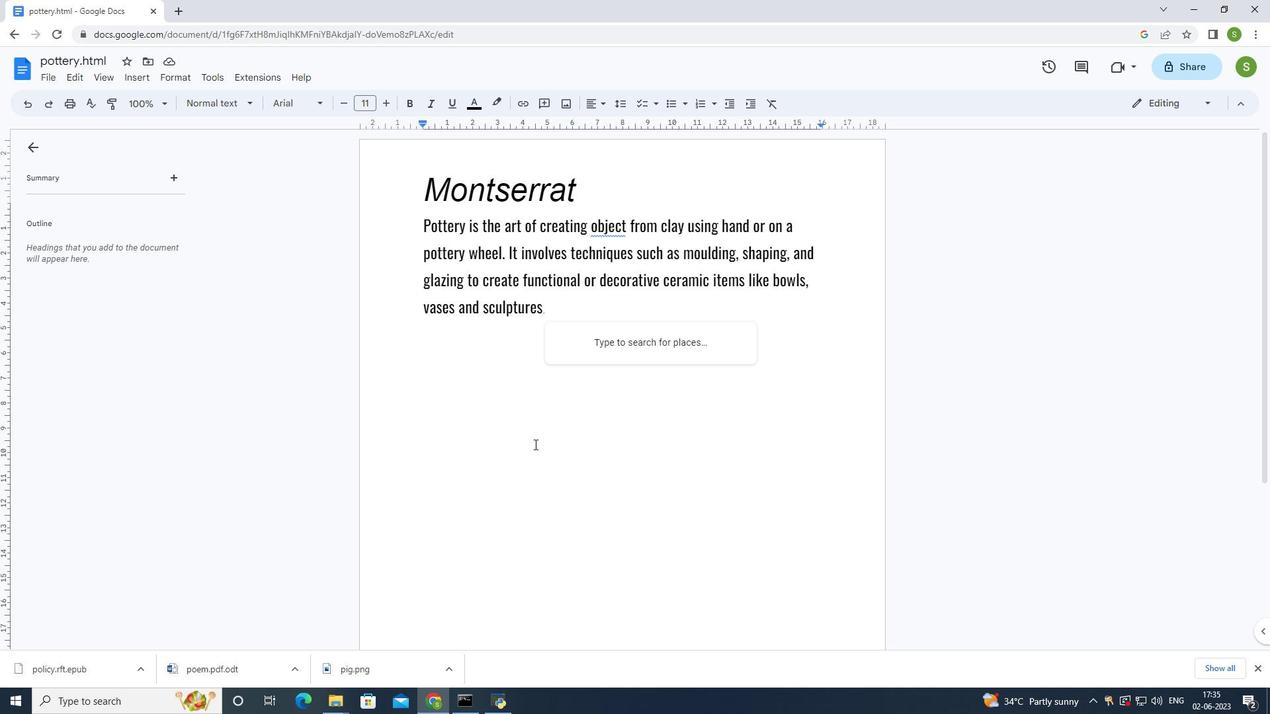 
Action: Mouse moved to (535, 446)
Screenshot: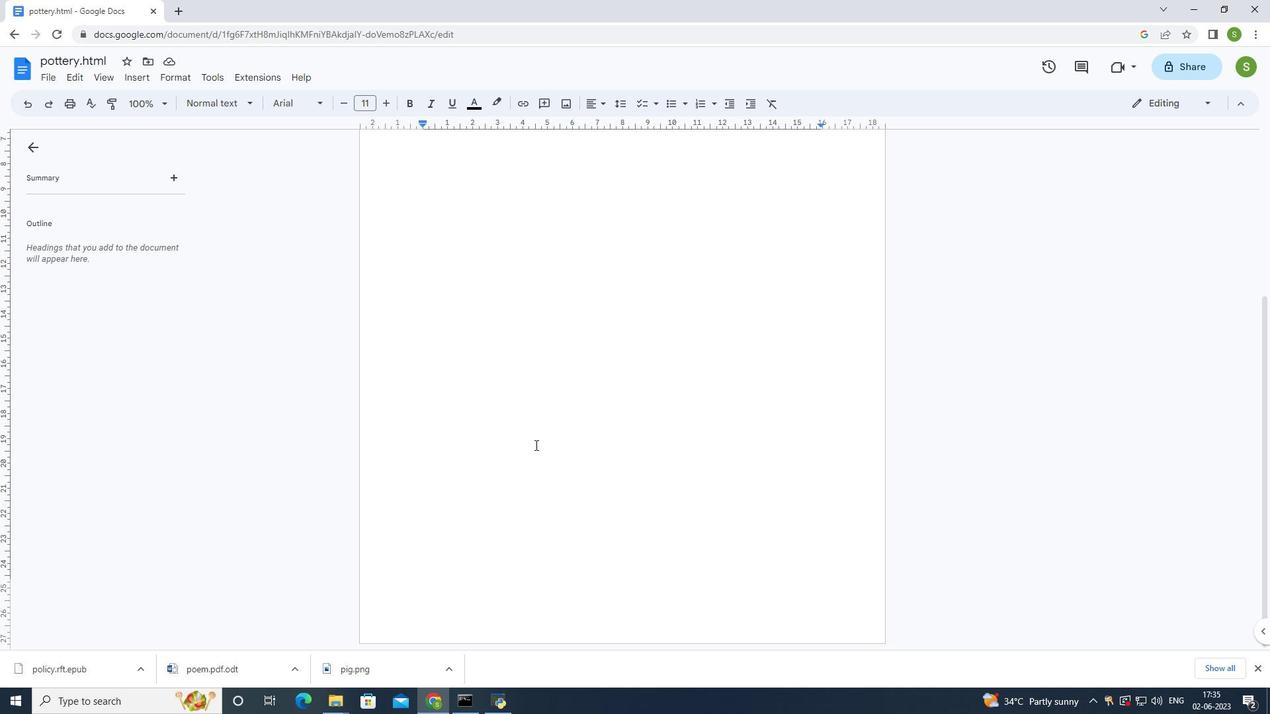 
Action: Mouse scrolled (535, 445) with delta (0, 0)
Screenshot: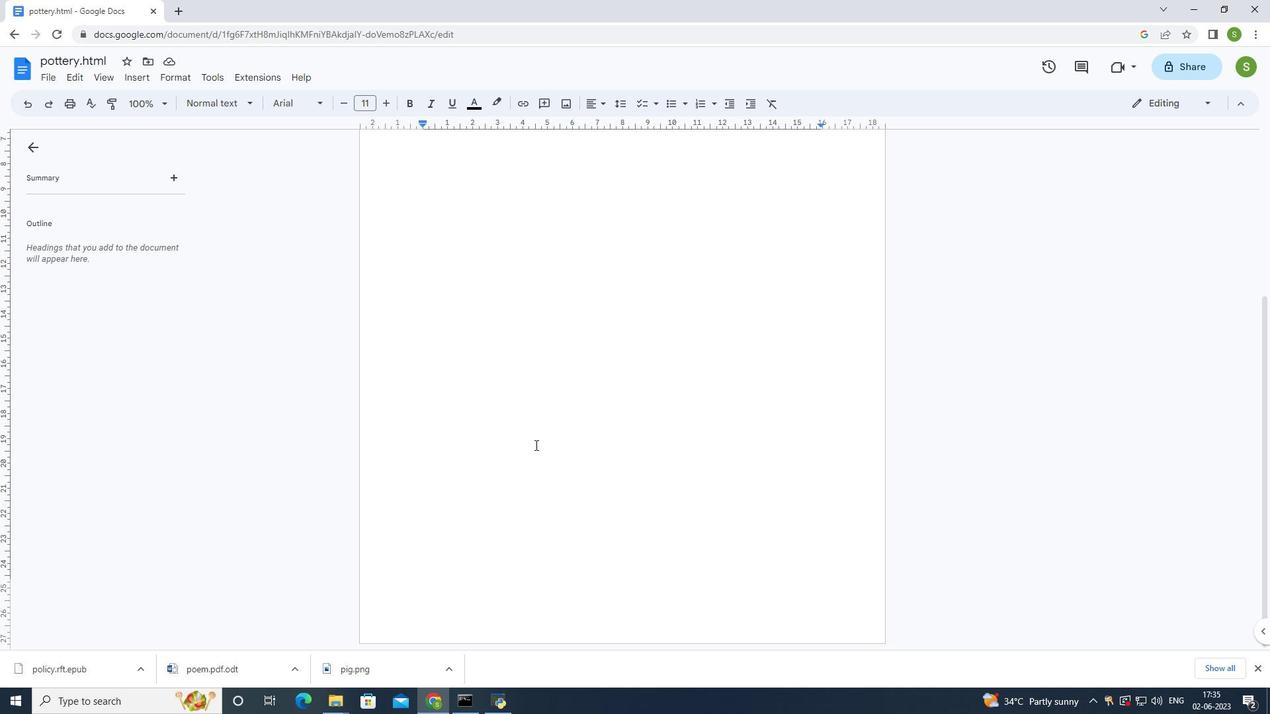 
Action: Mouse moved to (535, 446)
Screenshot: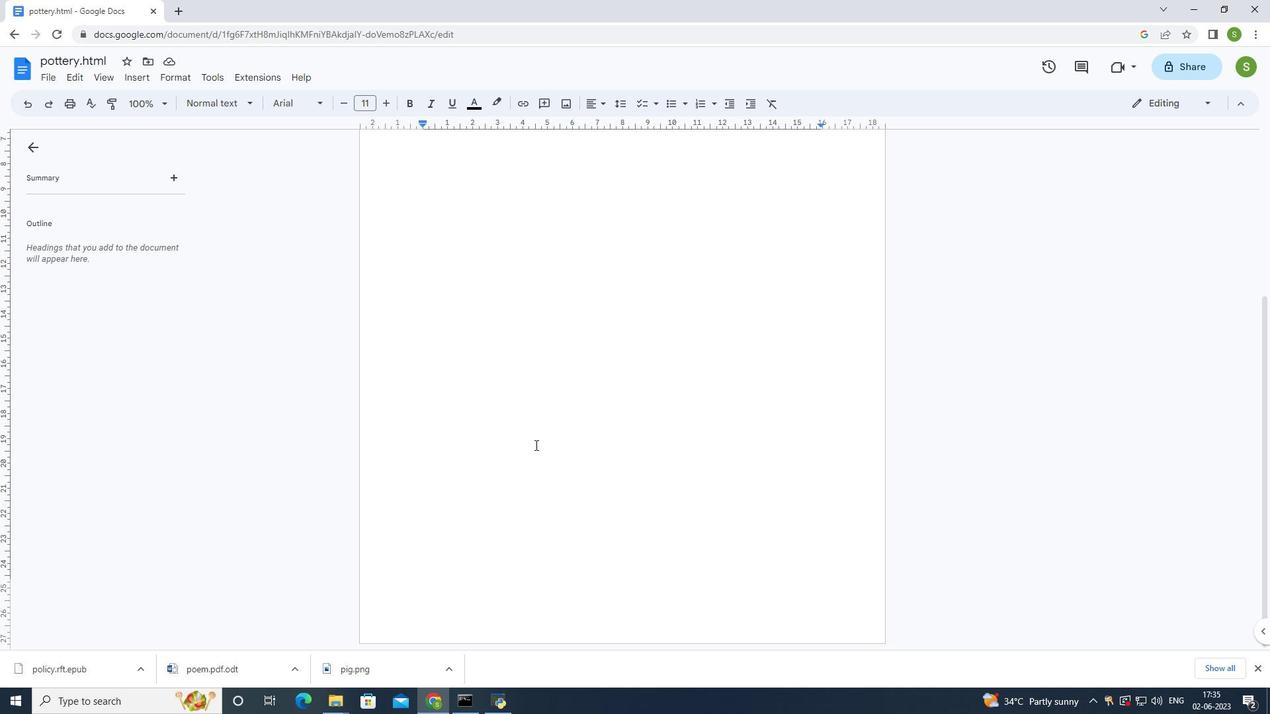 
Action: Mouse scrolled (535, 446) with delta (0, 0)
Screenshot: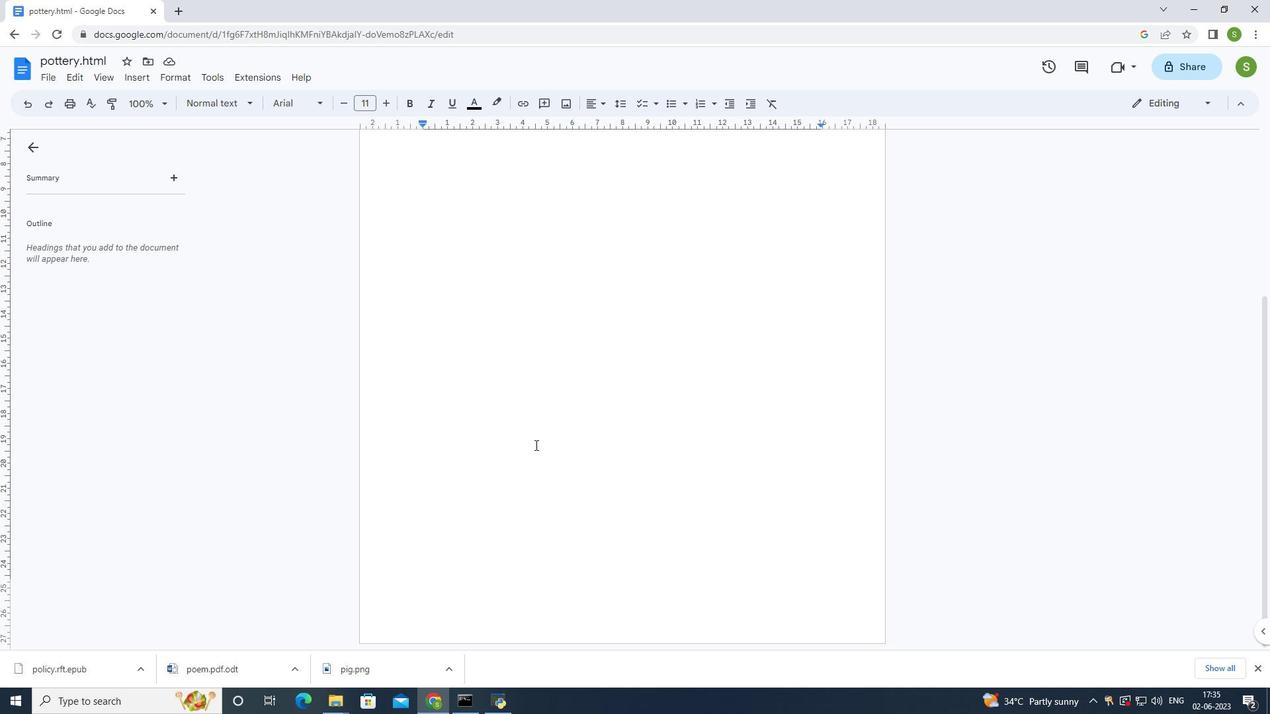 
Action: Mouse moved to (535, 447)
Screenshot: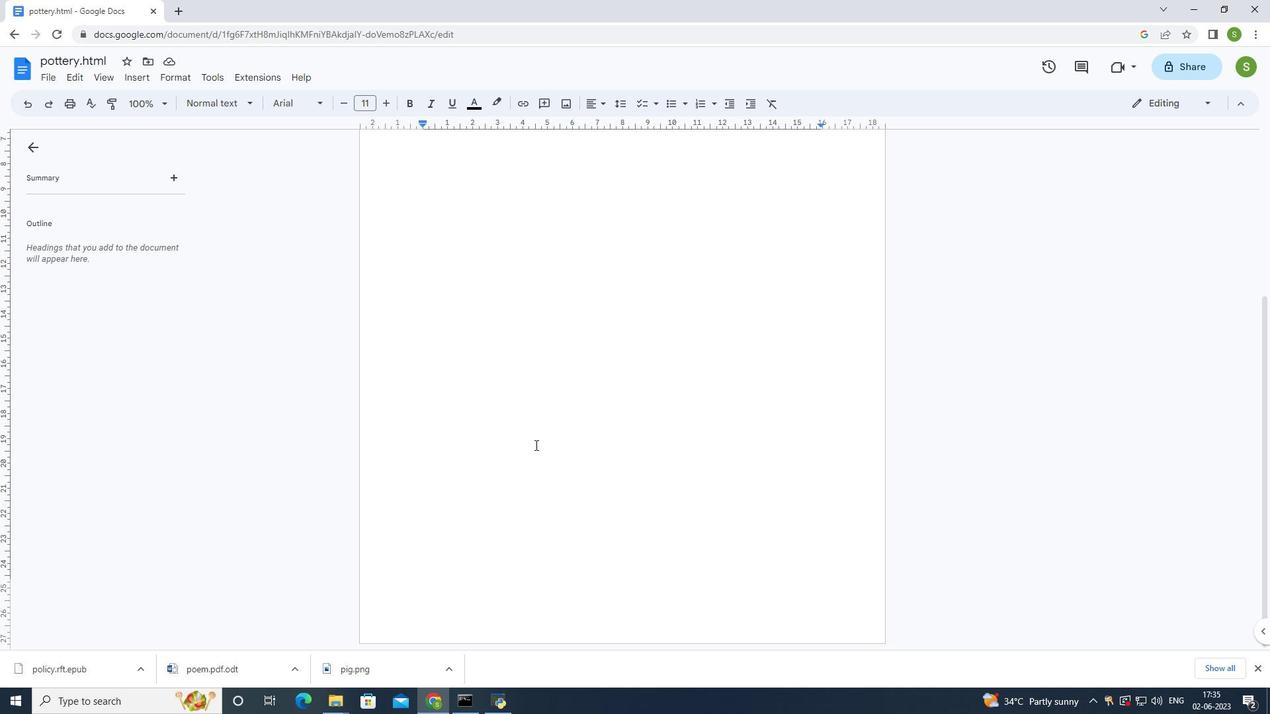
Action: Mouse scrolled (535, 446) with delta (0, 0)
Screenshot: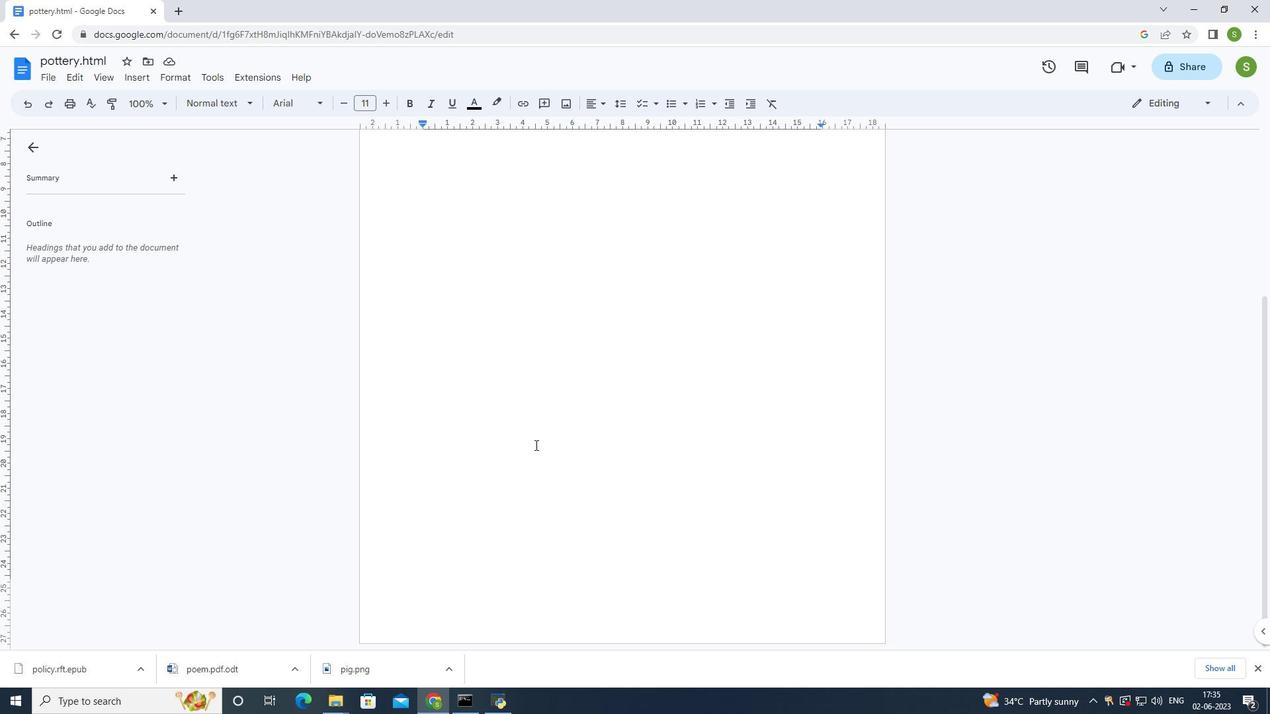 
Action: Mouse moved to (457, 618)
Screenshot: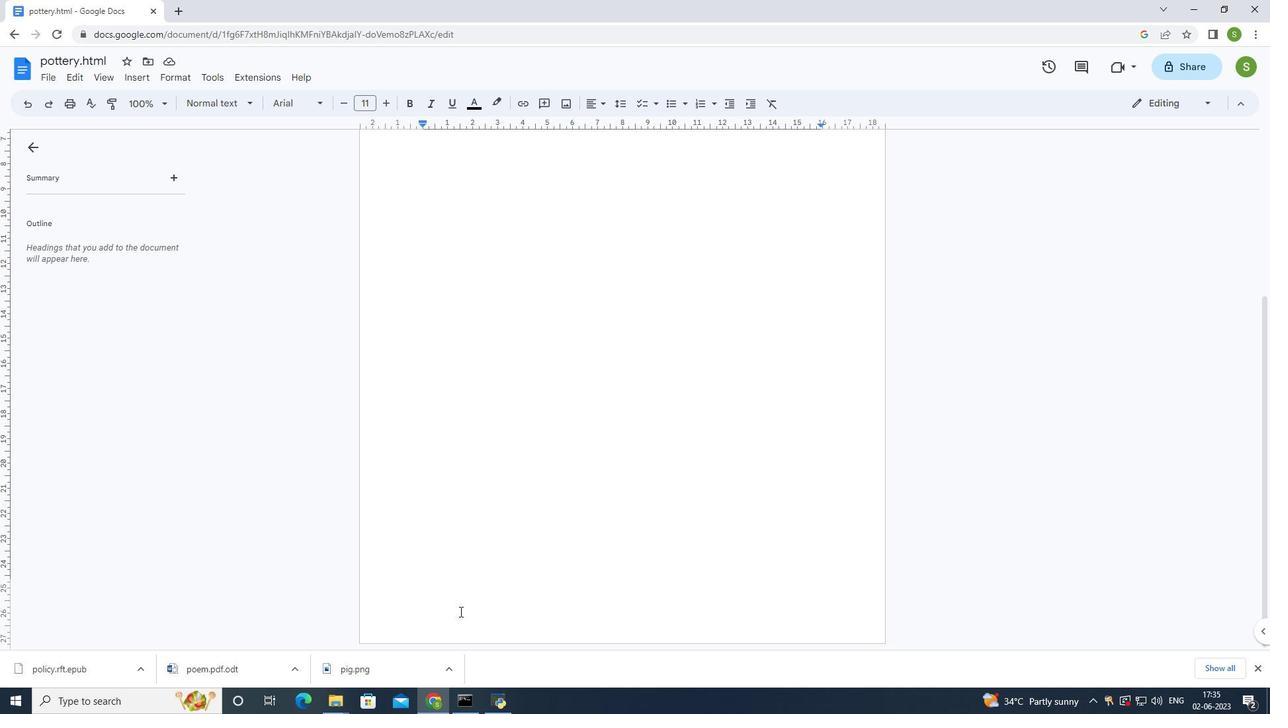 
Action: Mouse pressed left at (457, 618)
Screenshot: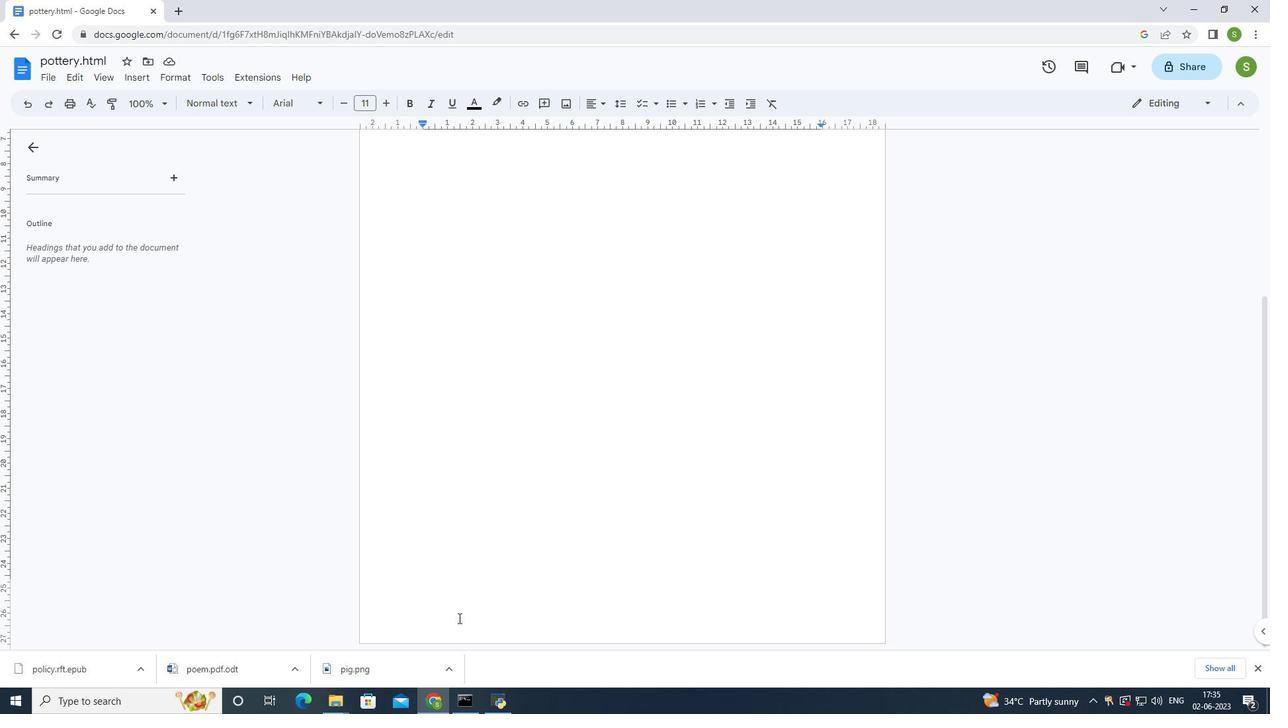 
Action: Mouse moved to (457, 618)
Screenshot: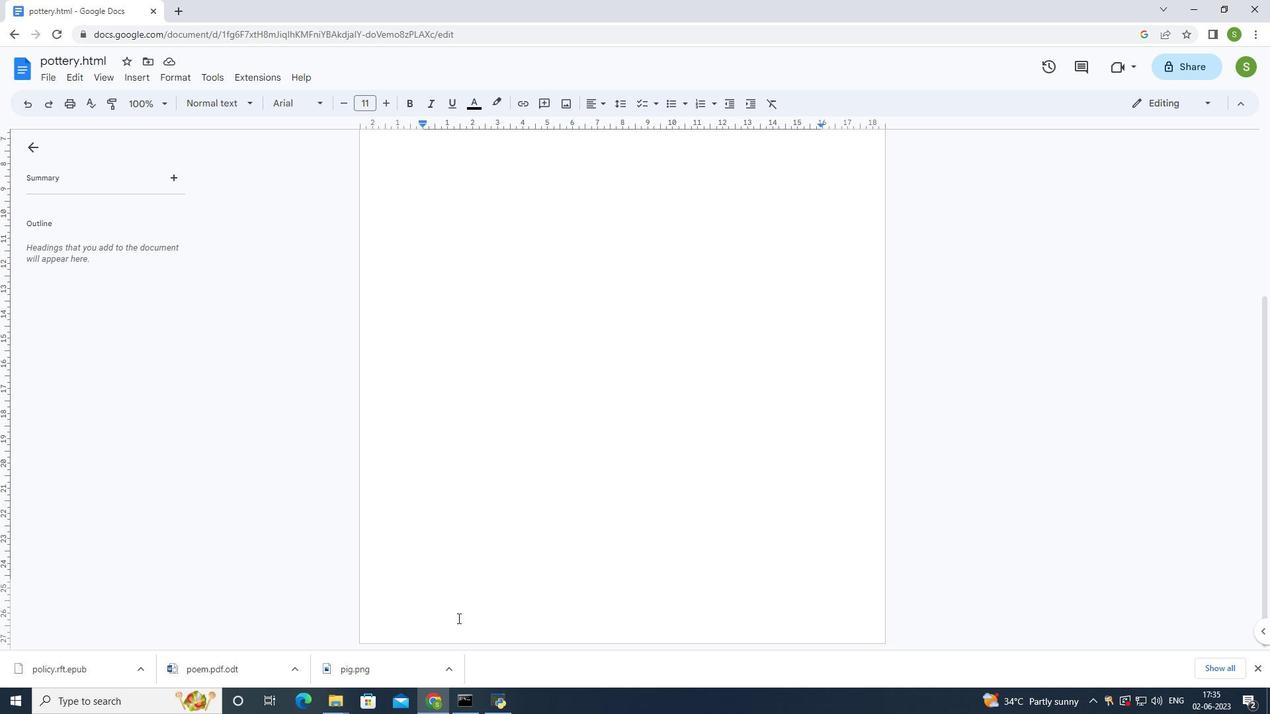 
Action: Mouse pressed left at (457, 618)
Screenshot: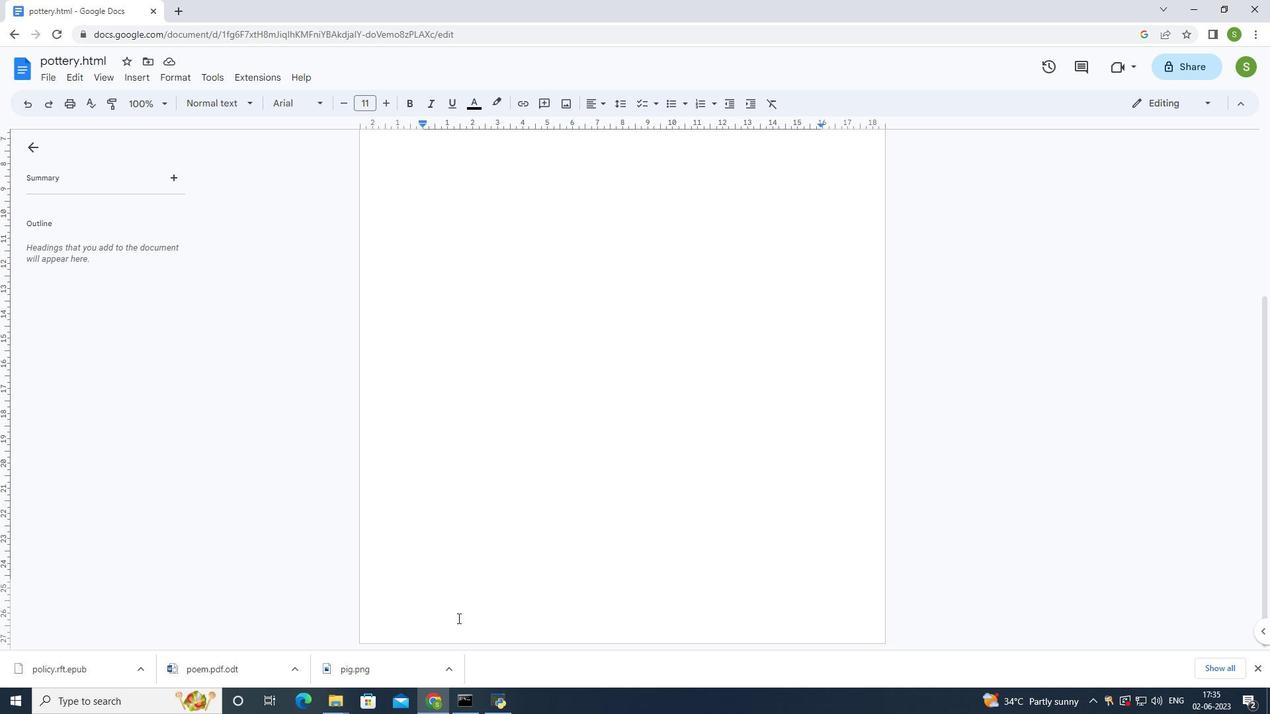 
Action: Mouse moved to (457, 618)
Screenshot: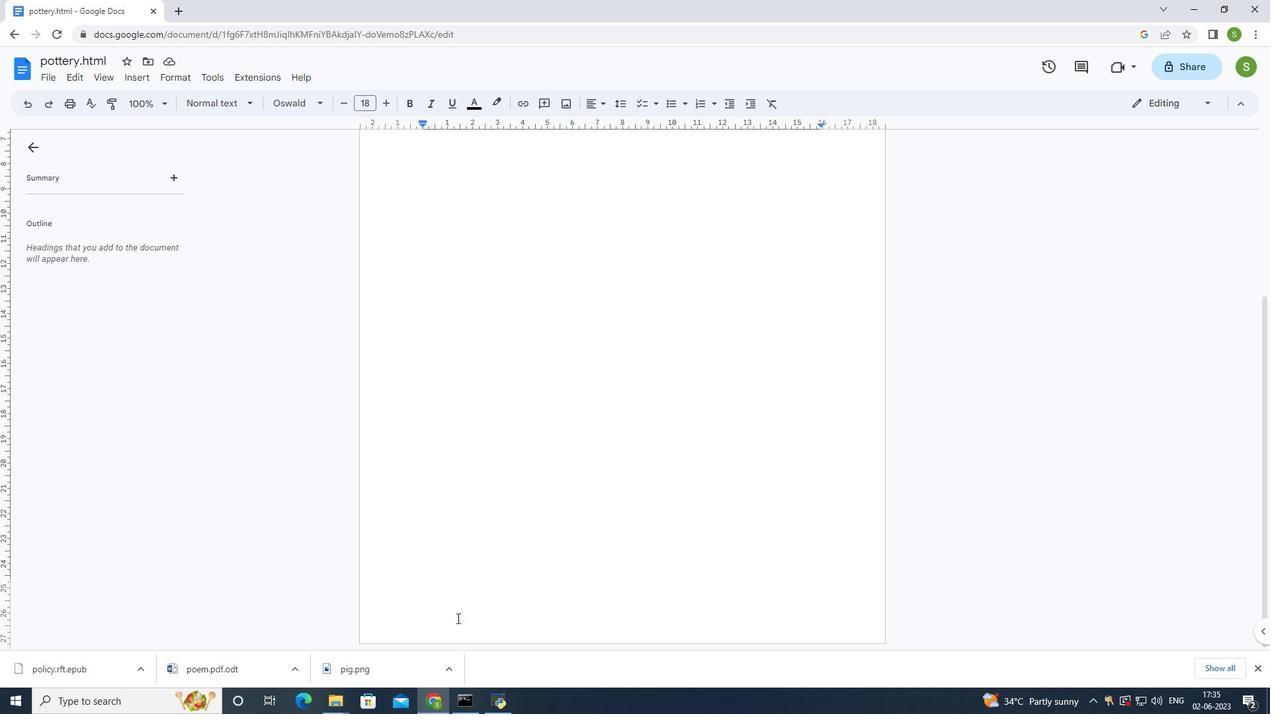 
Action: Mouse pressed left at (457, 618)
Screenshot: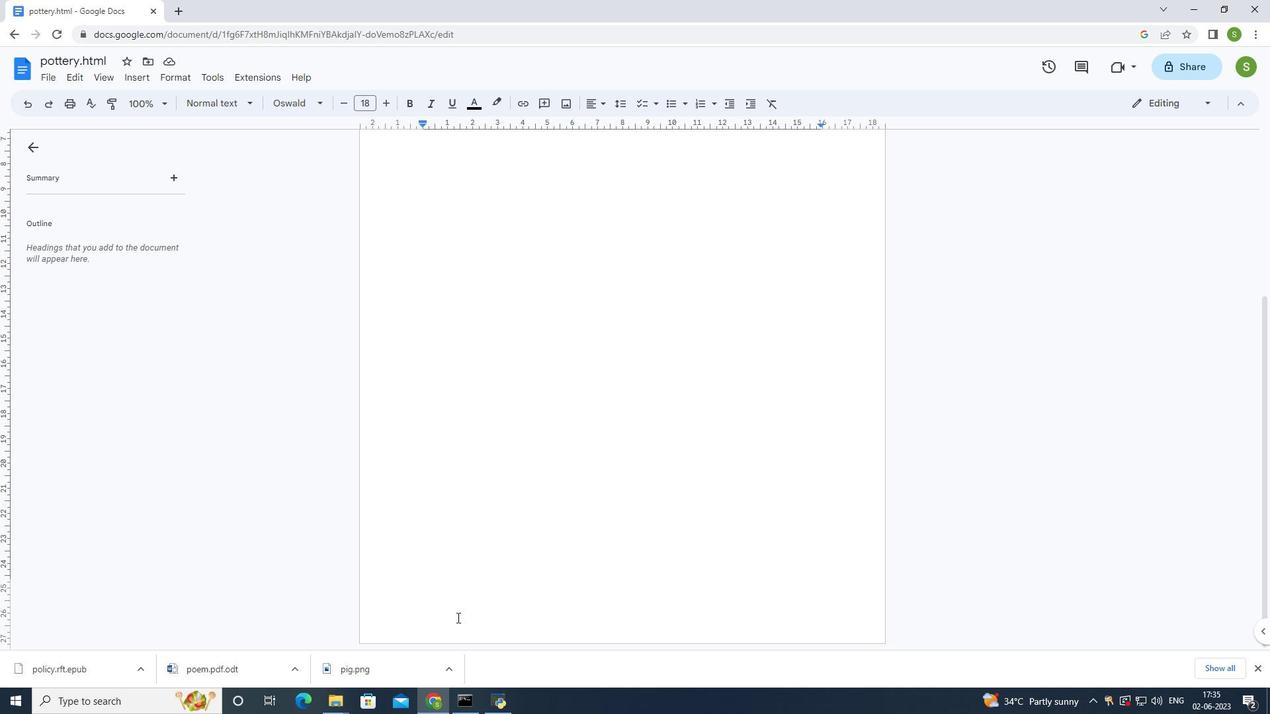 
Action: Mouse moved to (456, 618)
Screenshot: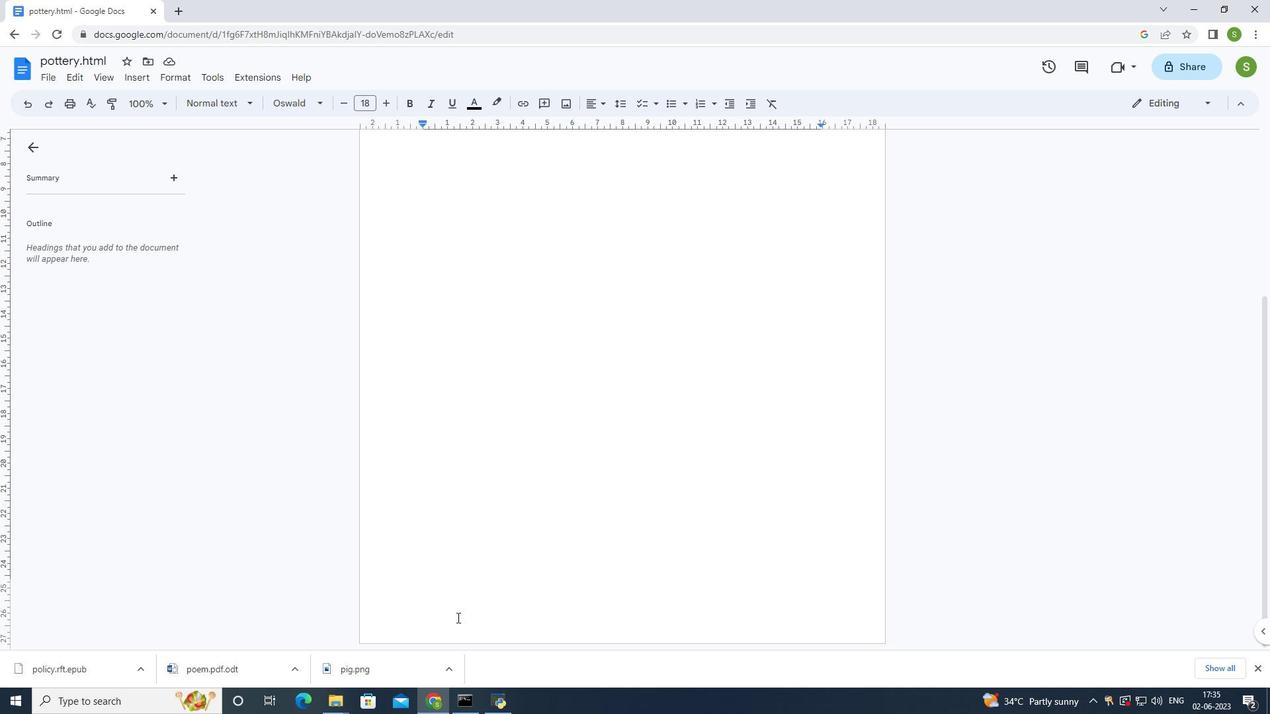 
Action: Mouse pressed left at (456, 618)
Screenshot: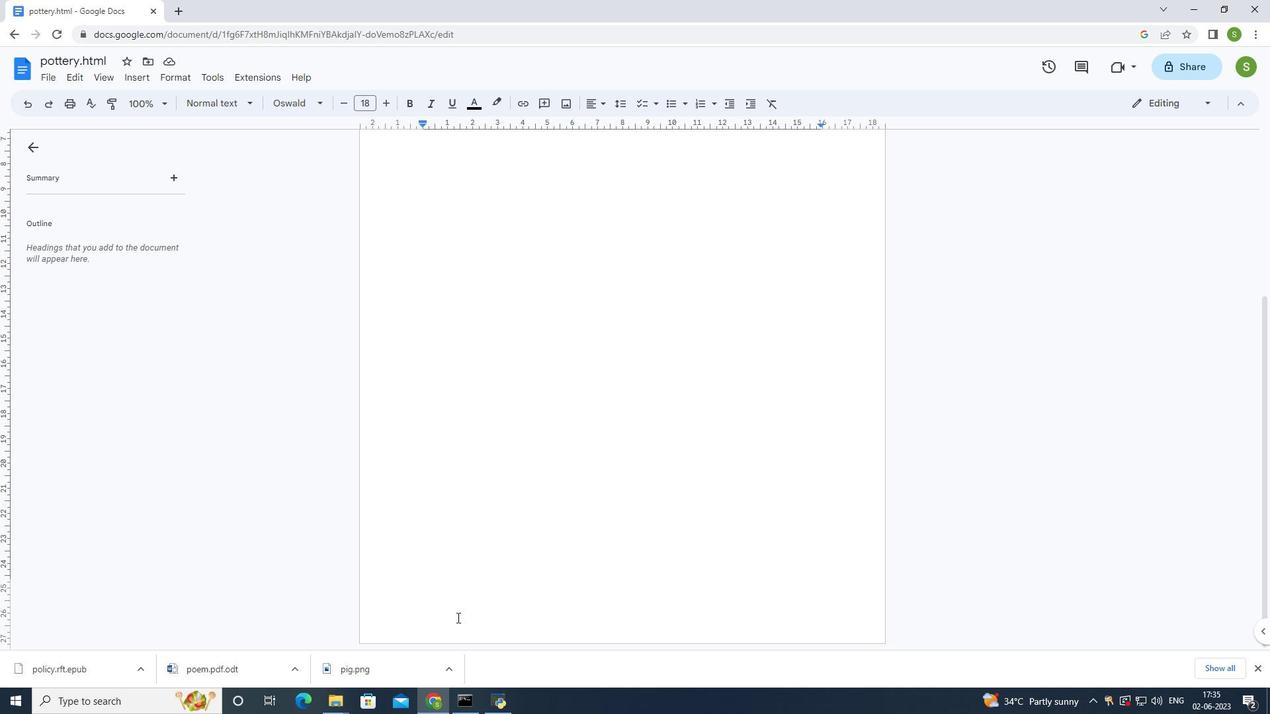 
Action: Mouse moved to (456, 617)
Screenshot: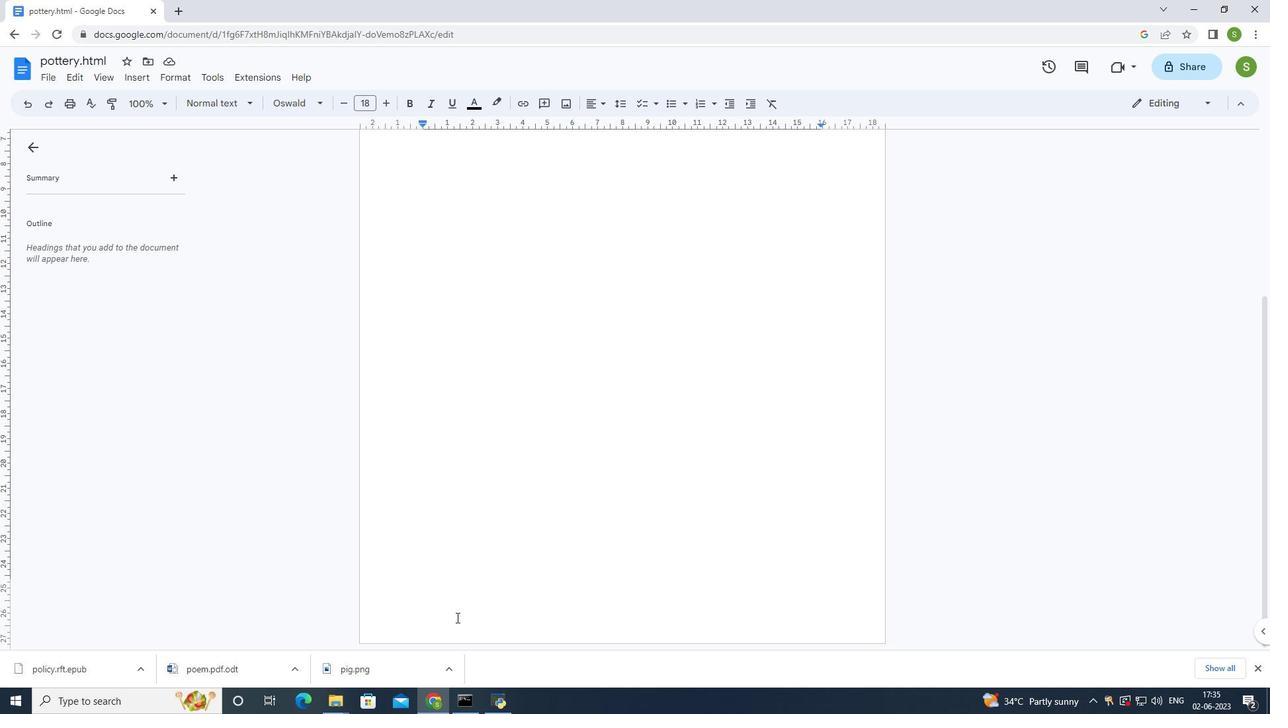 
Action: Mouse pressed left at (456, 617)
Screenshot: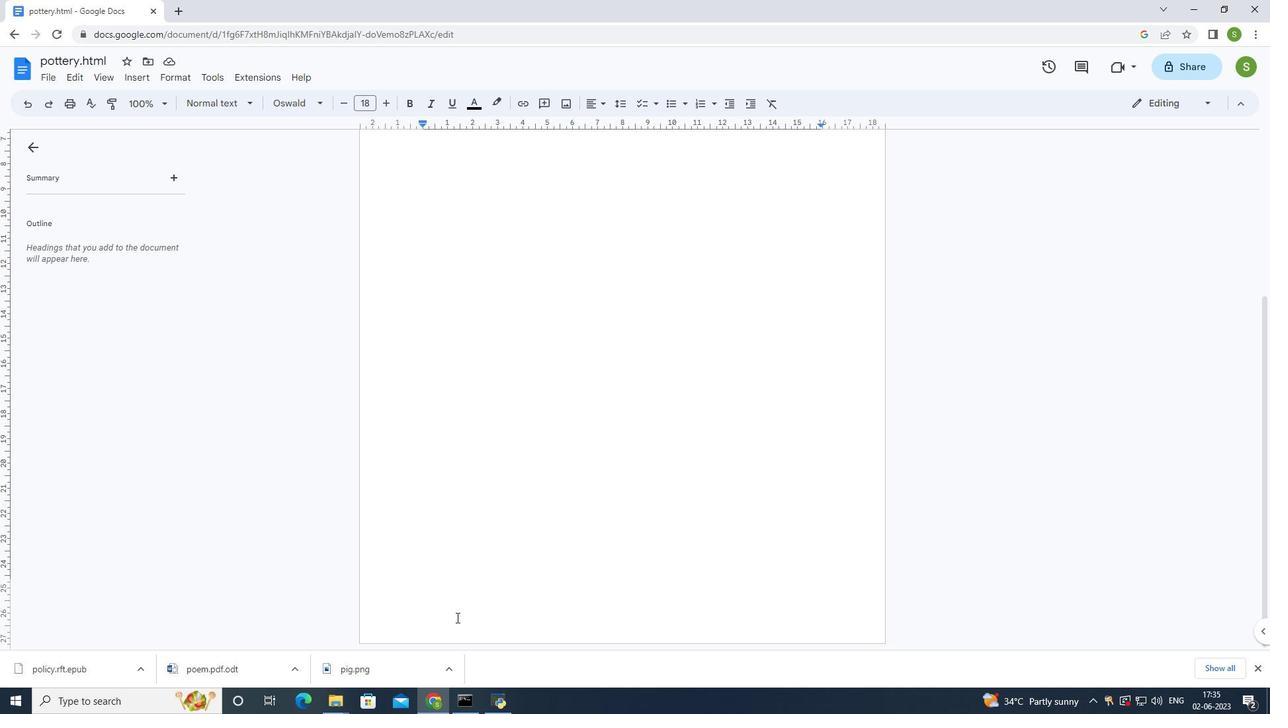 
Action: Mouse moved to (456, 616)
Screenshot: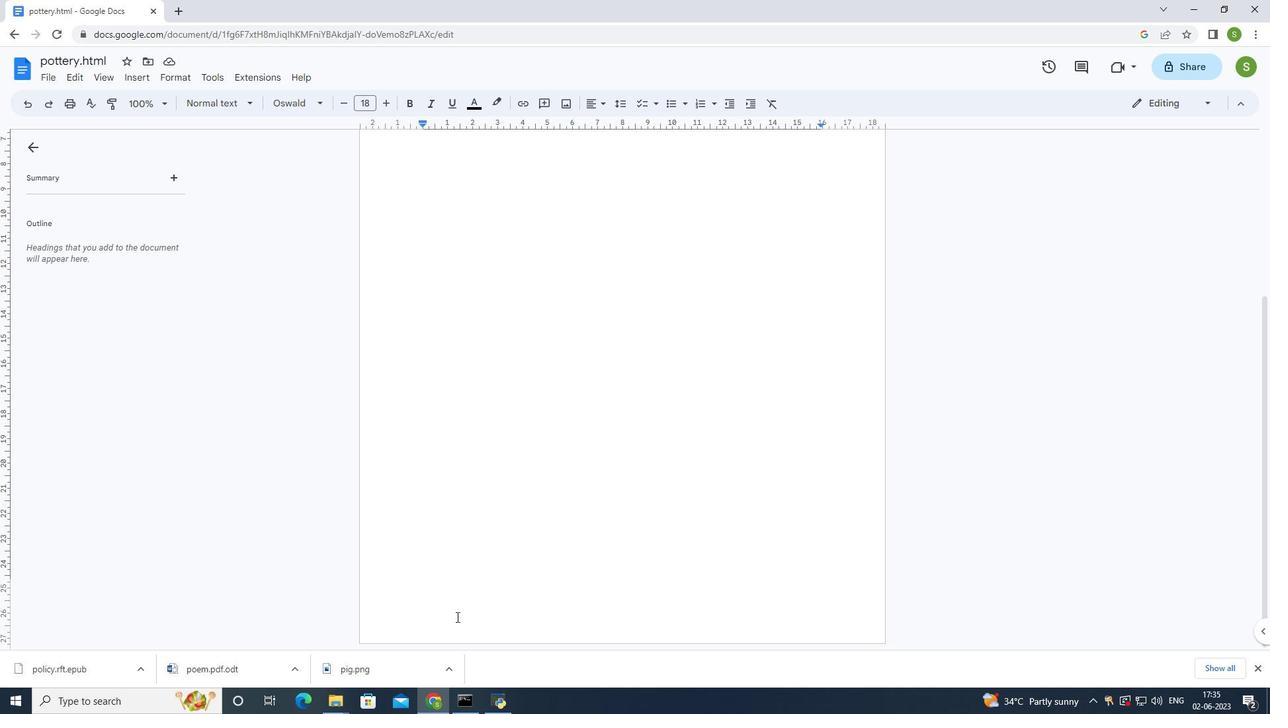 
Action: Mouse pressed left at (456, 616)
Screenshot: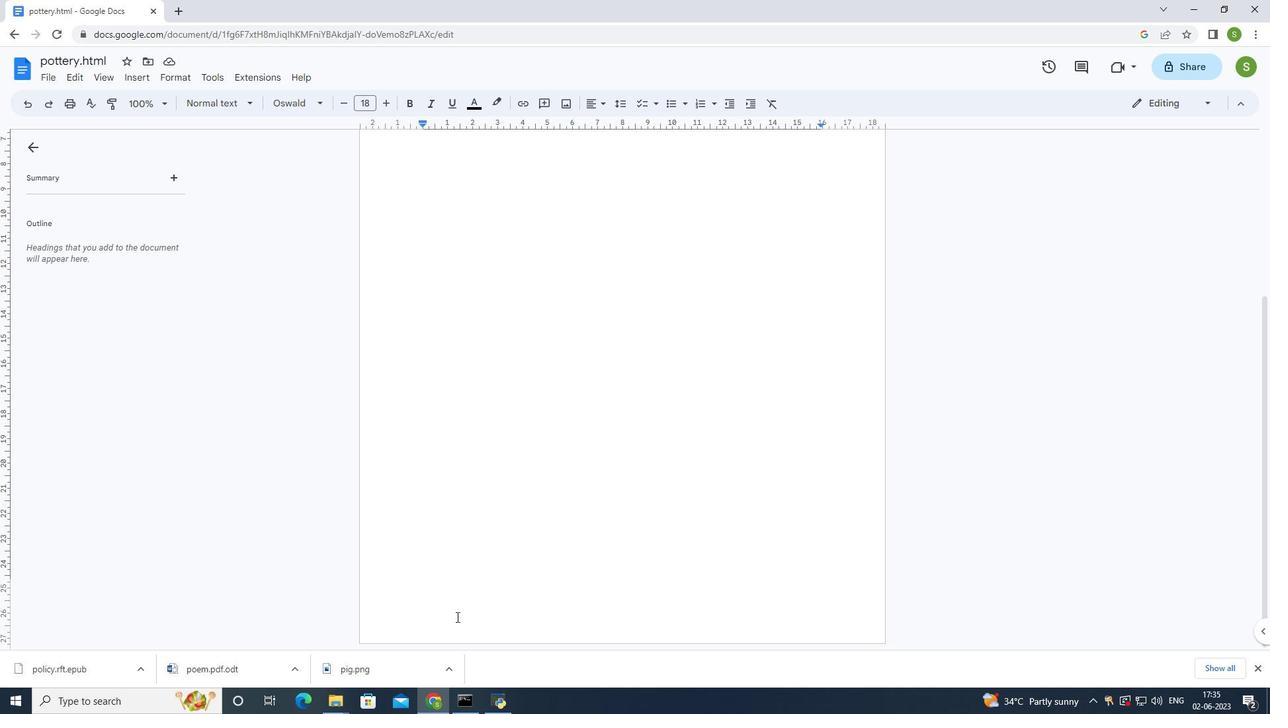 
Action: Mouse pressed left at (456, 616)
Screenshot: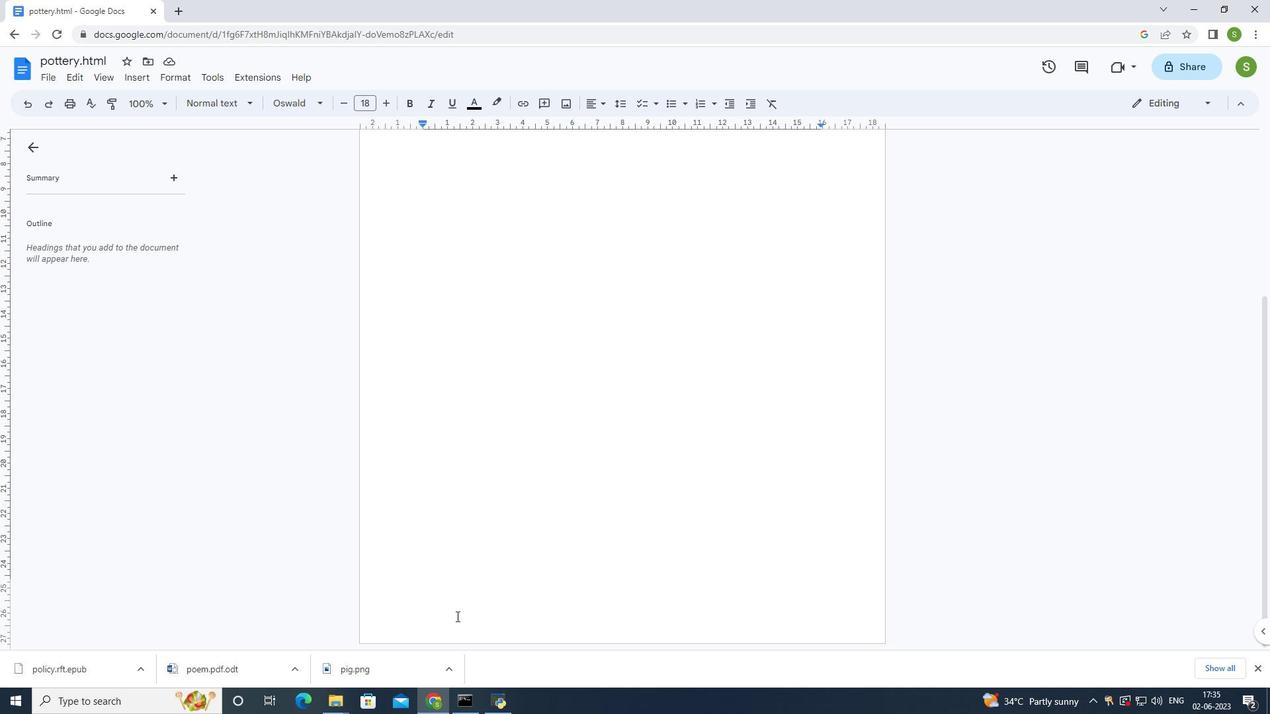 
Action: Mouse moved to (337, 101)
Screenshot: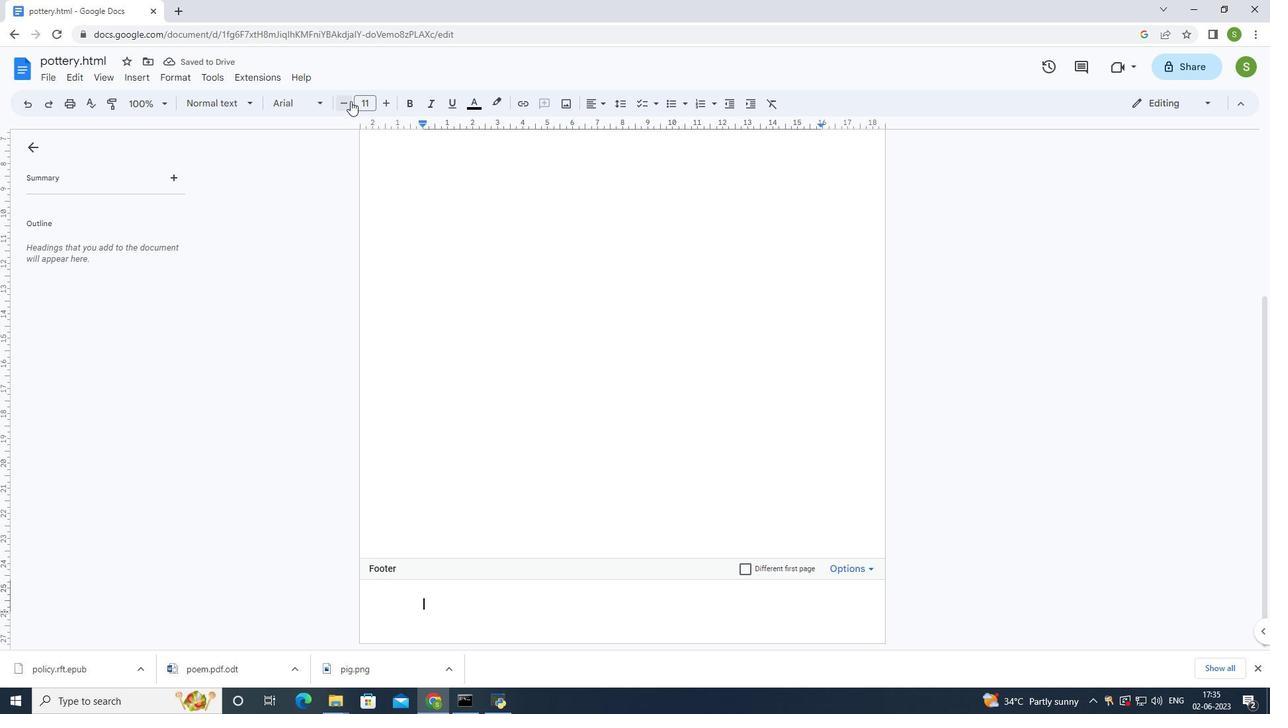 
Action: Mouse pressed left at (337, 101)
Screenshot: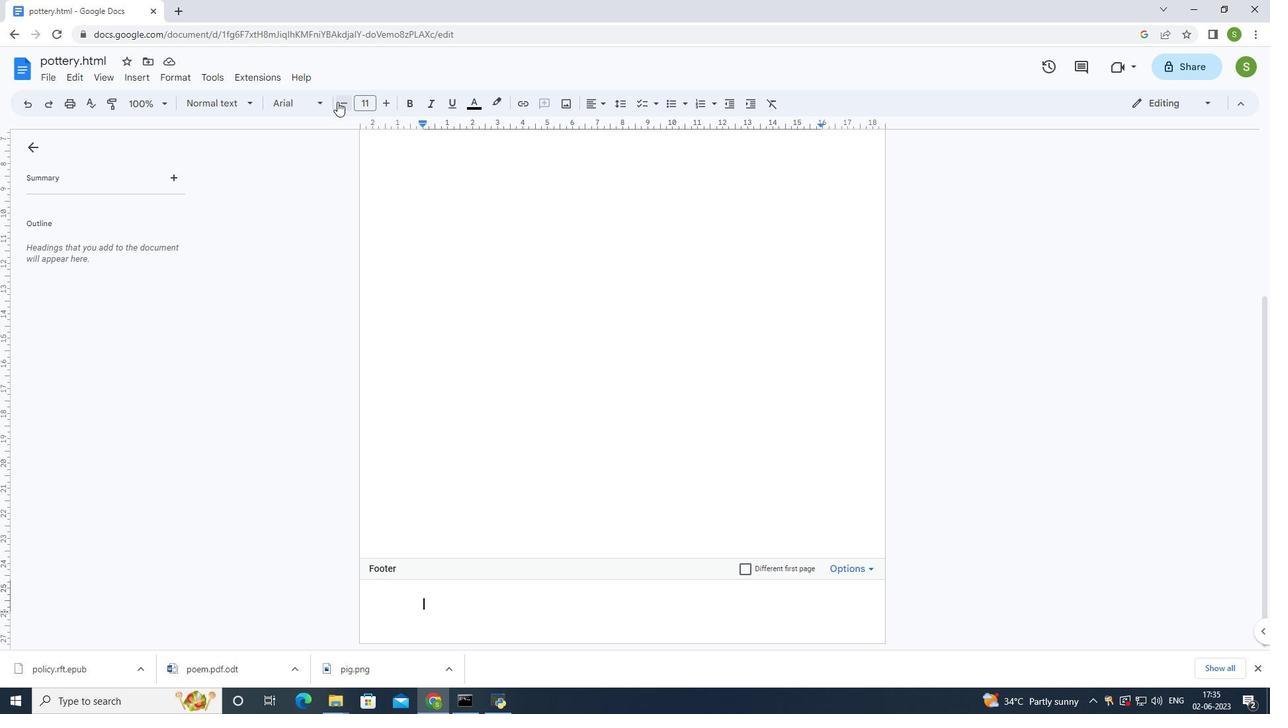 
Action: Mouse pressed left at (337, 101)
Screenshot: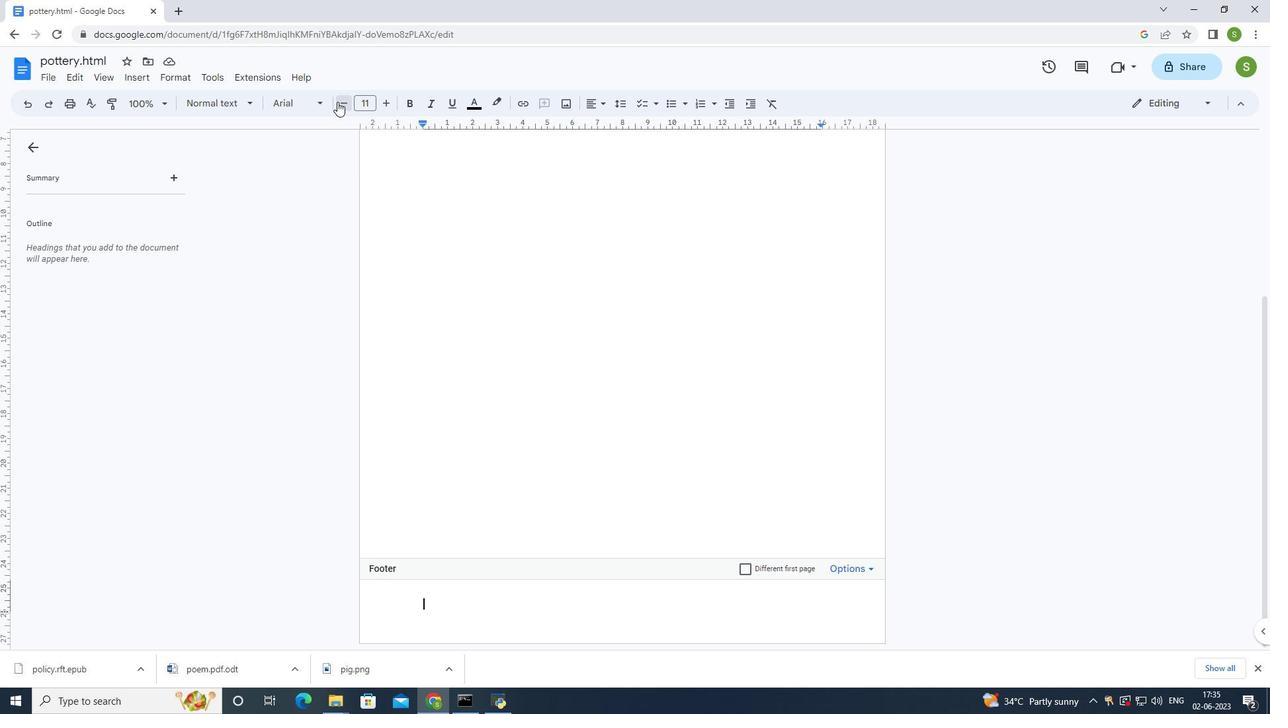 
Action: Mouse pressed left at (337, 101)
Screenshot: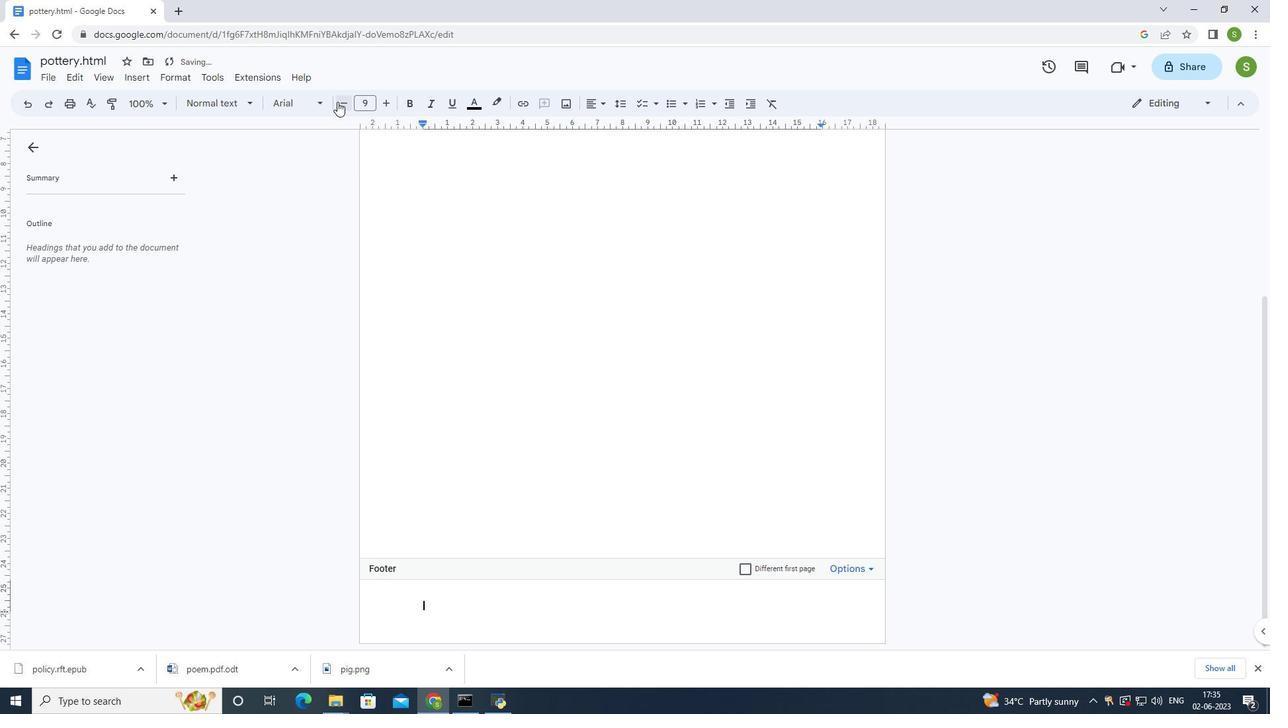 
Action: Mouse moved to (551, 428)
Screenshot: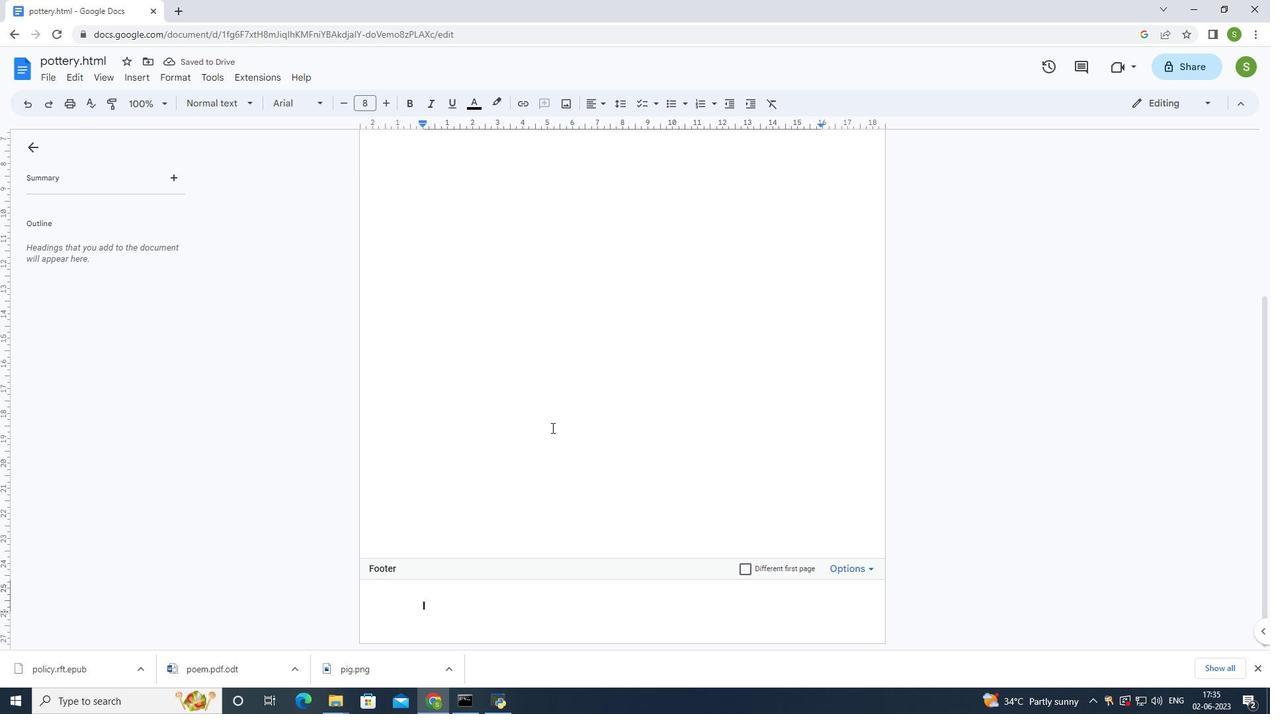 
Action: Key pressed <Key.shift>The<Key.space>data<Key.space>was<Key.space>collected<Key.space>in<Key.space>2022
Screenshot: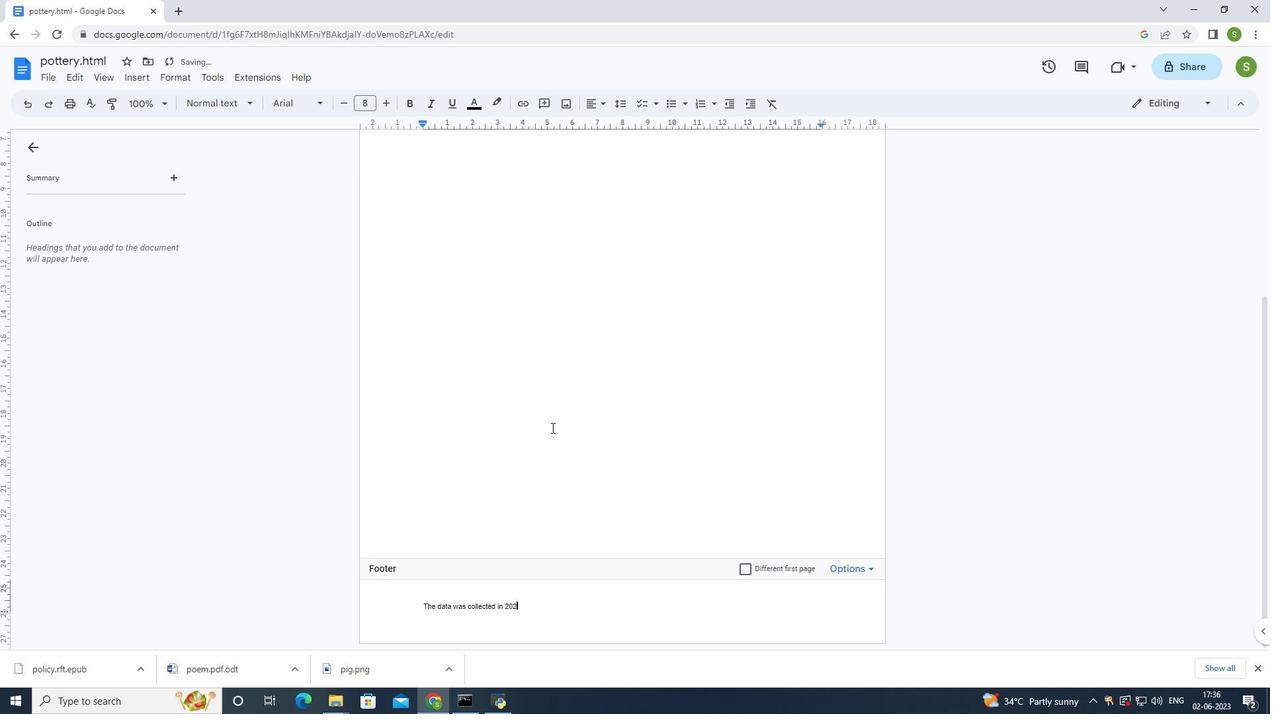 
Action: Mouse moved to (579, 388)
Screenshot: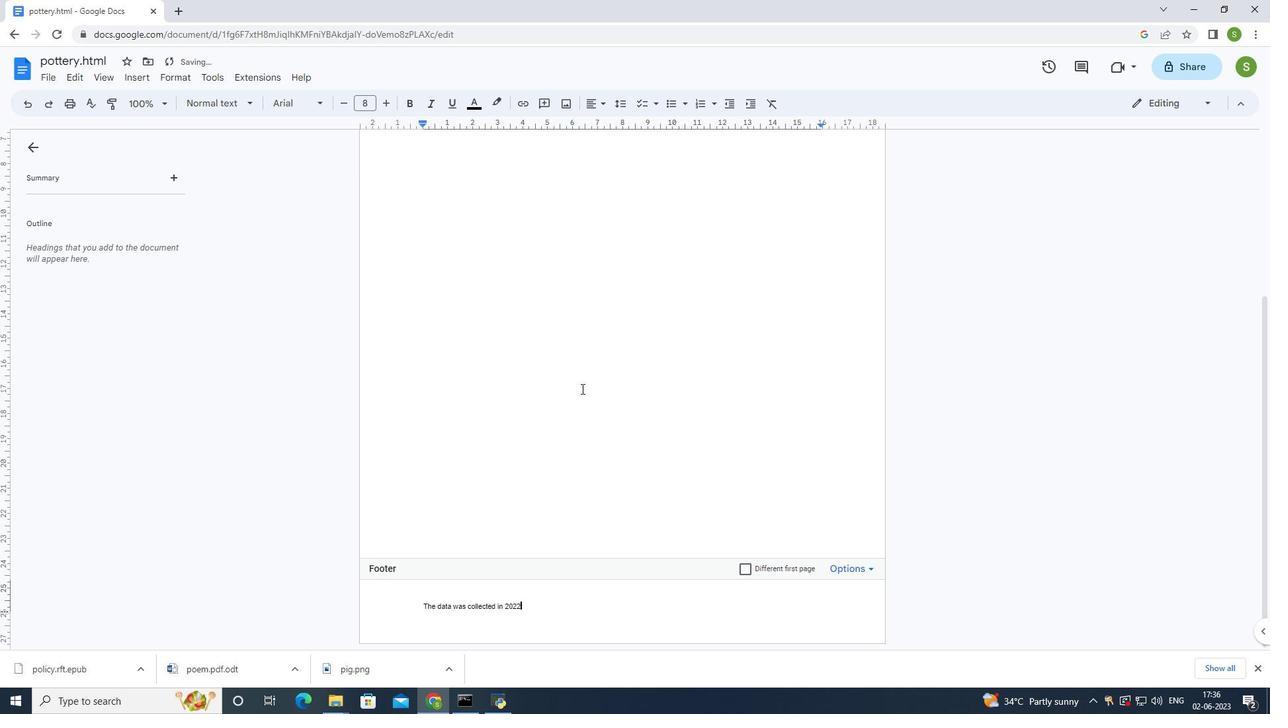 
Action: Key pressed <Key.enter>
Screenshot: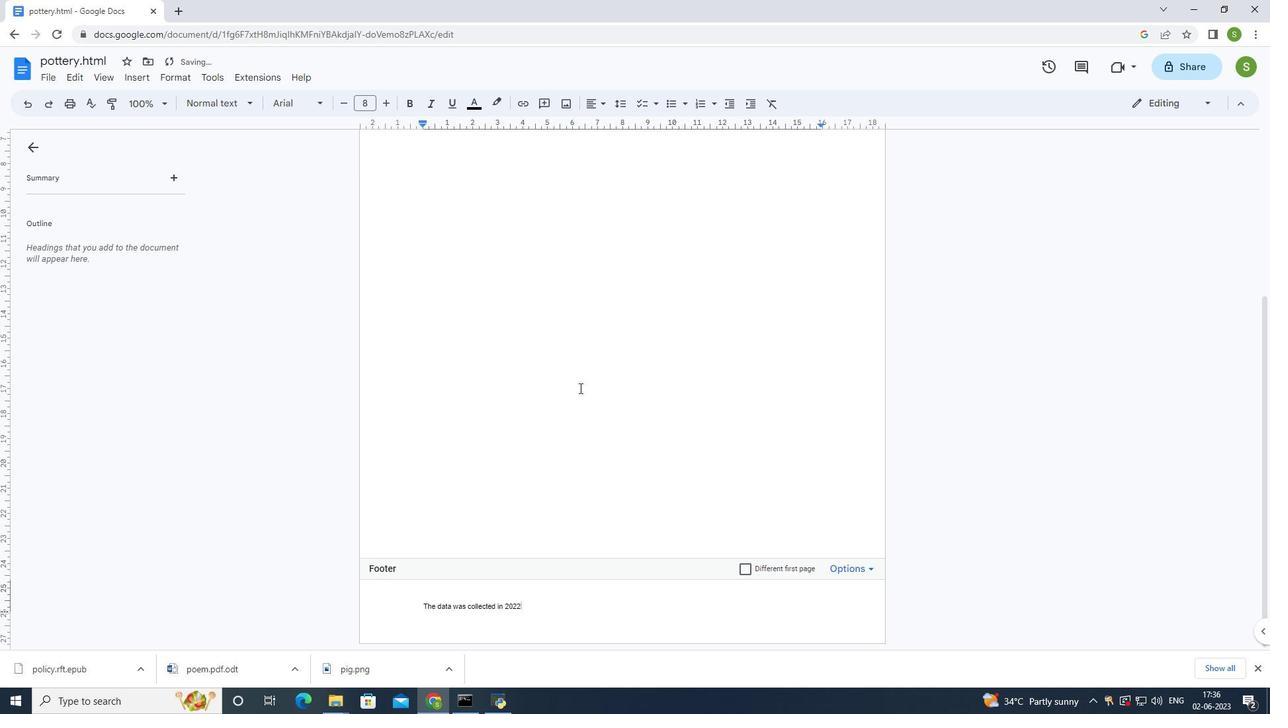 
Action: Mouse moved to (526, 468)
Screenshot: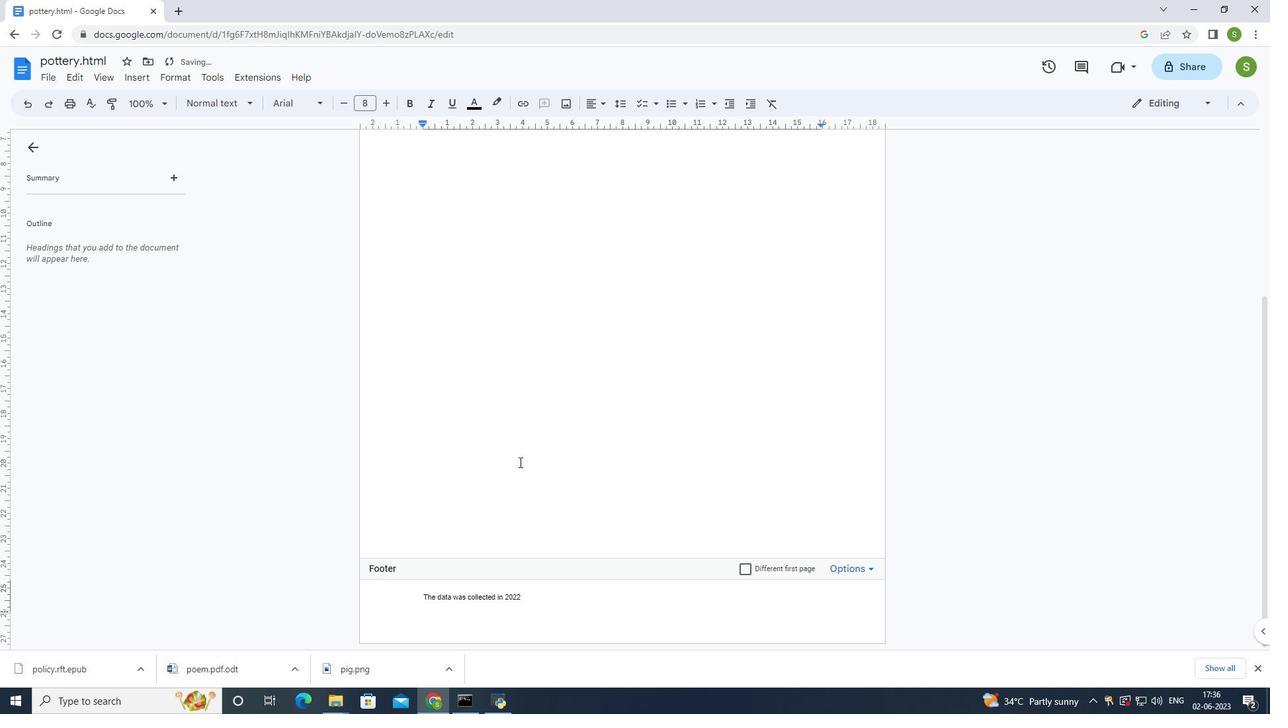 
